 Task: Look for space in Belém, Brazil from 6th September, 2023 to 15th September, 2023 for 6 adults in price range Rs.8000 to Rs.12000. Place can be entire place or private room with 6 bedrooms having 6 beds and 6 bathrooms. Property type can be house, flat, guest house. Amenities needed are: wifi, TV, free parkinig on premises, gym, breakfast. Booking option can be shelf check-in. Required host language is English.
Action: Mouse moved to (561, 108)
Screenshot: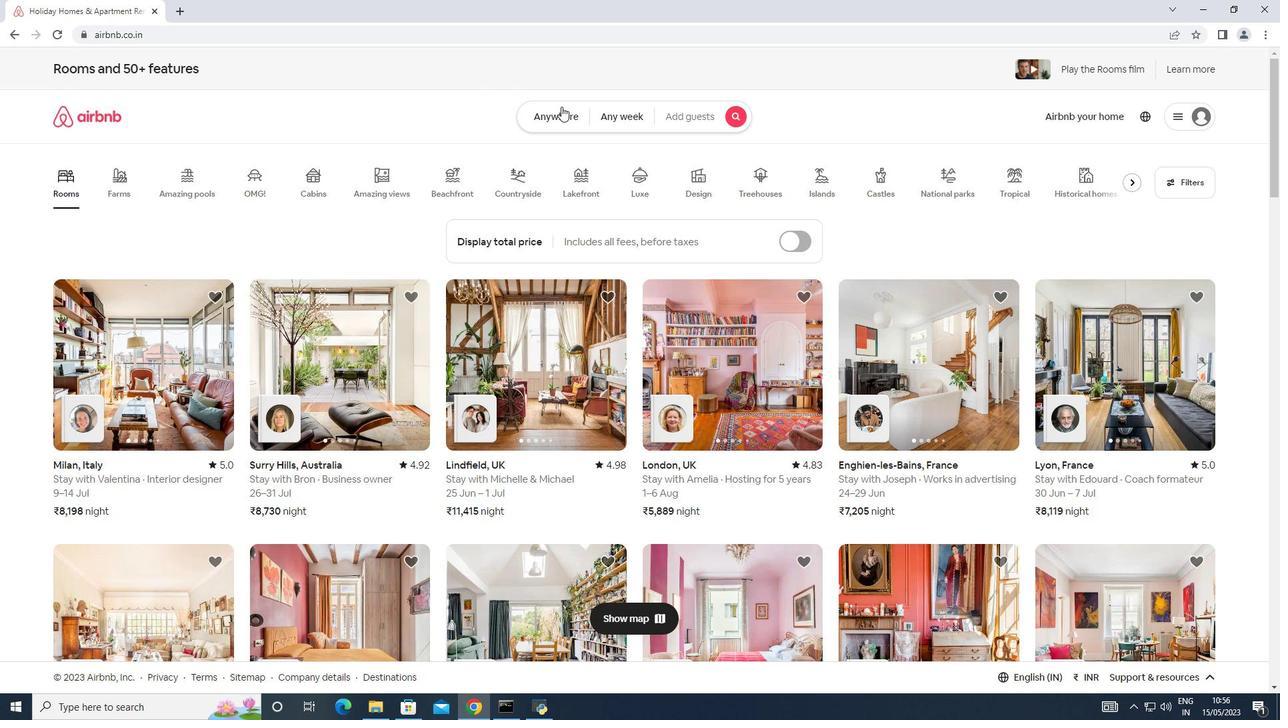 
Action: Mouse pressed left at (561, 108)
Screenshot: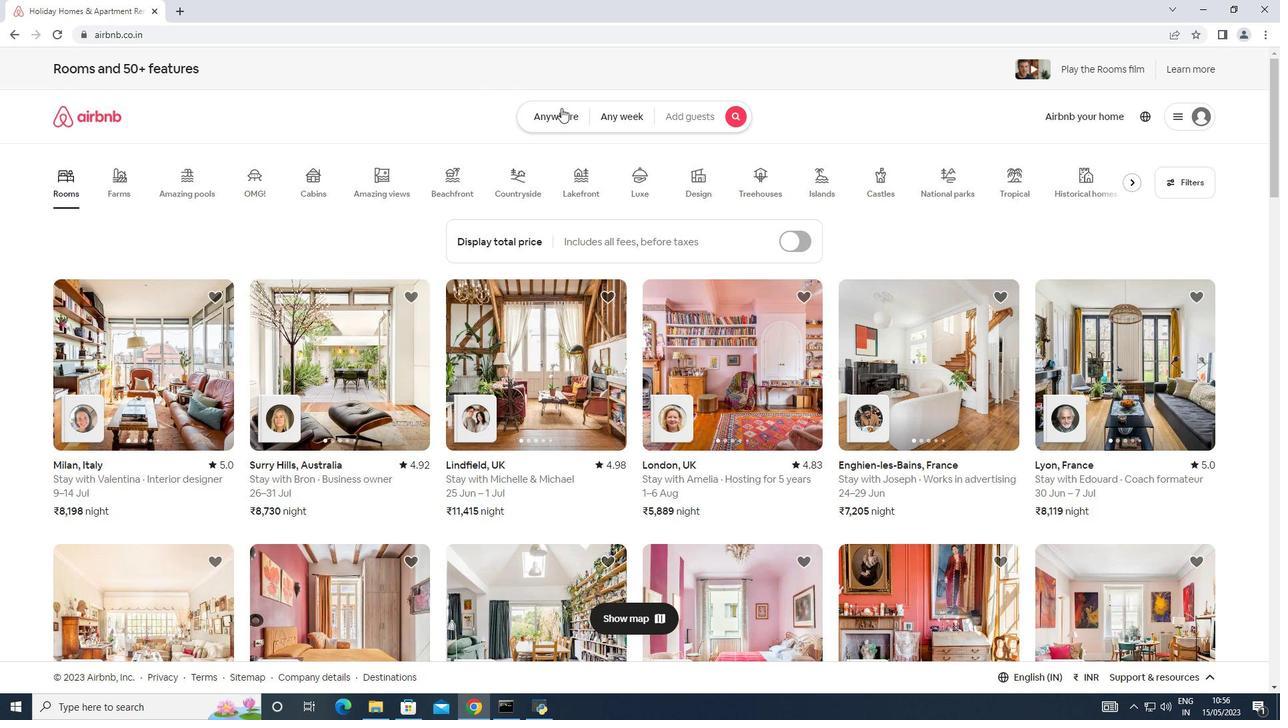 
Action: Mouse moved to (473, 174)
Screenshot: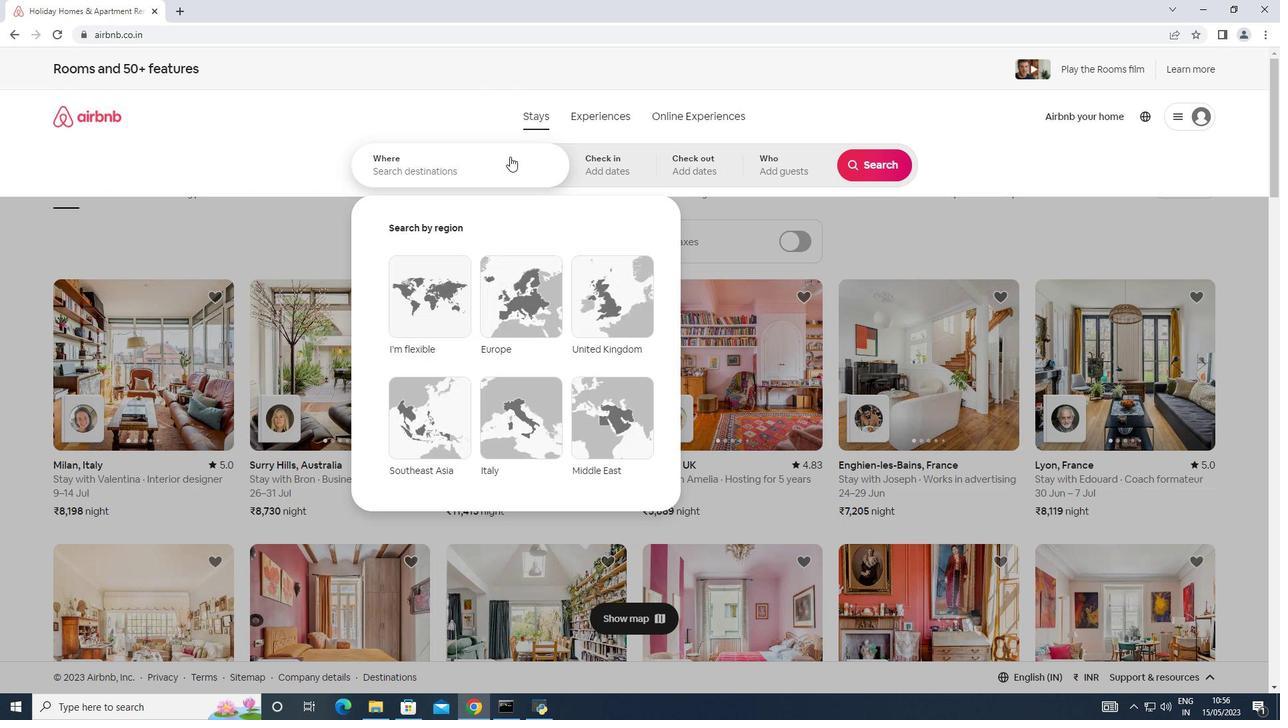 
Action: Mouse pressed left at (473, 174)
Screenshot: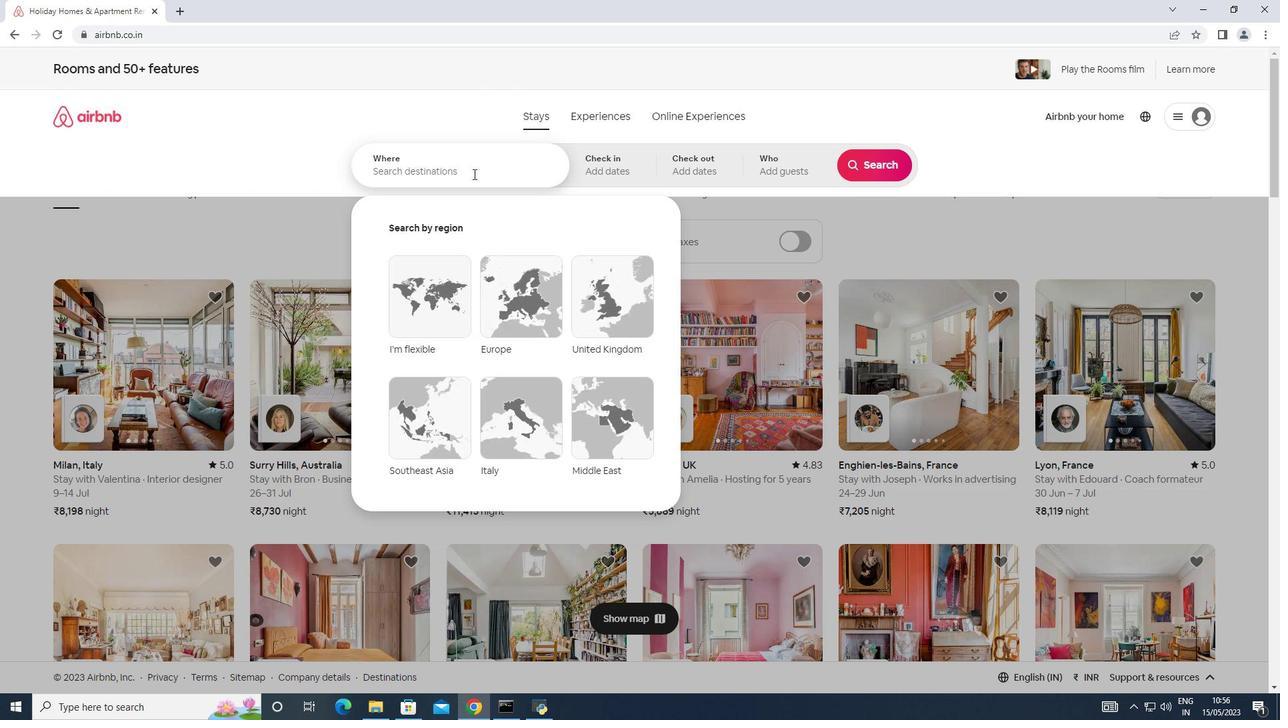 
Action: Key pressed <Key.shift><Key.shift><Key.shift><Key.shift><Key.shift><Key.shift><Key.shift><Key.shift><Key.shift><Key.shift><Key.shift><Key.shift><Key.shift><Key.shift><Key.shift><Key.shift>Belem,<Key.shift><Key.shift><Key.shift><Key.shift><Key.shift><Key.shift><Key.shift><Key.shift><Key.shift><Key.shift><Key.shift>Brazil
Screenshot: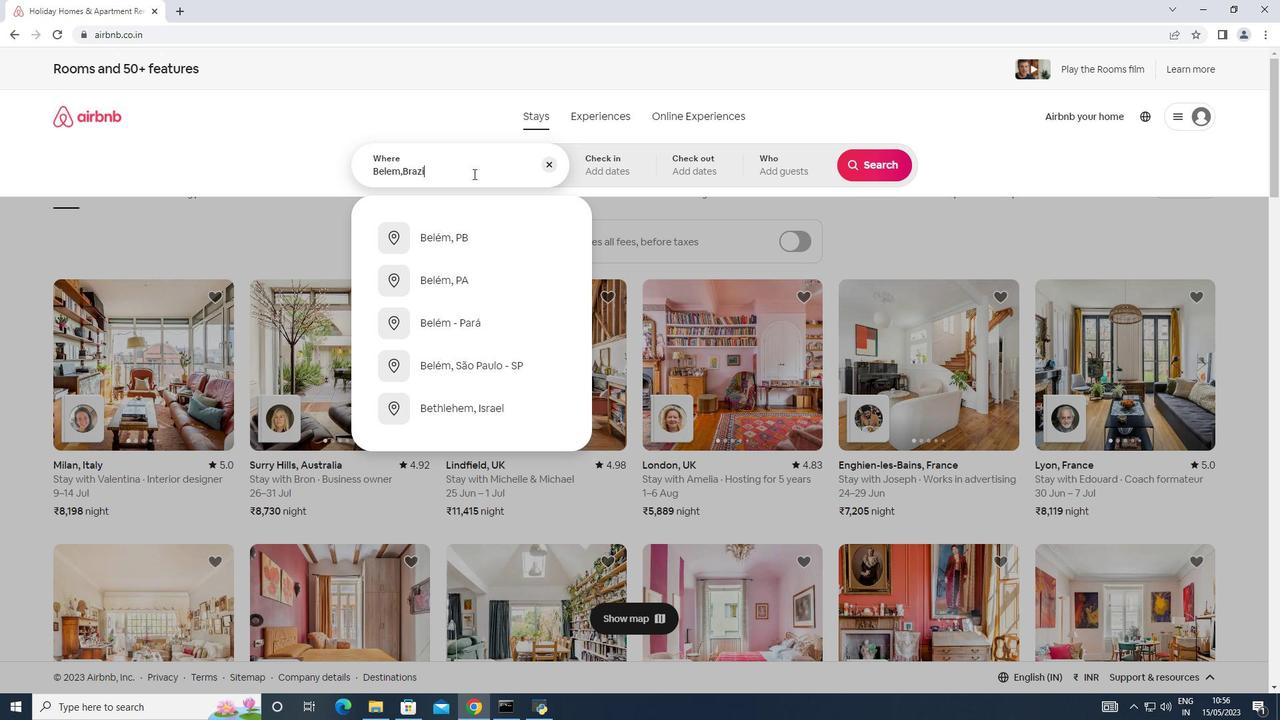 
Action: Mouse moved to (606, 176)
Screenshot: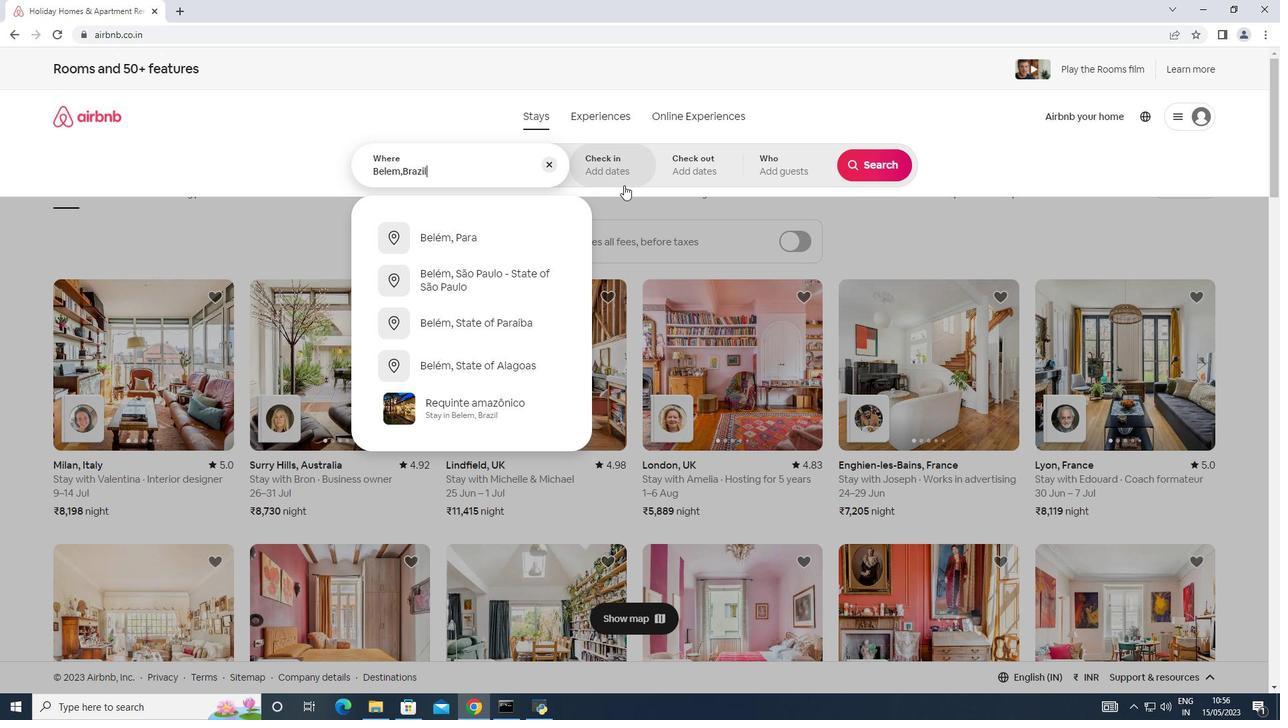 
Action: Mouse pressed left at (606, 176)
Screenshot: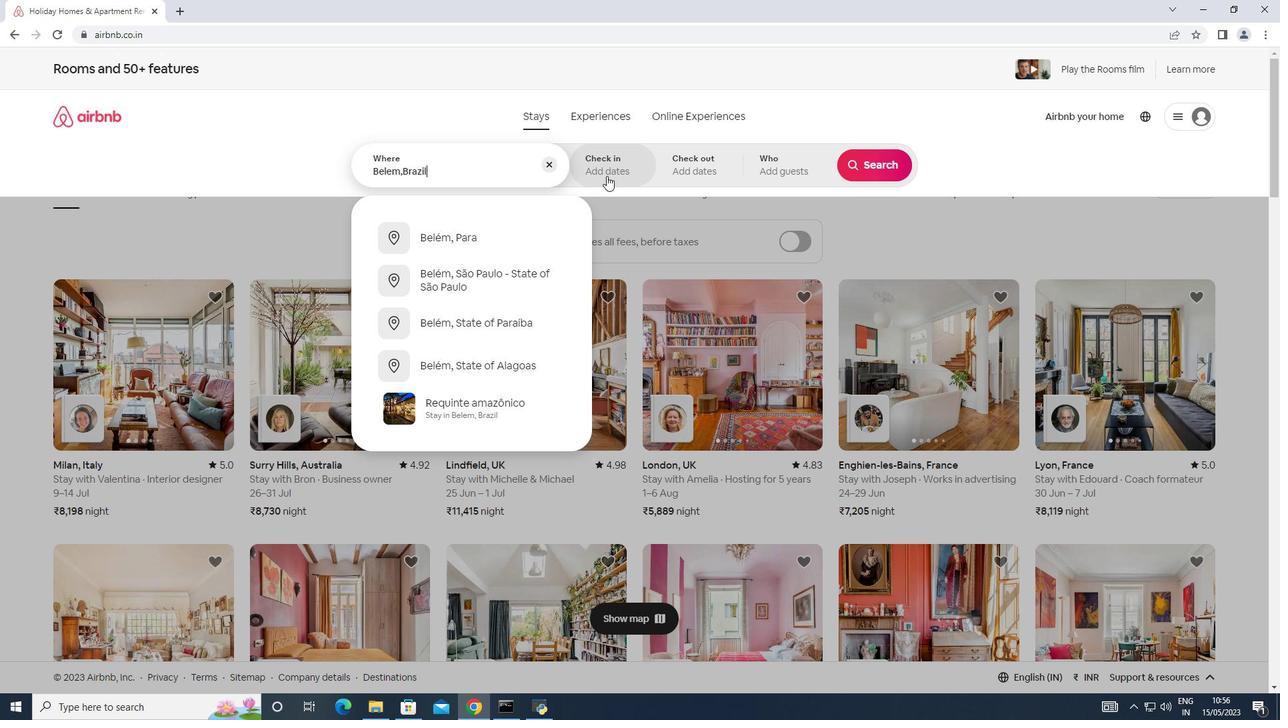 
Action: Mouse moved to (866, 272)
Screenshot: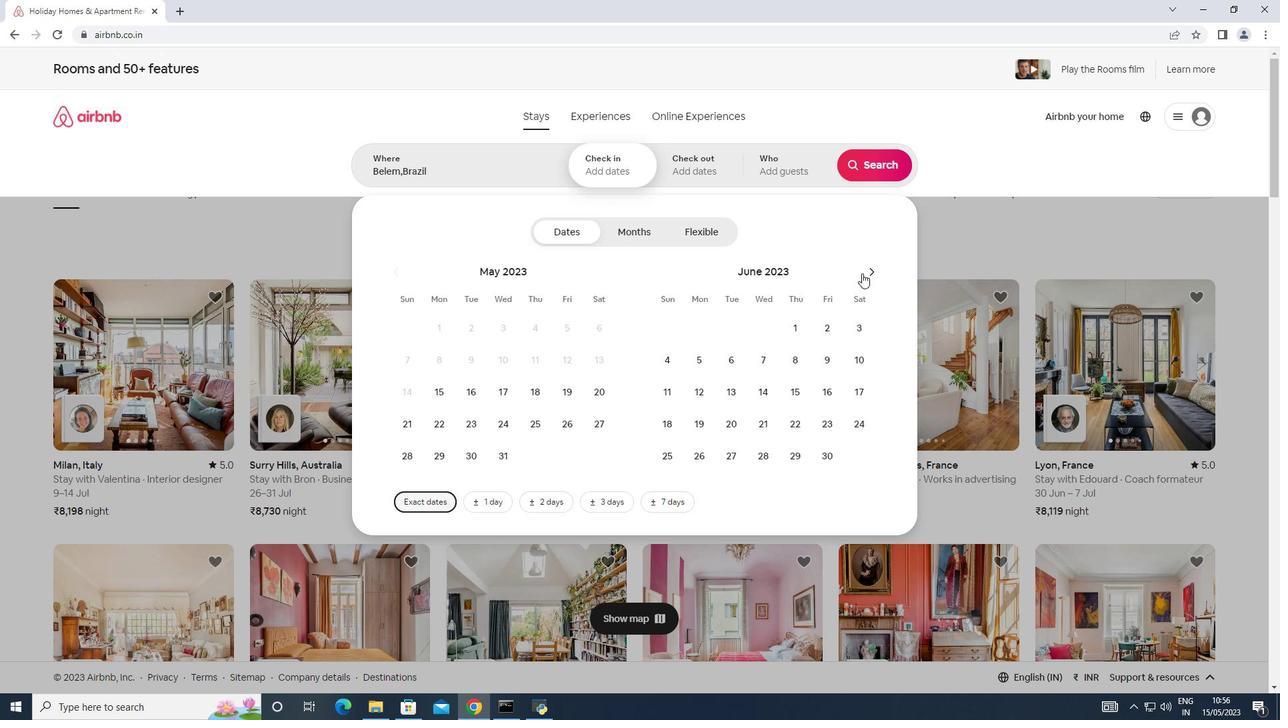 
Action: Mouse pressed left at (866, 272)
Screenshot: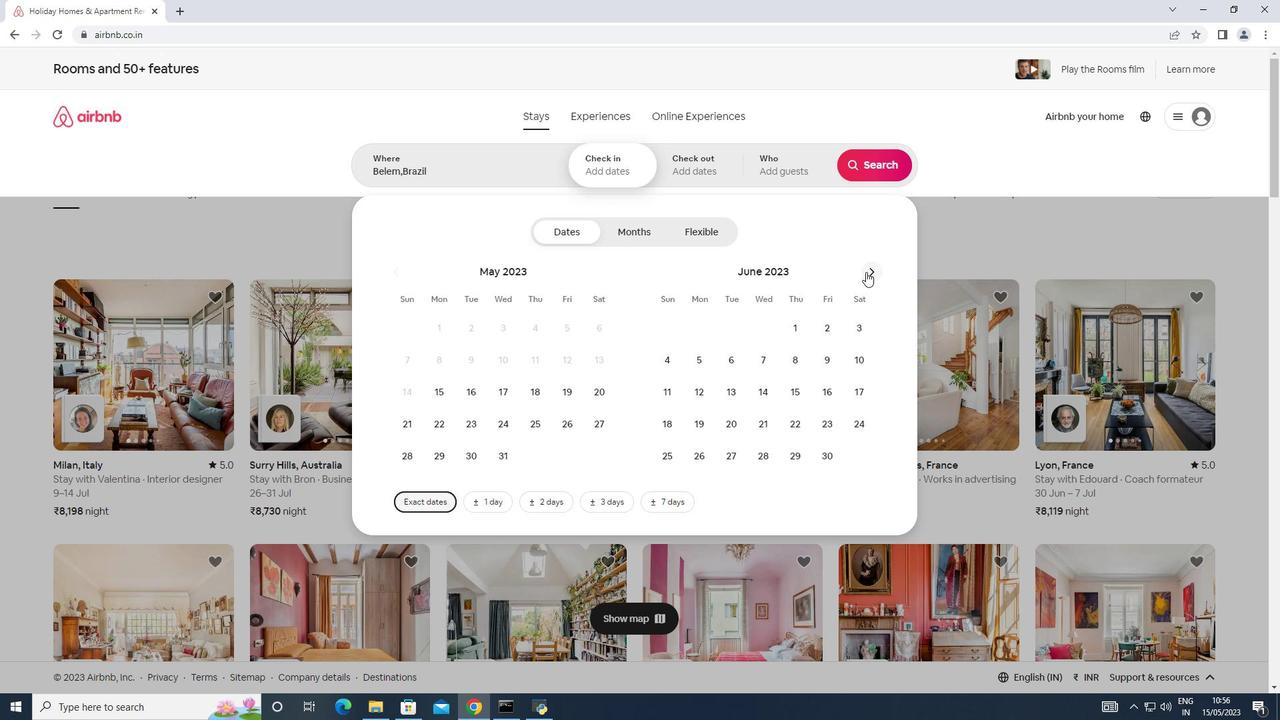 
Action: Mouse pressed left at (866, 272)
Screenshot: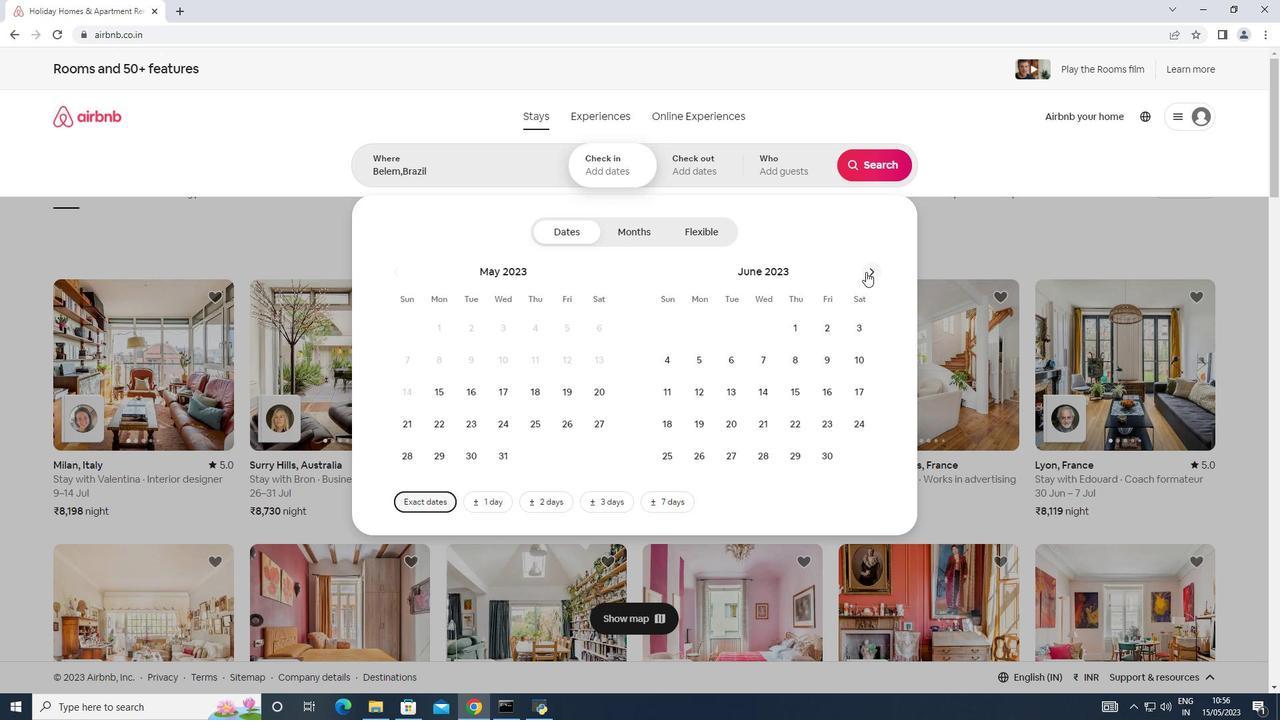 
Action: Mouse moved to (867, 271)
Screenshot: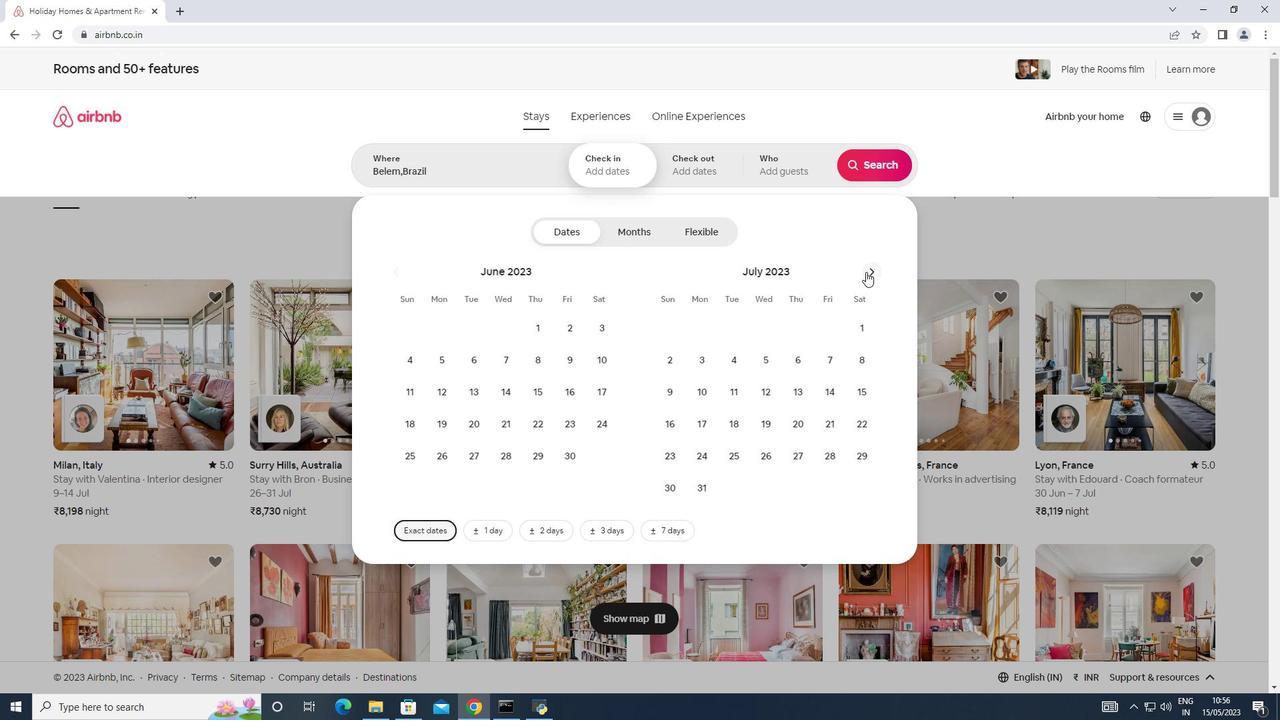 
Action: Mouse pressed left at (867, 271)
Screenshot: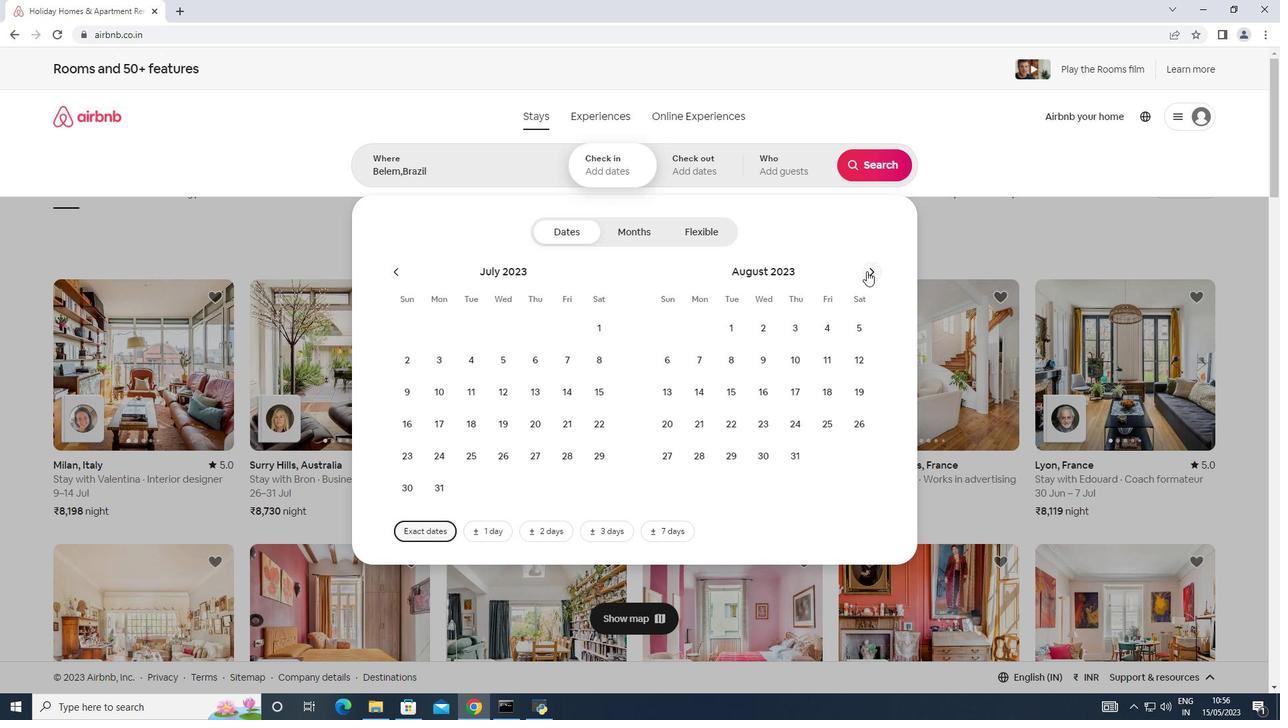 
Action: Mouse moved to (763, 352)
Screenshot: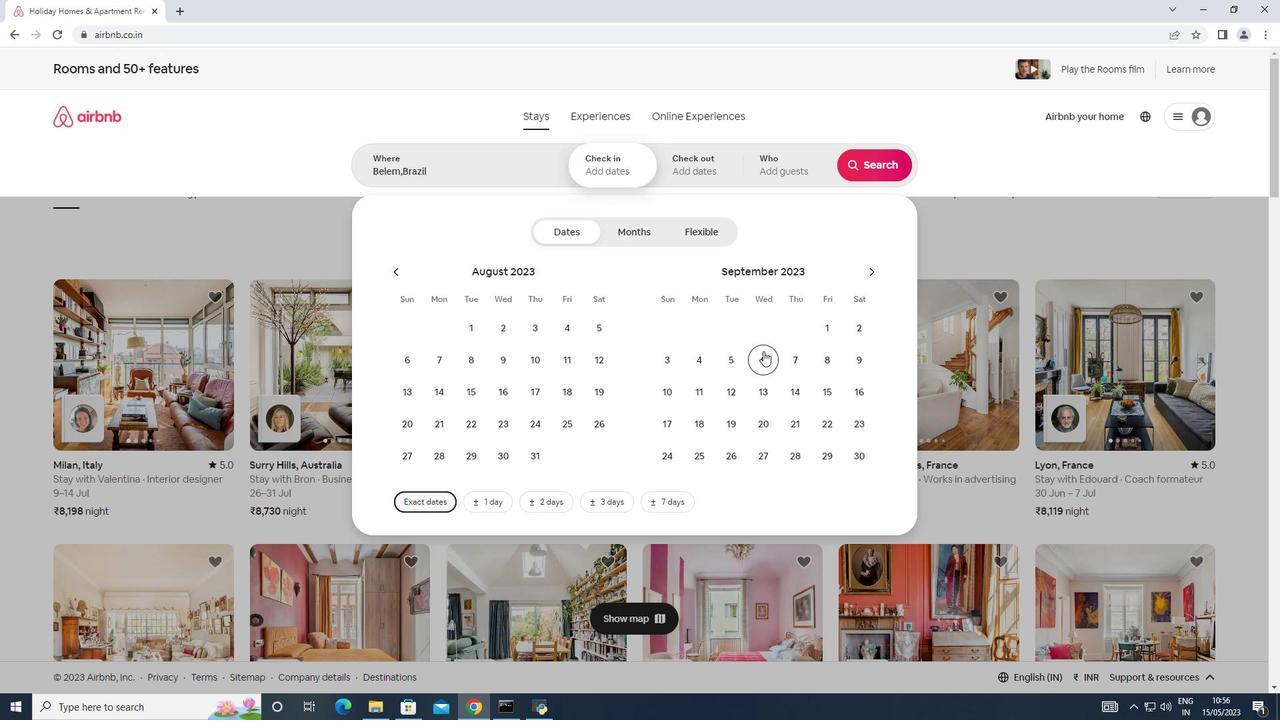 
Action: Mouse pressed left at (763, 352)
Screenshot: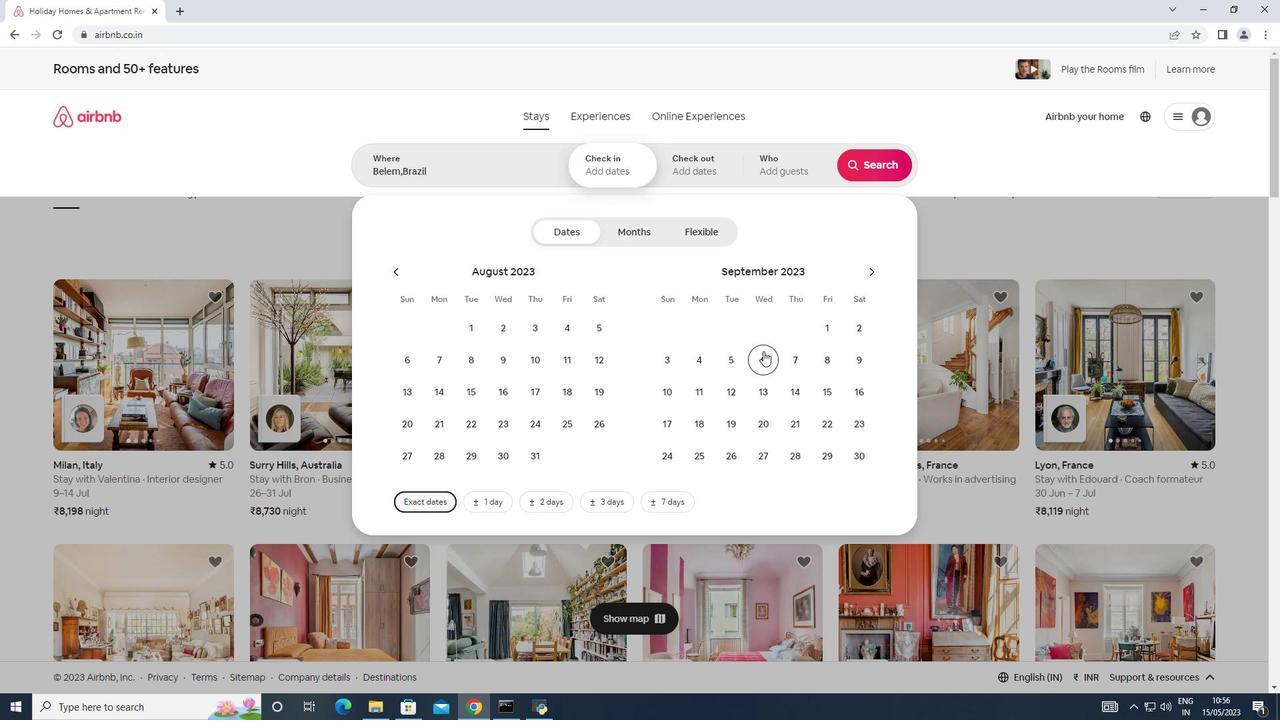 
Action: Mouse moved to (833, 384)
Screenshot: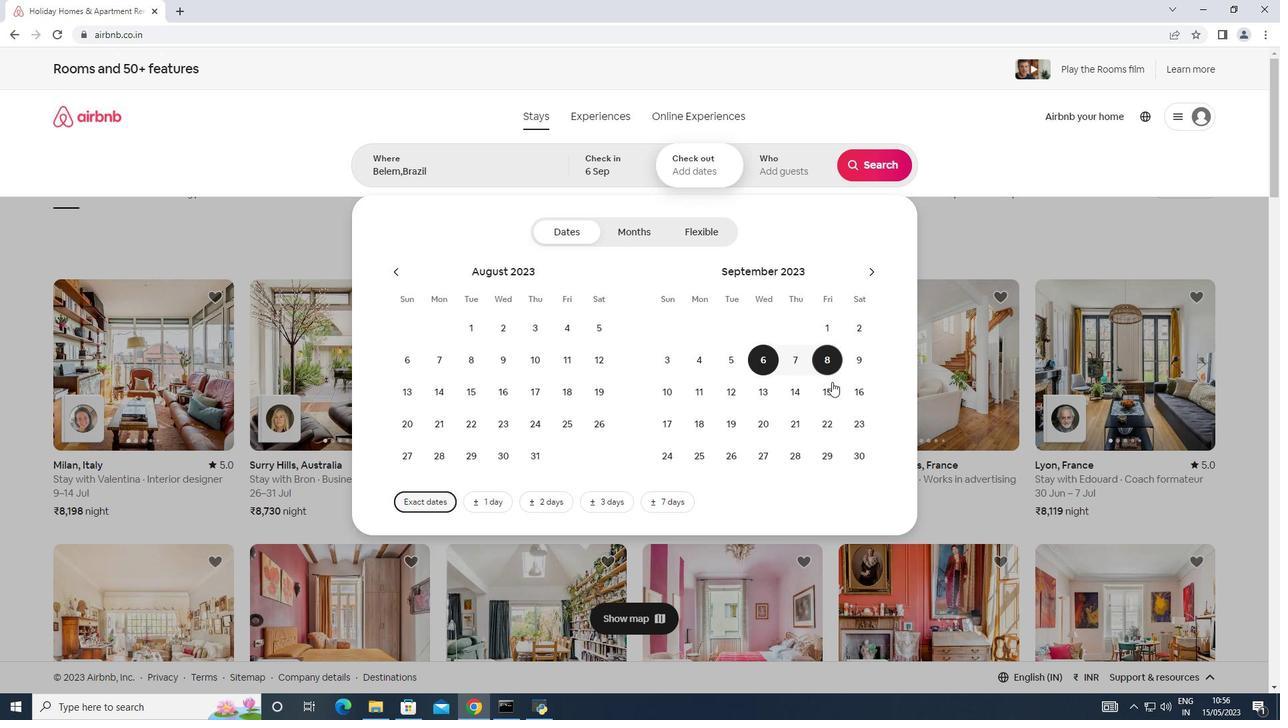 
Action: Mouse pressed left at (833, 384)
Screenshot: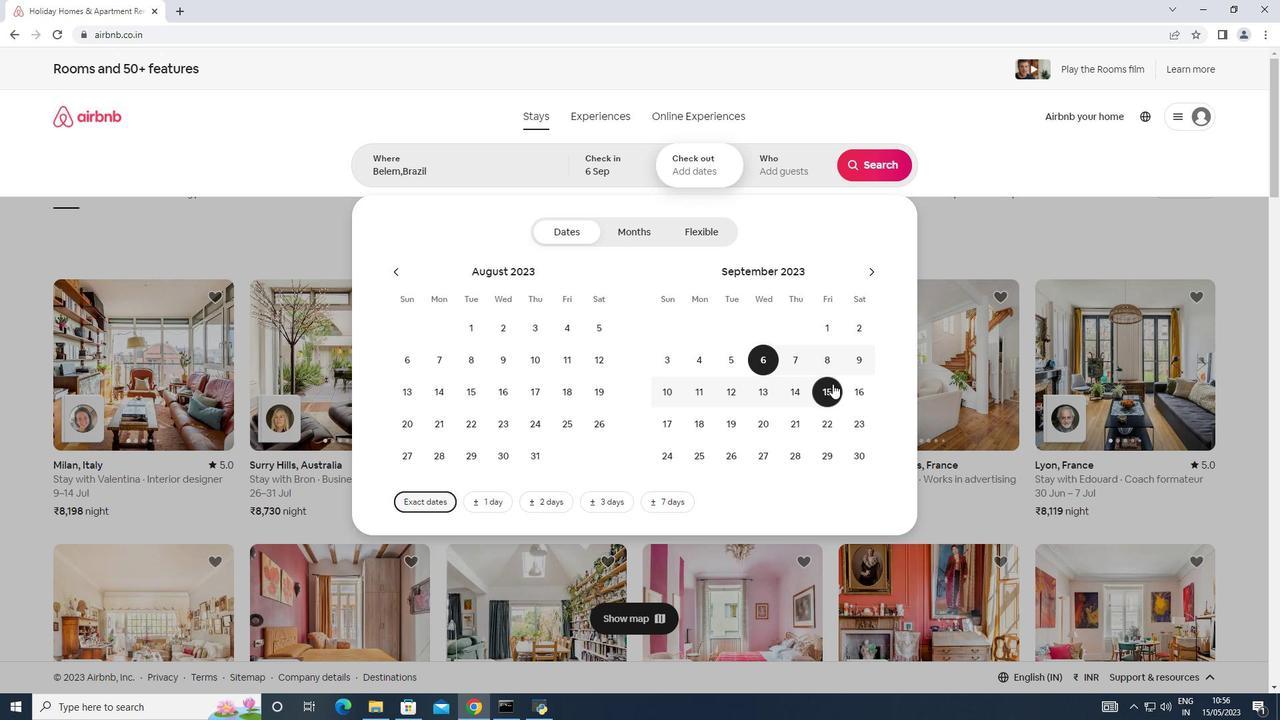 
Action: Mouse moved to (801, 158)
Screenshot: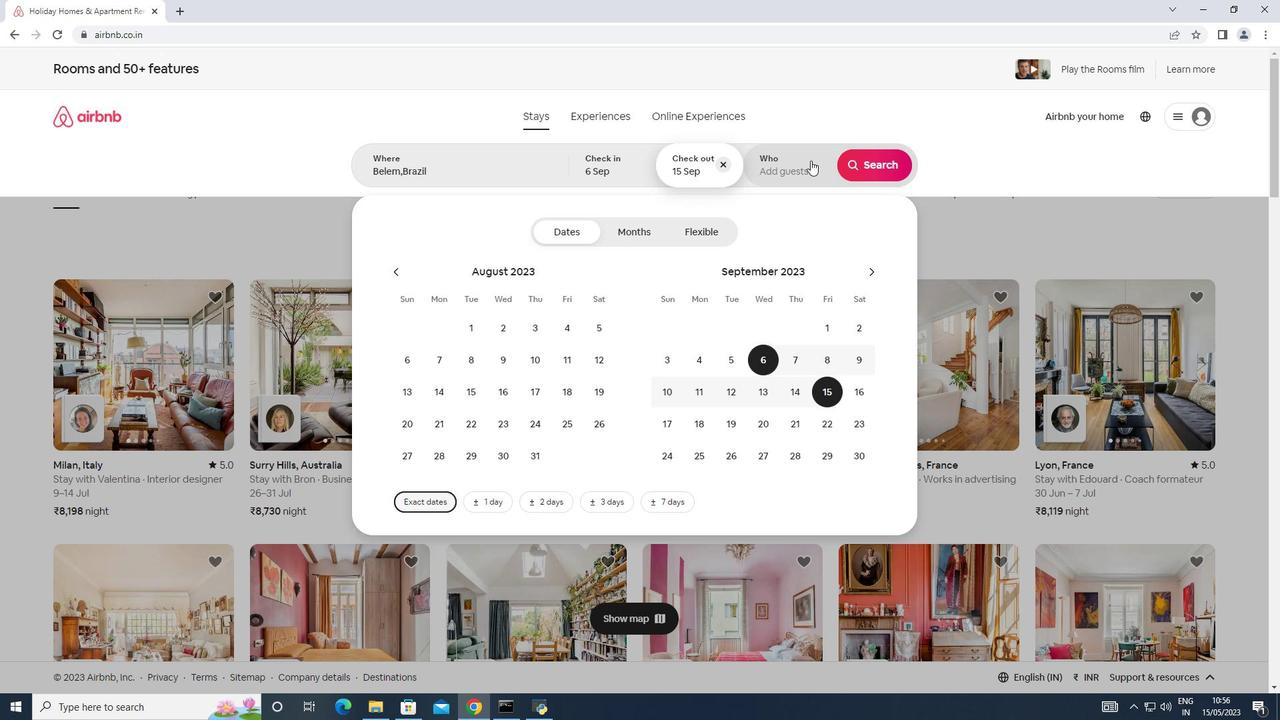
Action: Mouse pressed left at (801, 158)
Screenshot: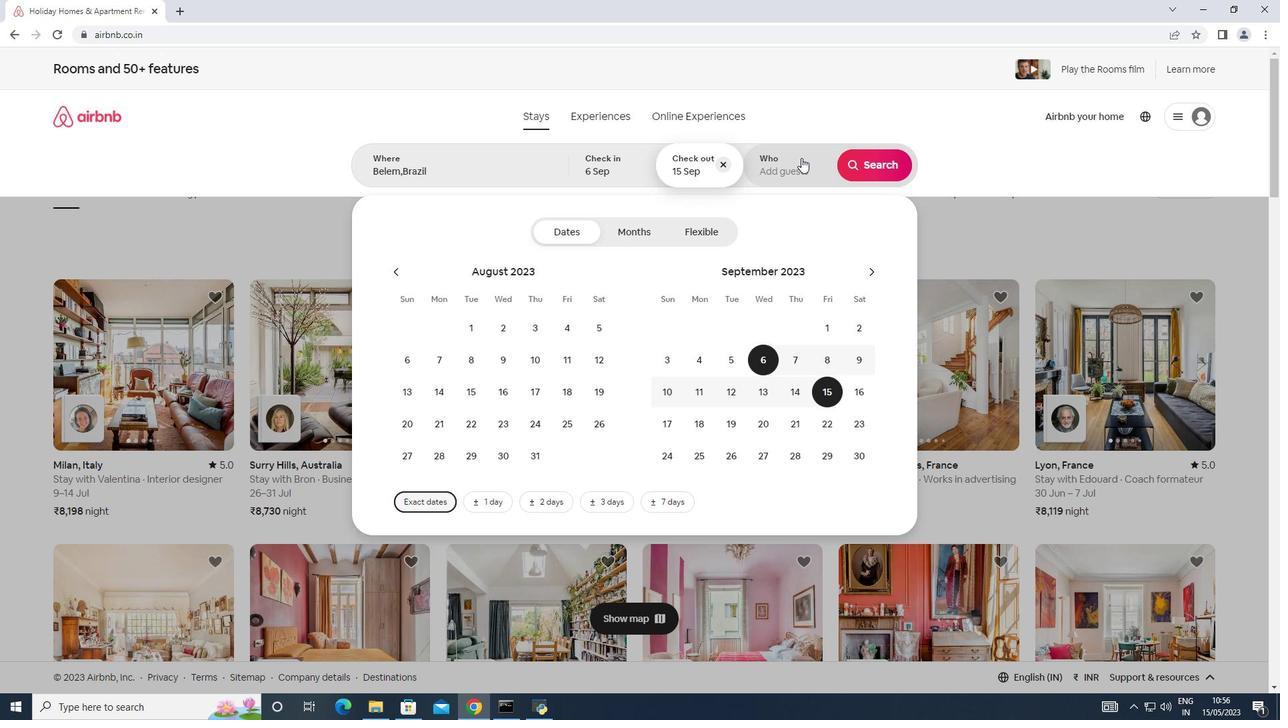 
Action: Mouse moved to (885, 238)
Screenshot: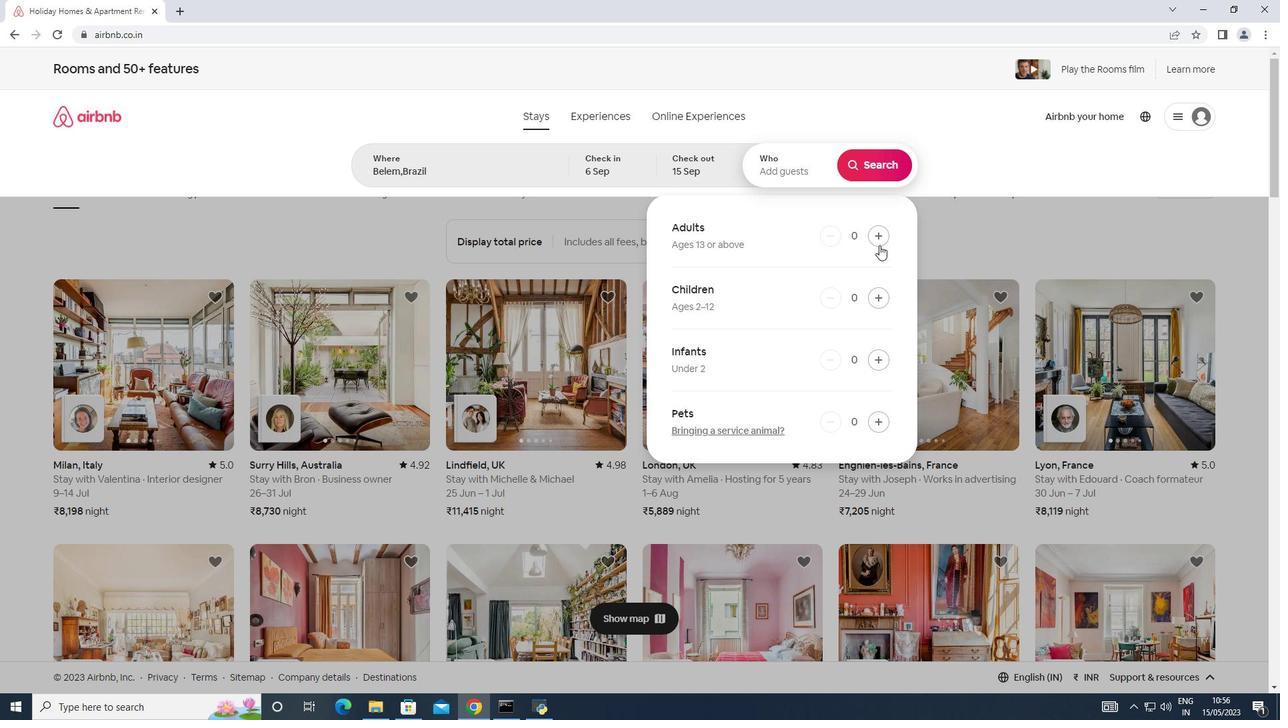 
Action: Mouse pressed left at (885, 238)
Screenshot: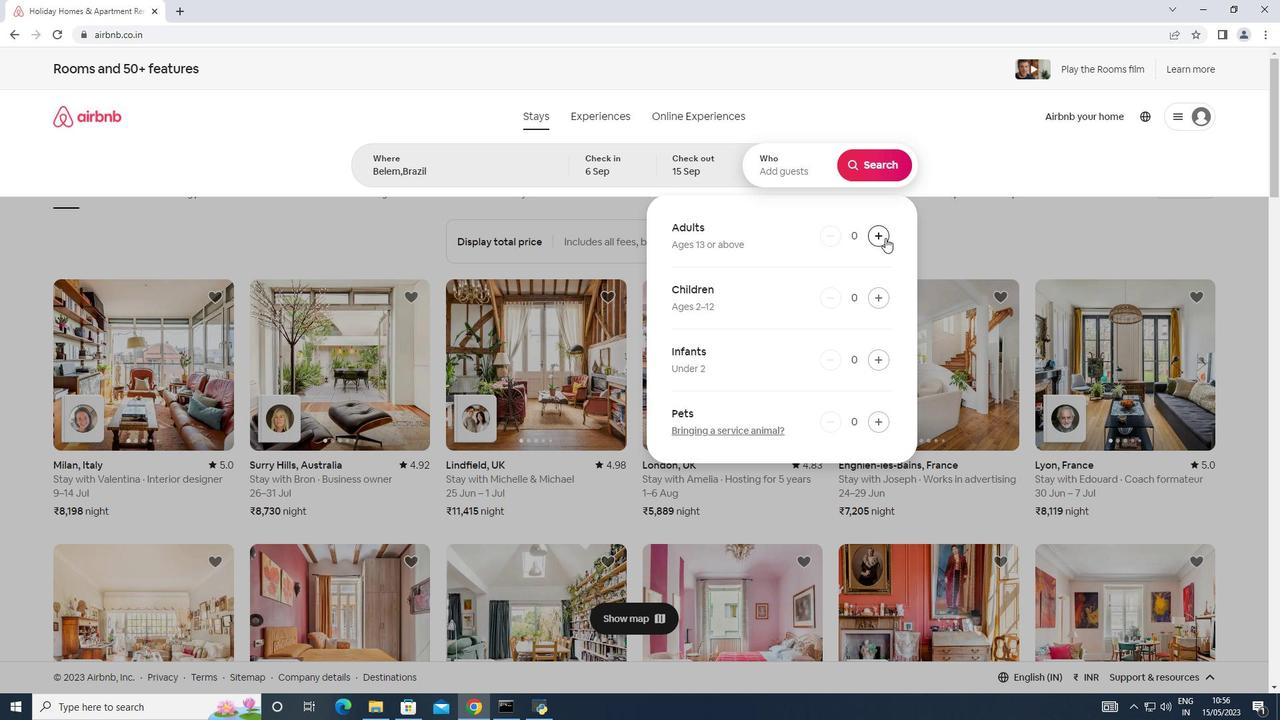 
Action: Mouse pressed left at (885, 238)
Screenshot: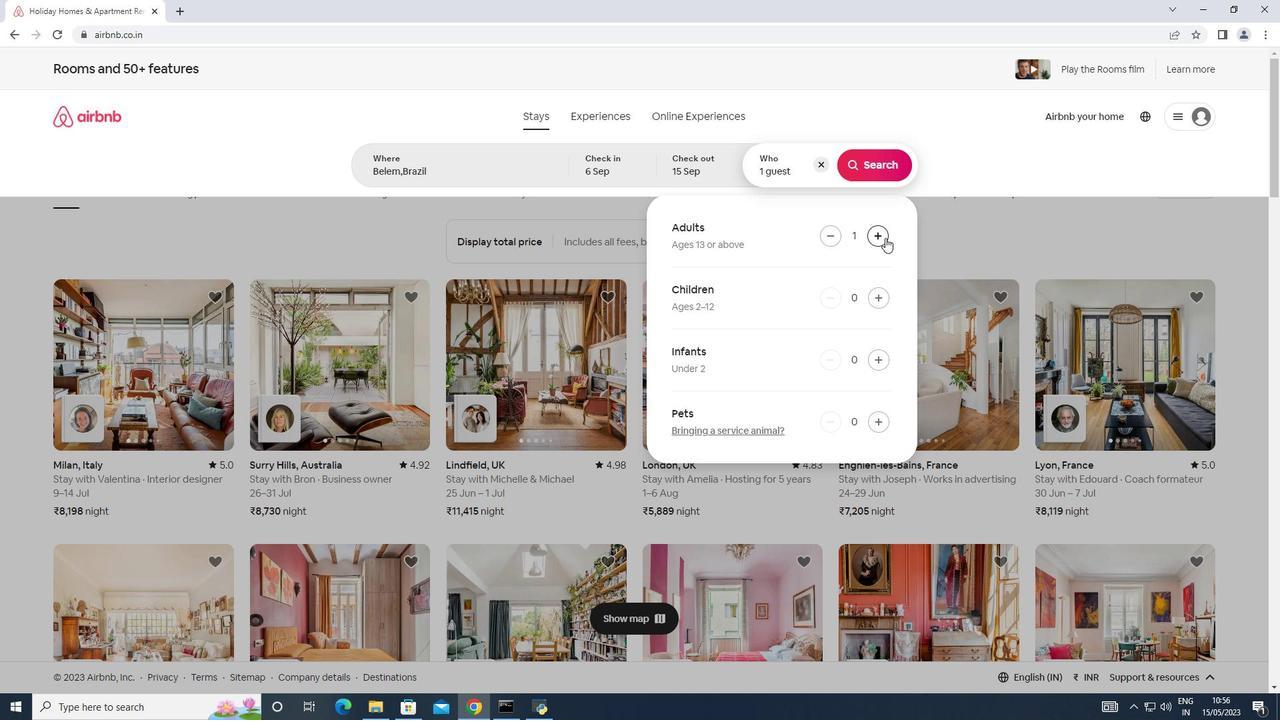 
Action: Mouse pressed left at (885, 238)
Screenshot: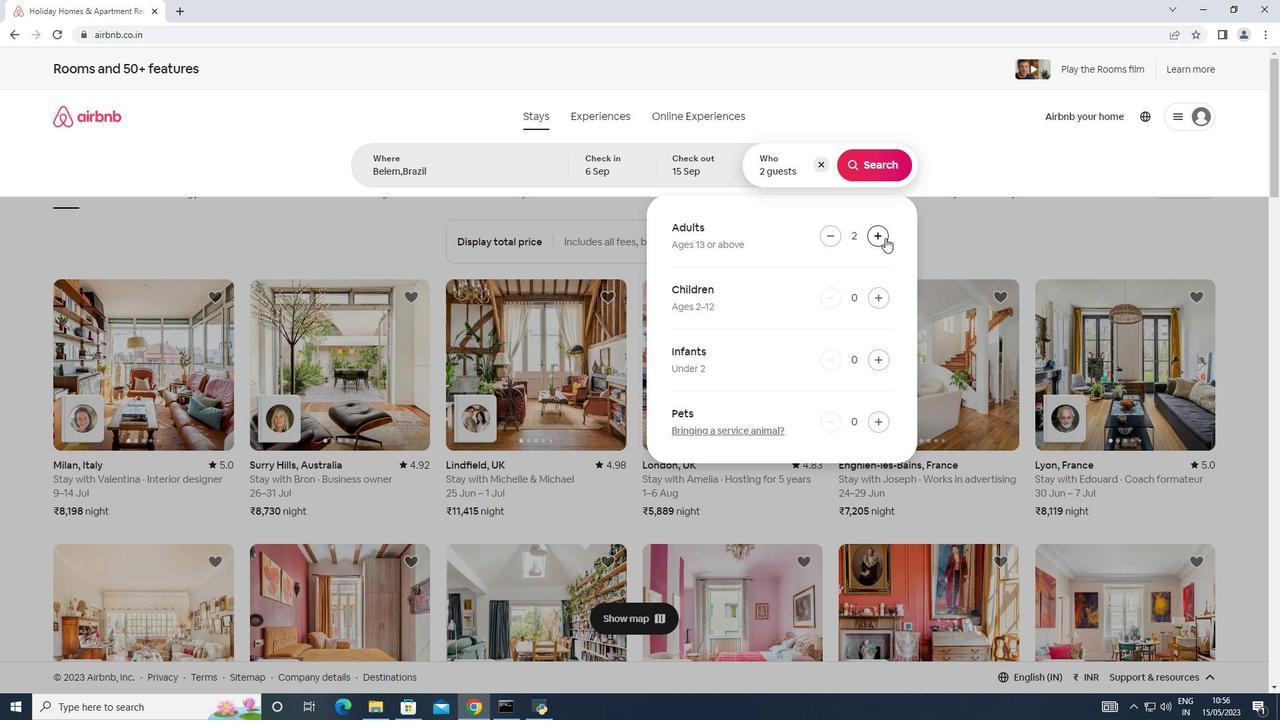 
Action: Mouse pressed left at (885, 238)
Screenshot: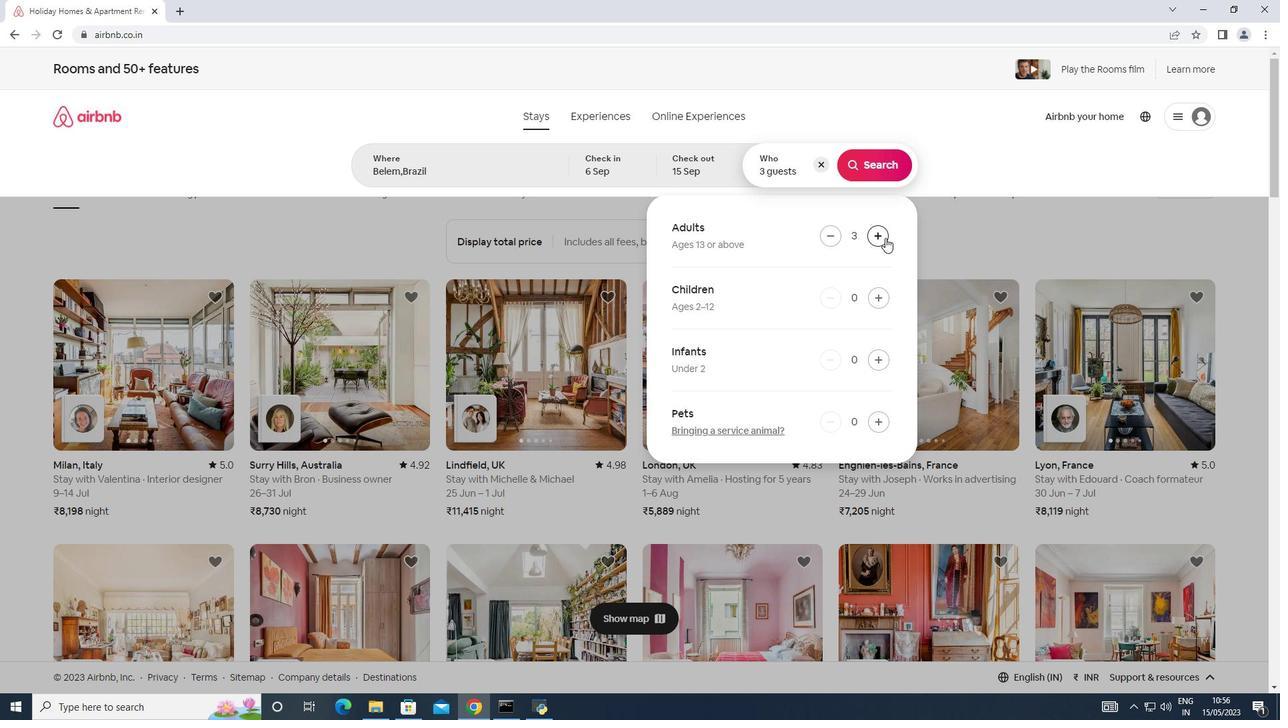 
Action: Mouse pressed left at (885, 238)
Screenshot: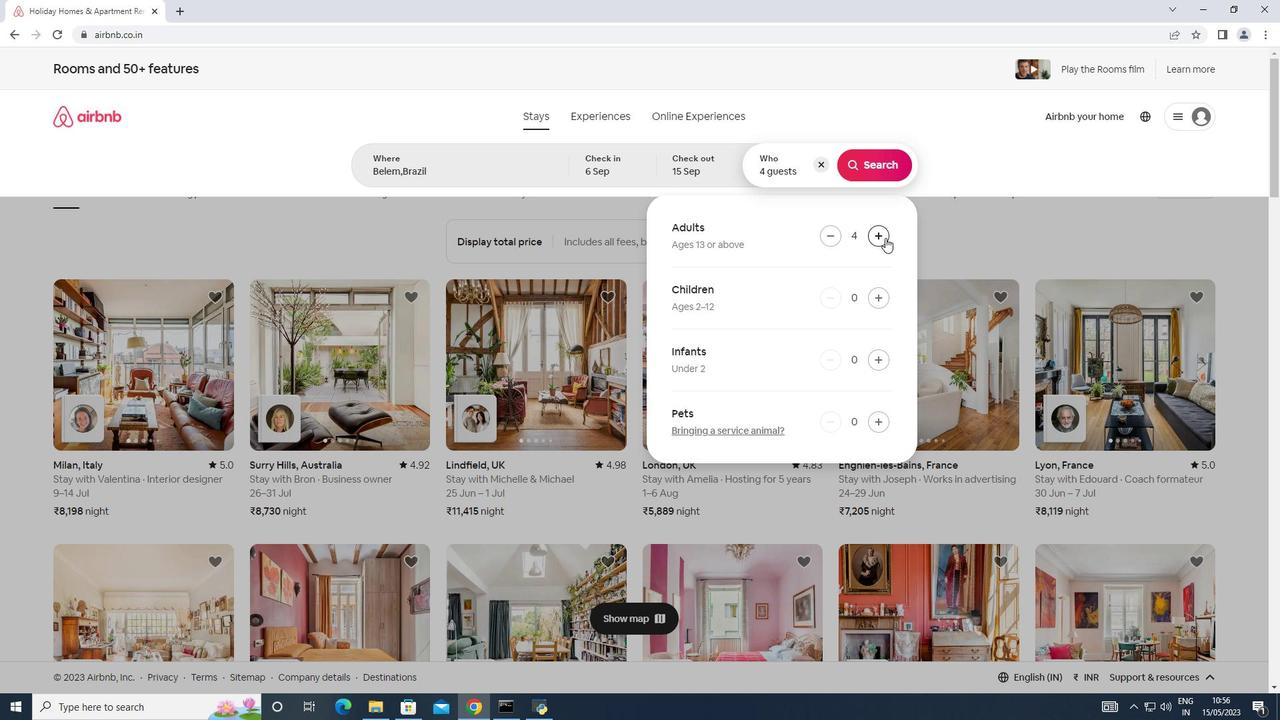 
Action: Mouse pressed left at (885, 238)
Screenshot: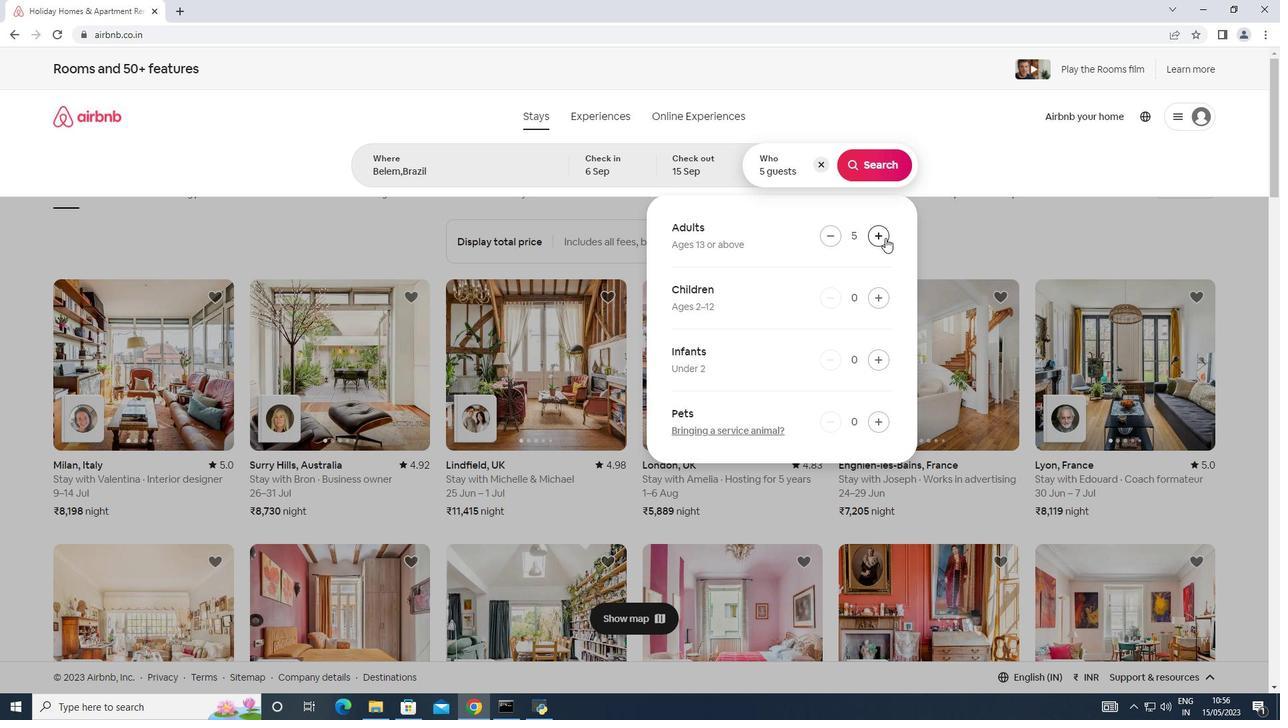 
Action: Mouse moved to (873, 157)
Screenshot: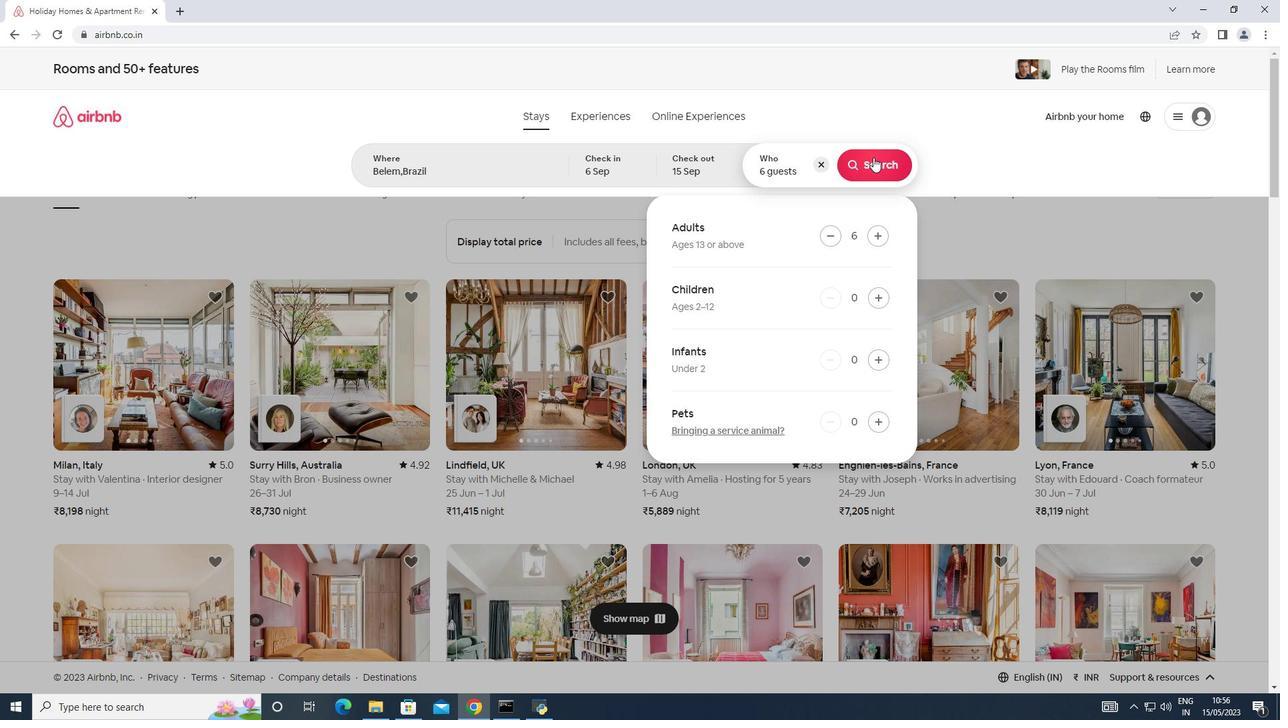 
Action: Mouse pressed left at (873, 157)
Screenshot: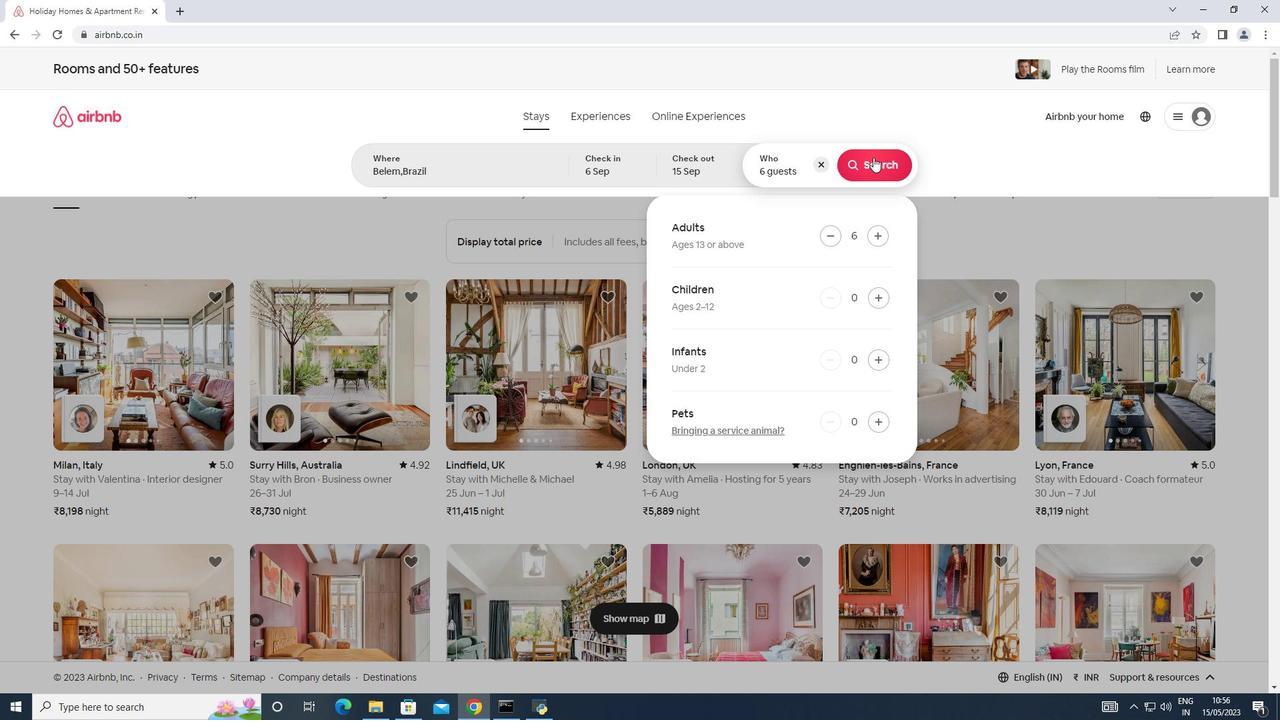 
Action: Mouse moved to (1225, 133)
Screenshot: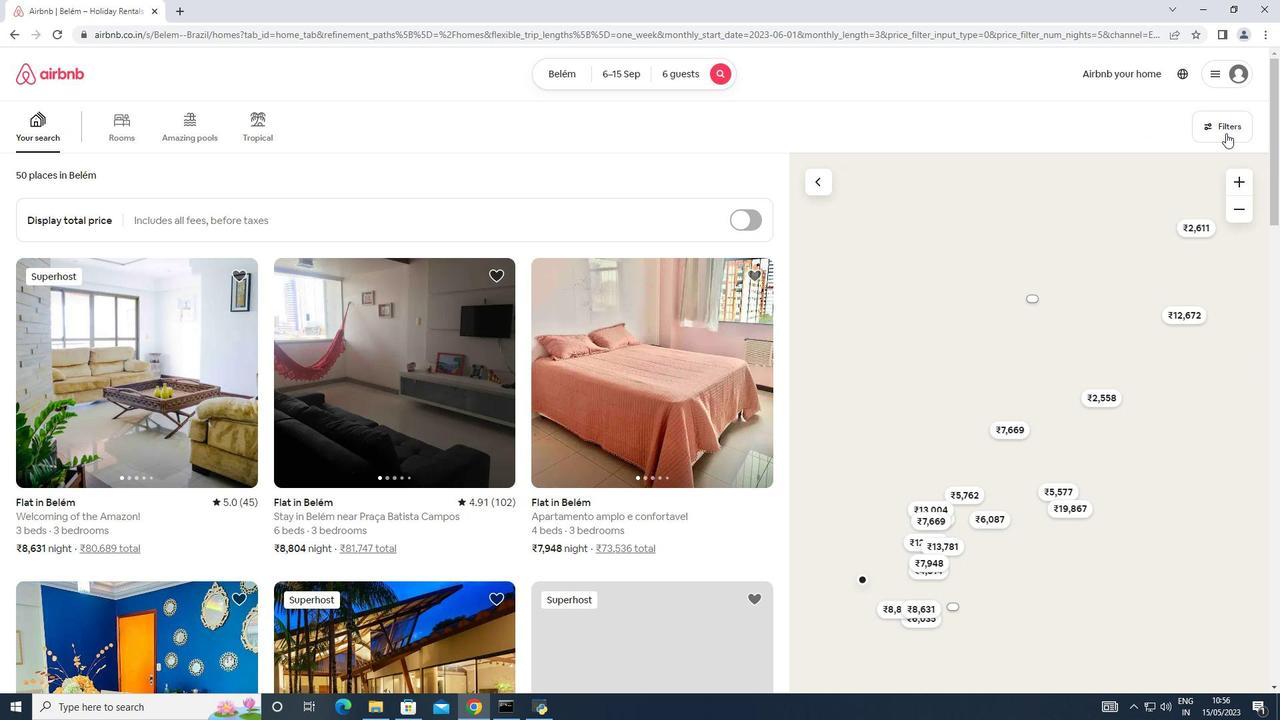 
Action: Mouse pressed left at (1225, 133)
Screenshot: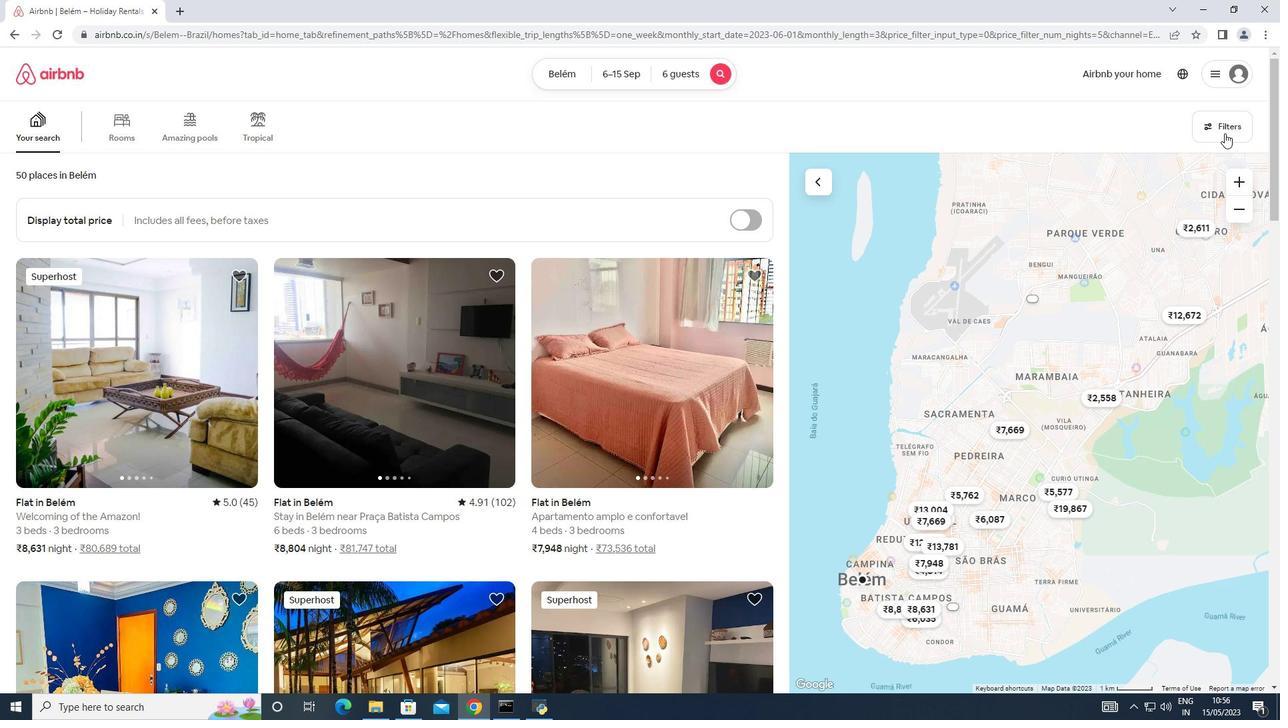 
Action: Mouse moved to (466, 455)
Screenshot: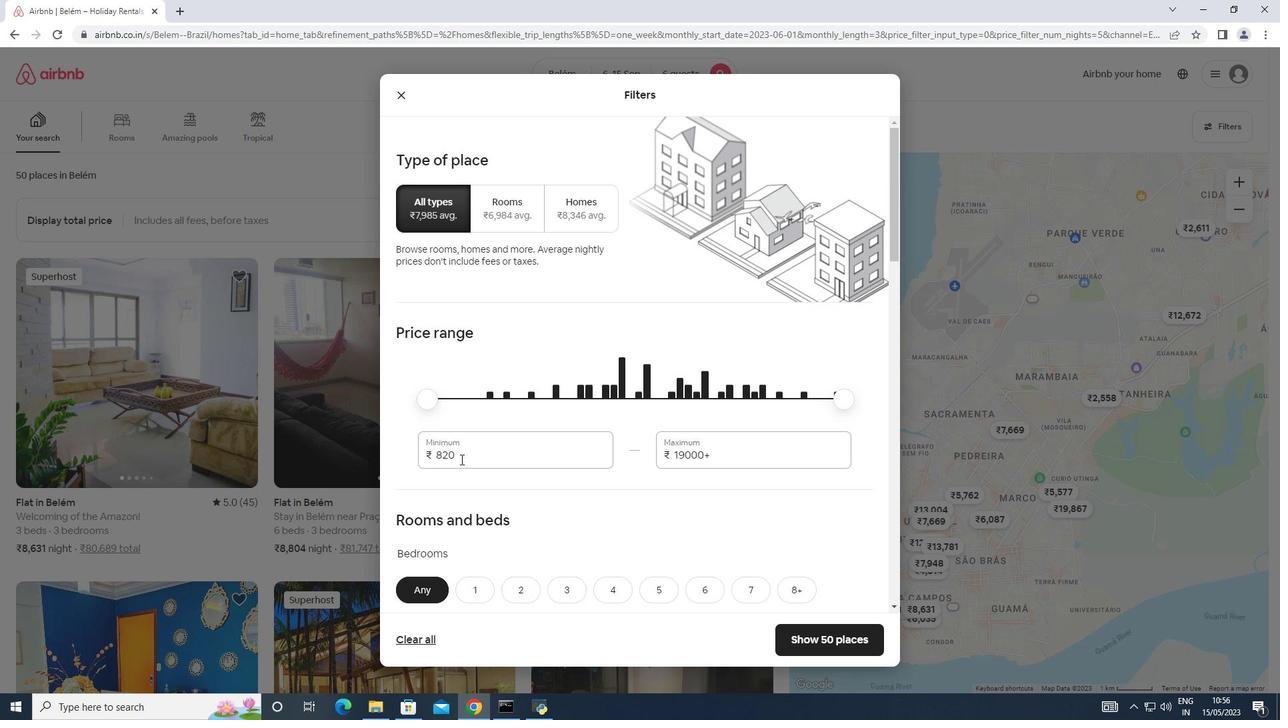 
Action: Mouse pressed left at (466, 455)
Screenshot: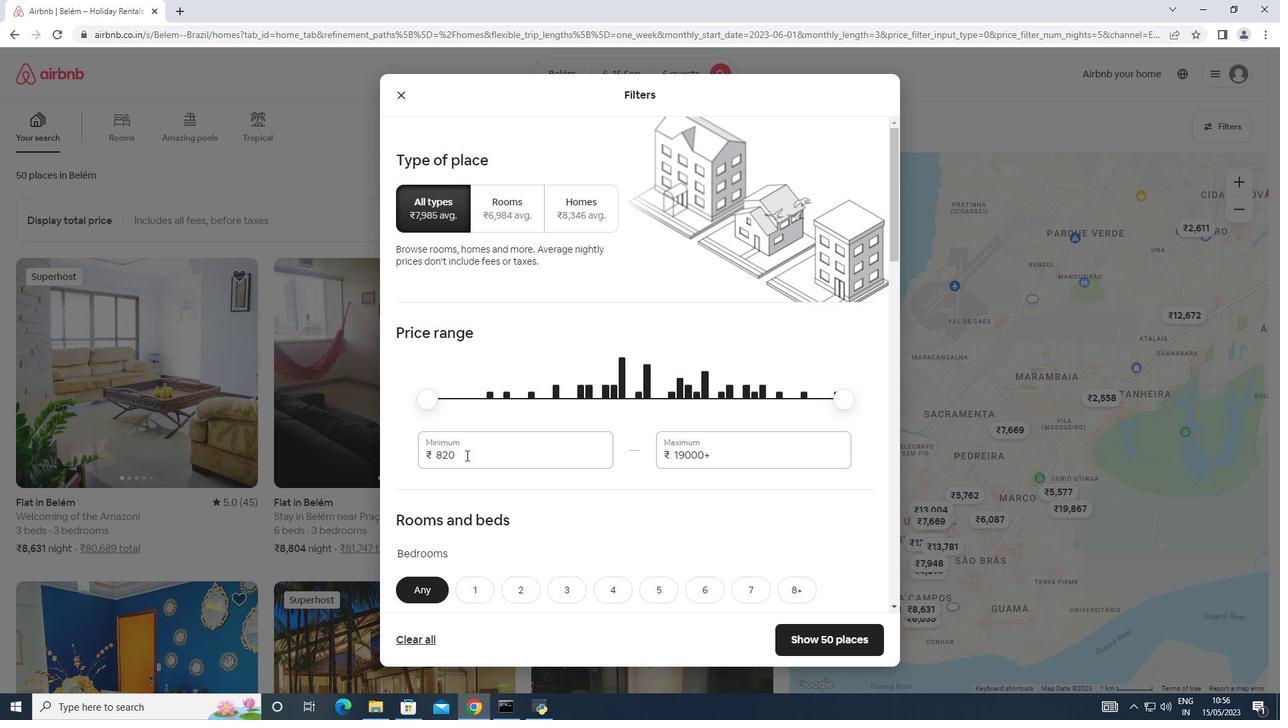 
Action: Mouse moved to (406, 440)
Screenshot: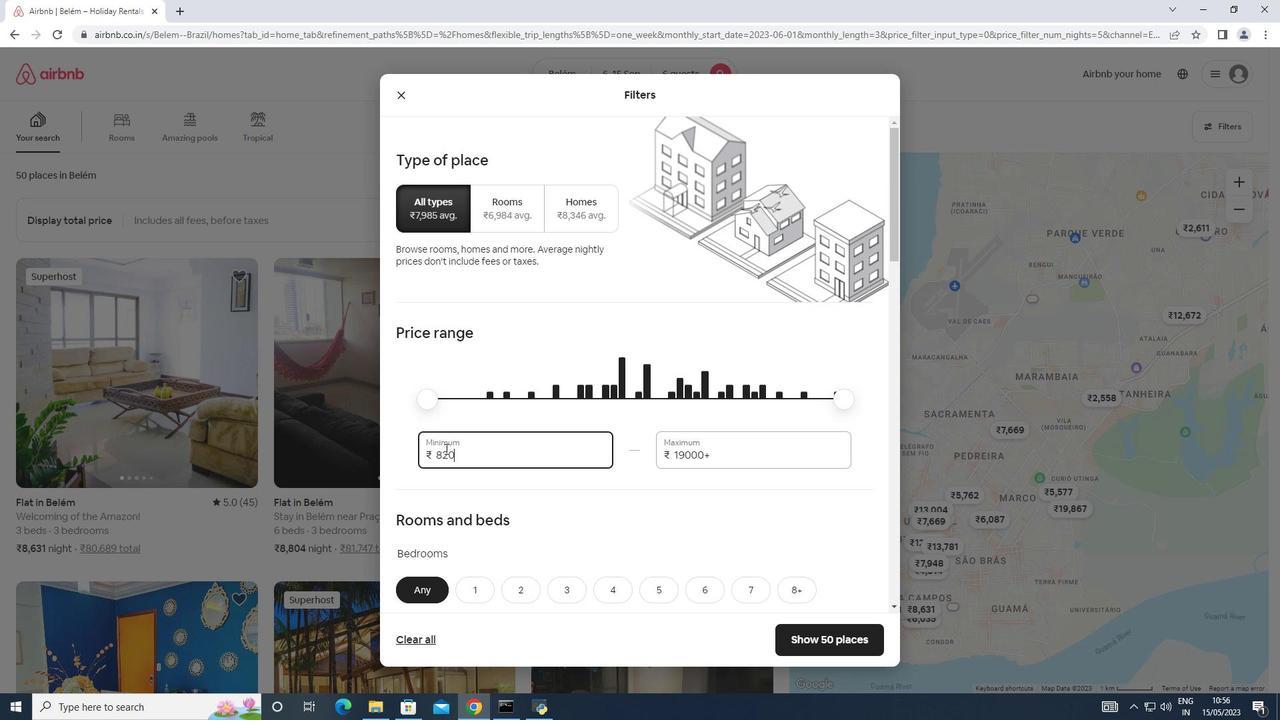 
Action: Key pressed 8000
Screenshot: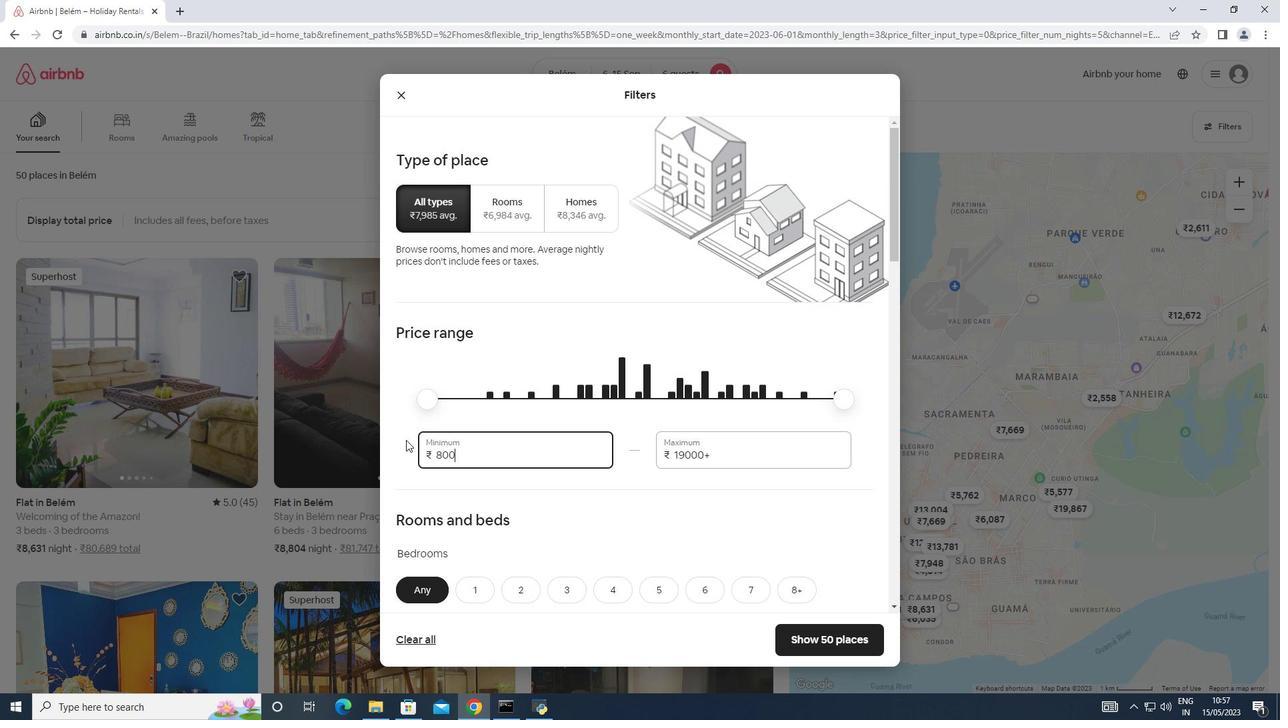 
Action: Mouse moved to (715, 452)
Screenshot: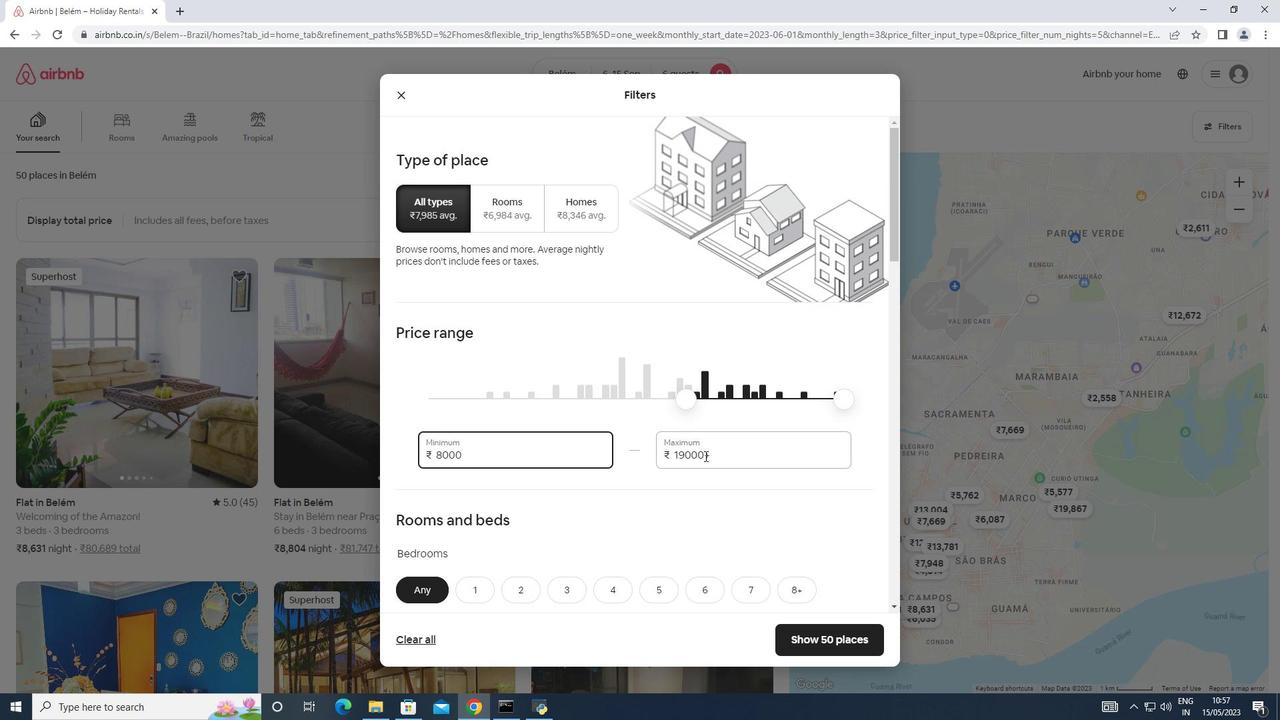 
Action: Mouse pressed left at (715, 452)
Screenshot: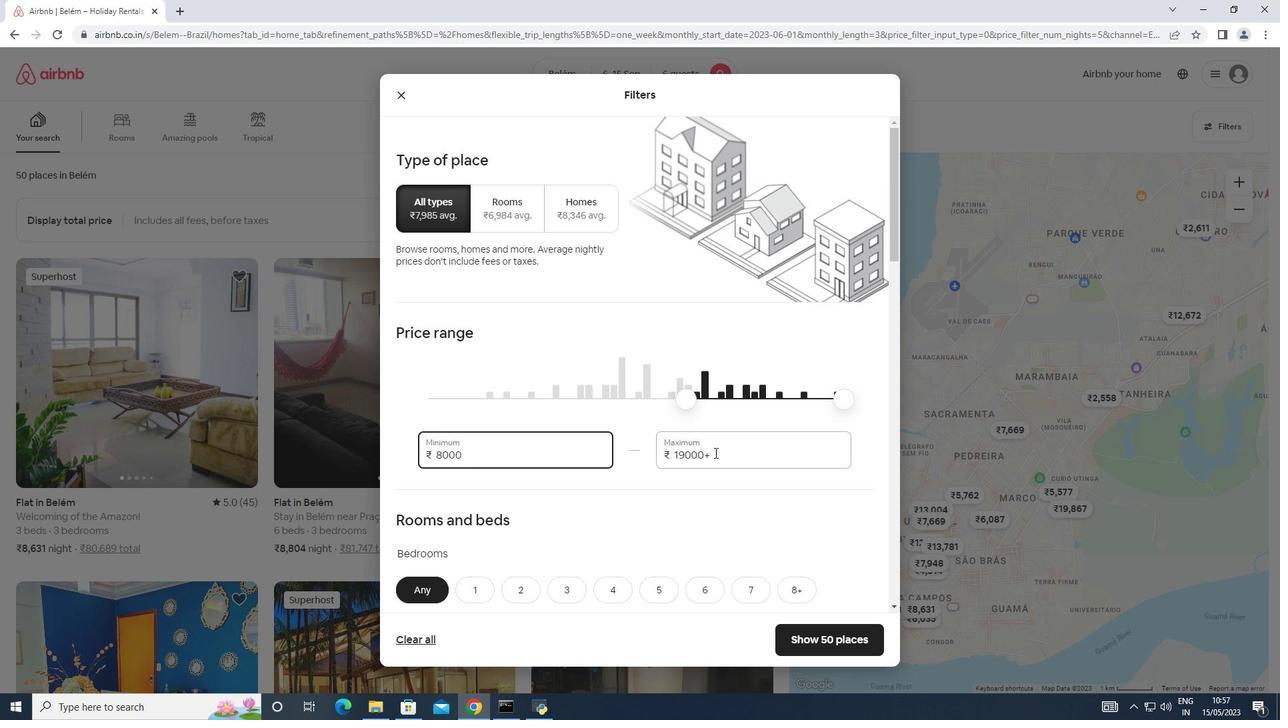 
Action: Mouse moved to (669, 452)
Screenshot: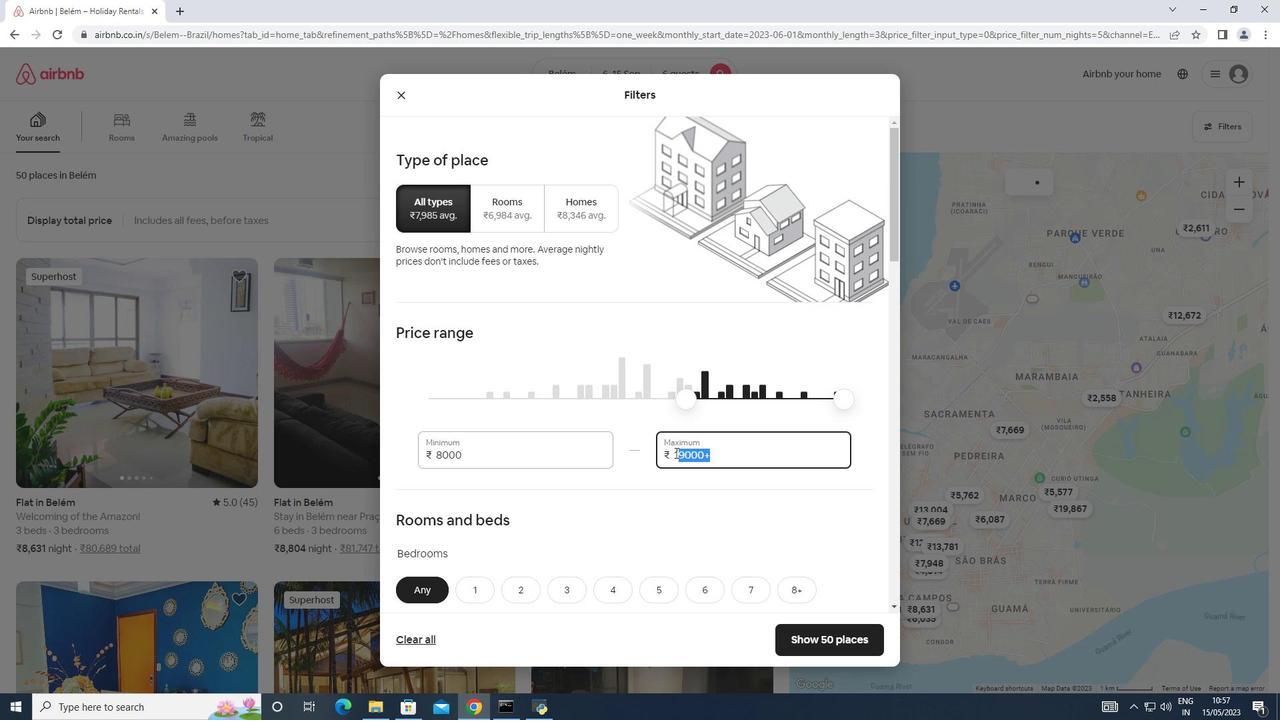 
Action: Key pressed 12000
Screenshot: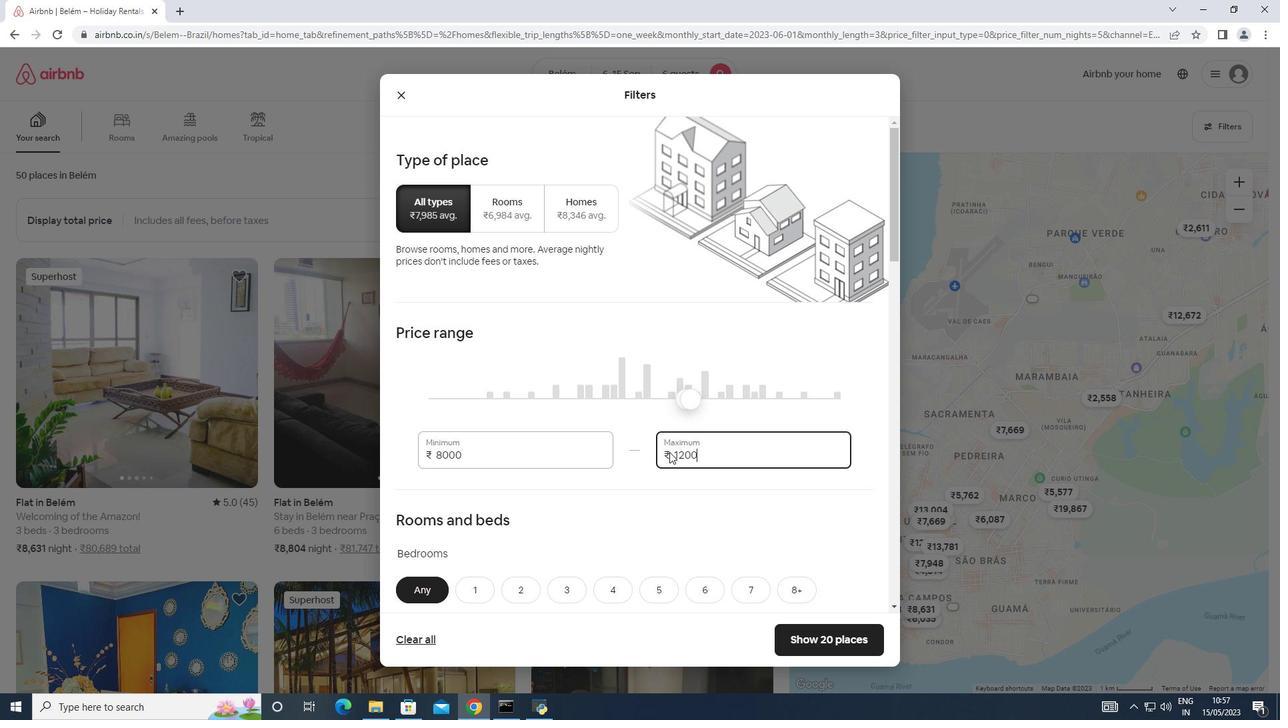 
Action: Mouse moved to (685, 394)
Screenshot: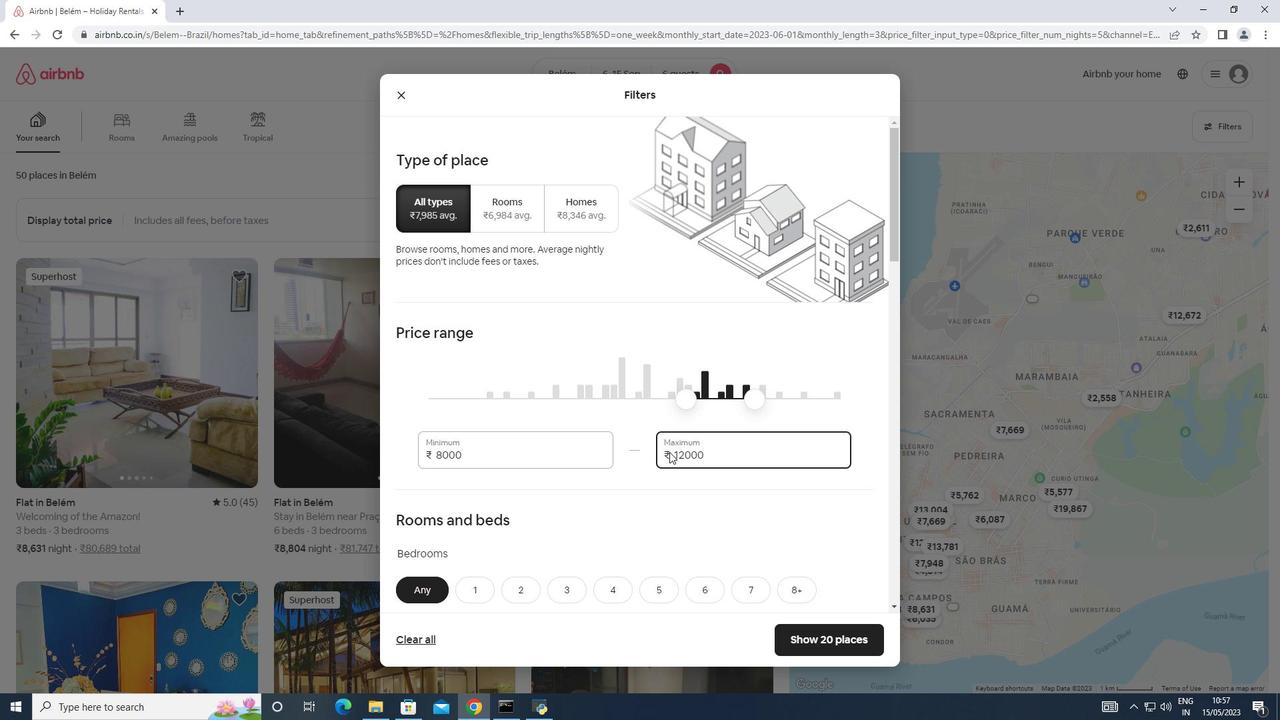 
Action: Mouse scrolled (685, 393) with delta (0, 0)
Screenshot: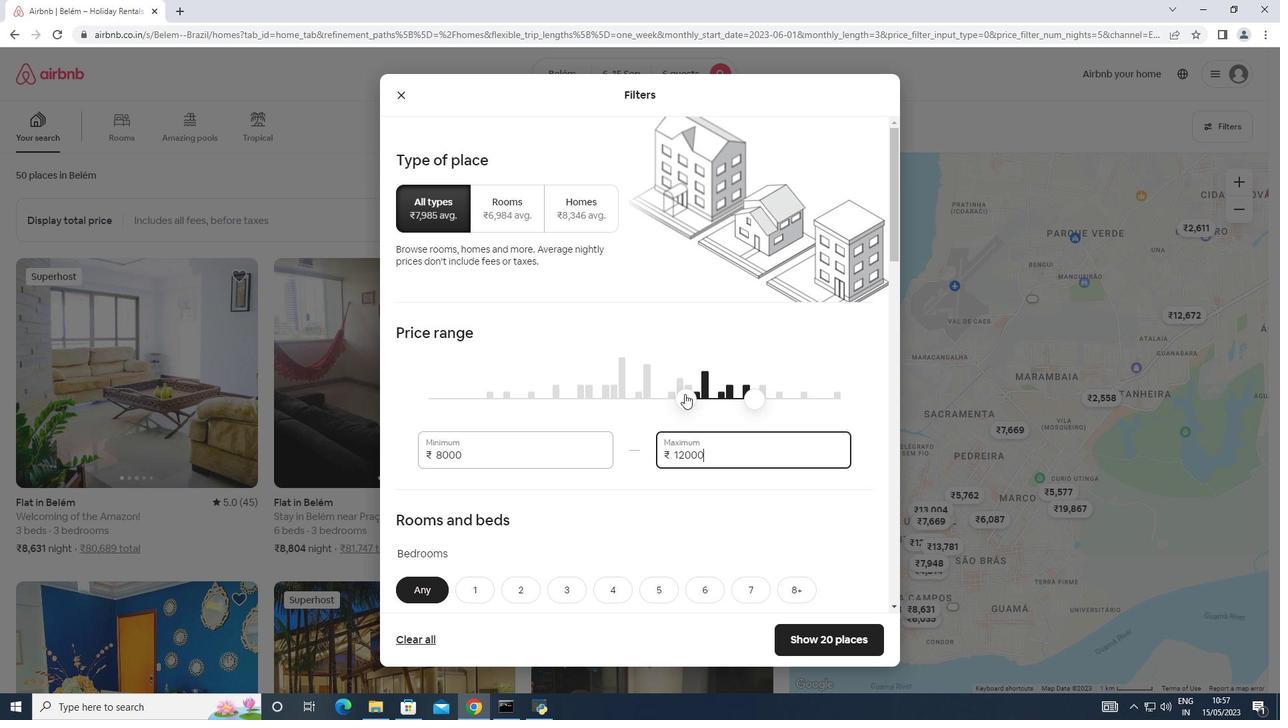 
Action: Mouse scrolled (685, 393) with delta (0, 0)
Screenshot: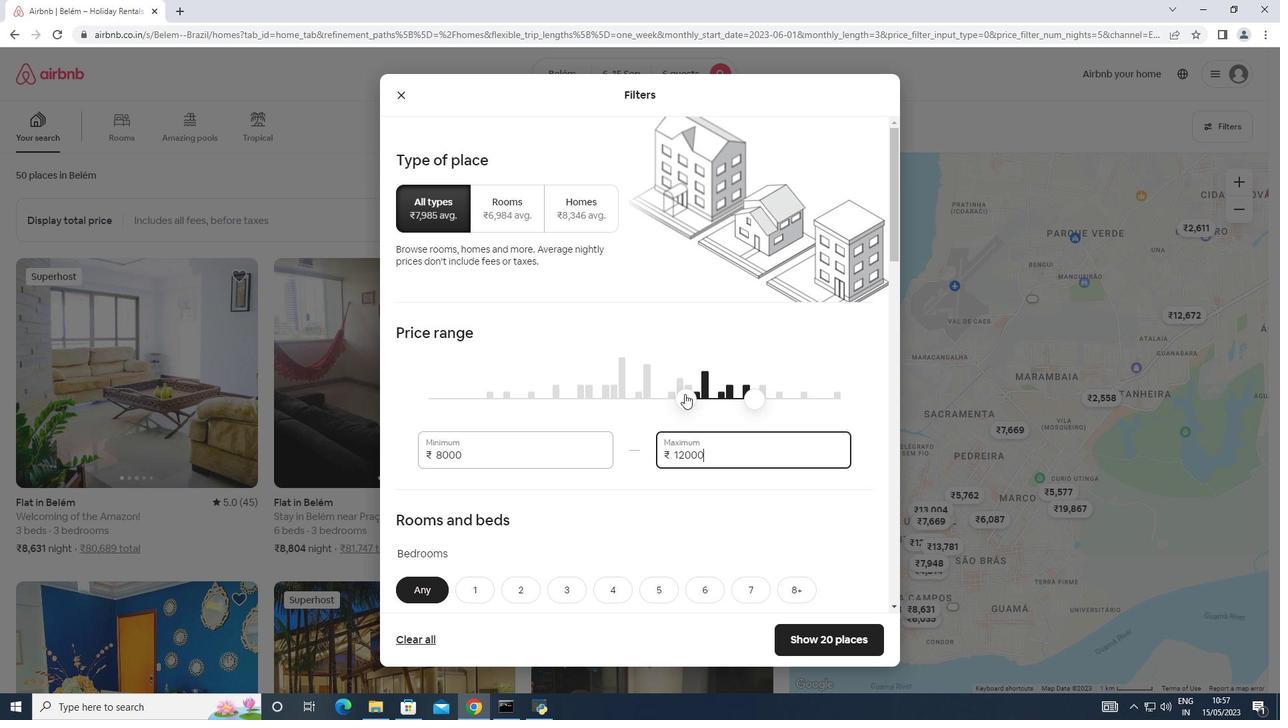 
Action: Mouse scrolled (685, 393) with delta (0, 0)
Screenshot: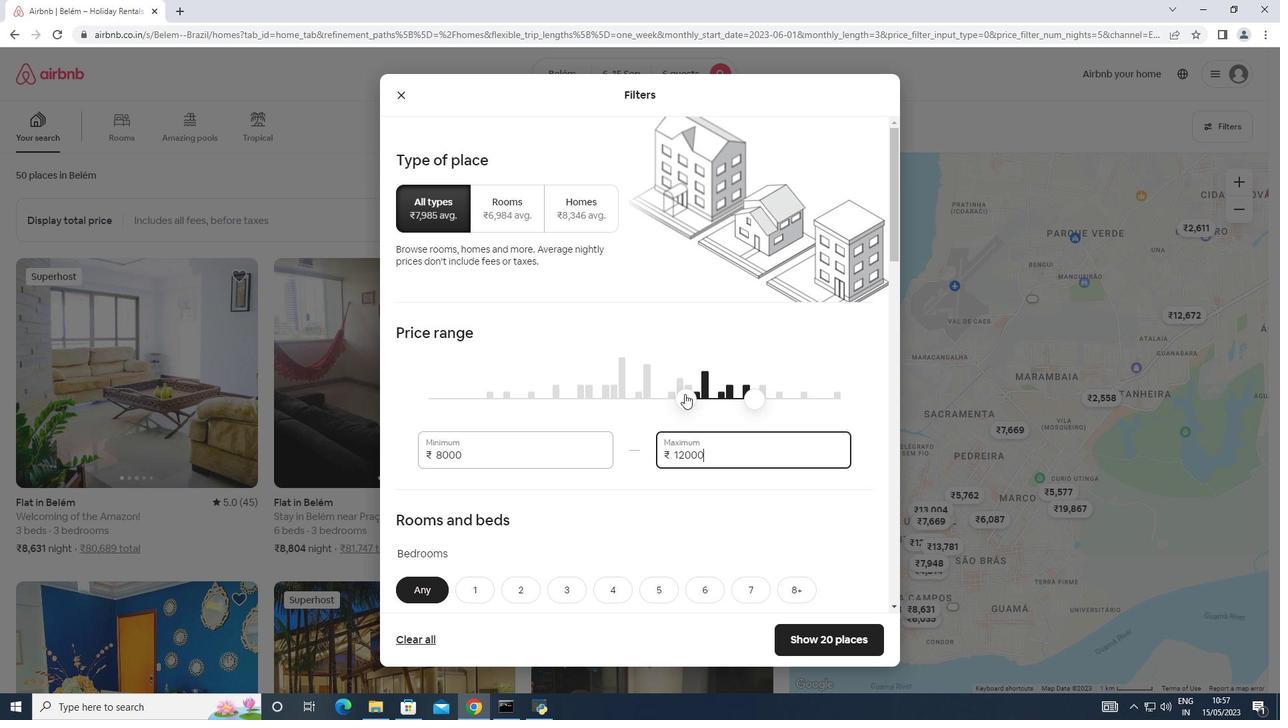 
Action: Mouse moved to (694, 363)
Screenshot: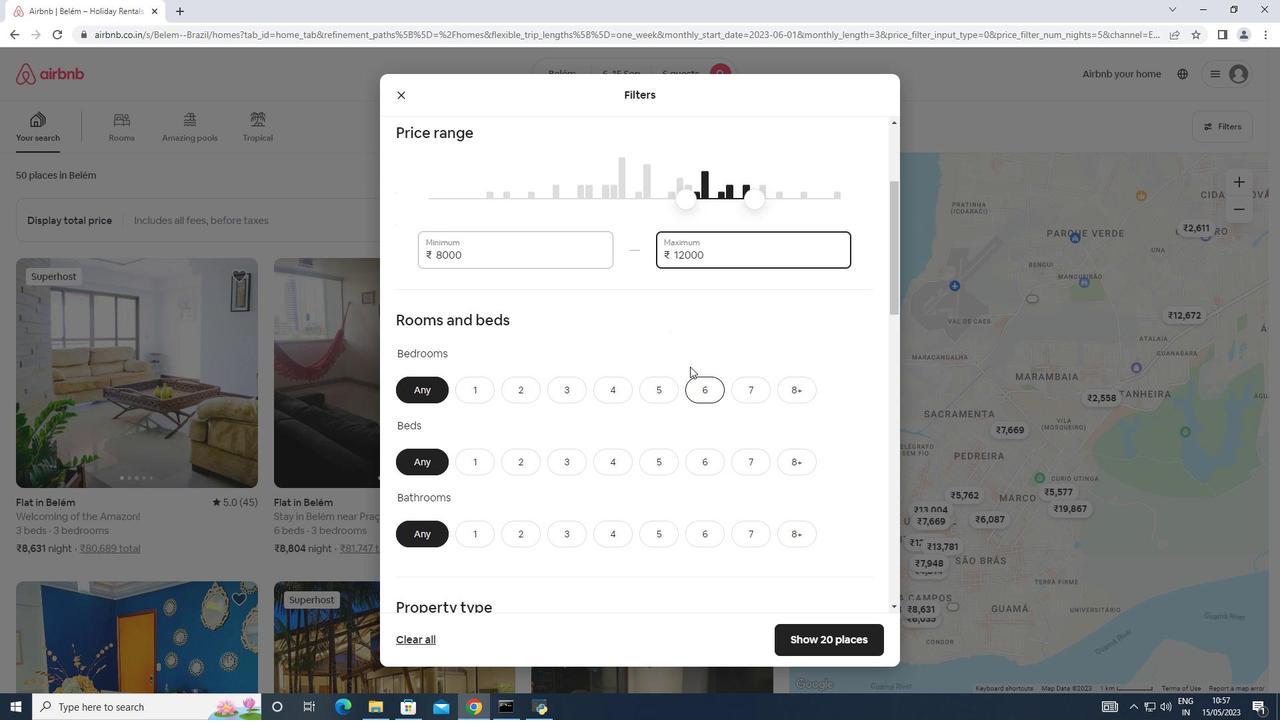 
Action: Mouse scrolled (694, 362) with delta (0, 0)
Screenshot: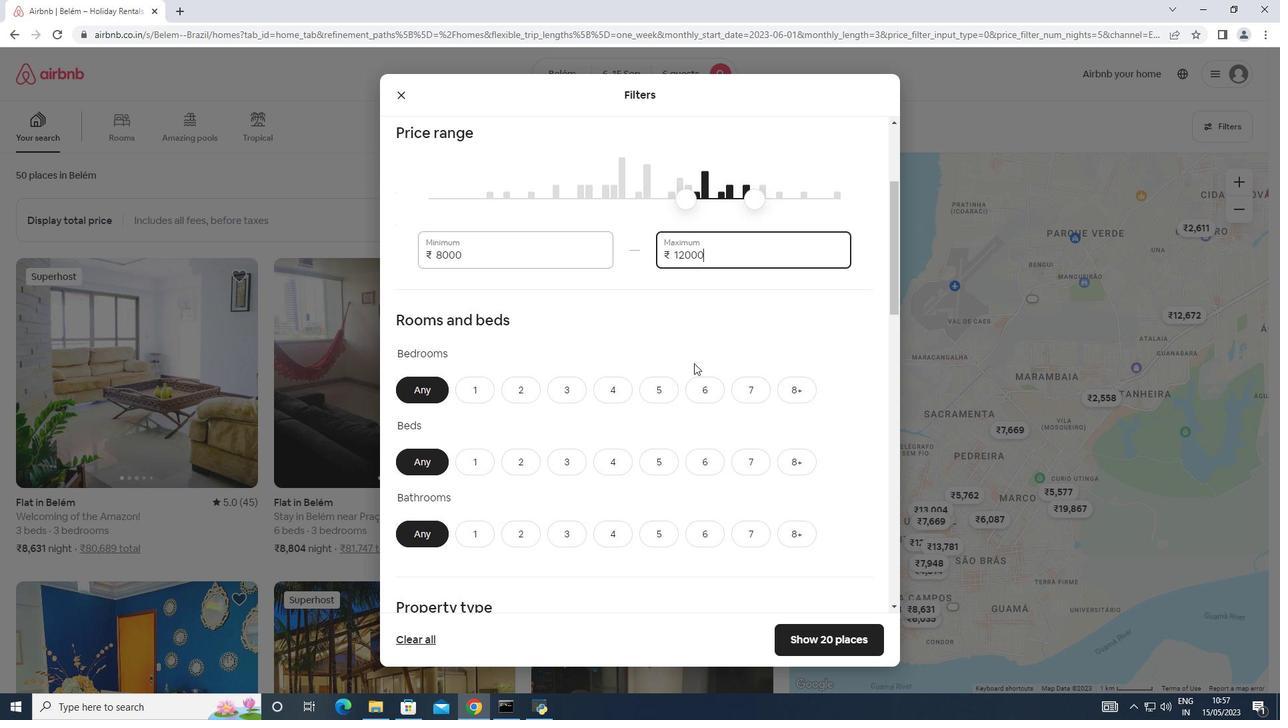 
Action: Mouse scrolled (694, 362) with delta (0, 0)
Screenshot: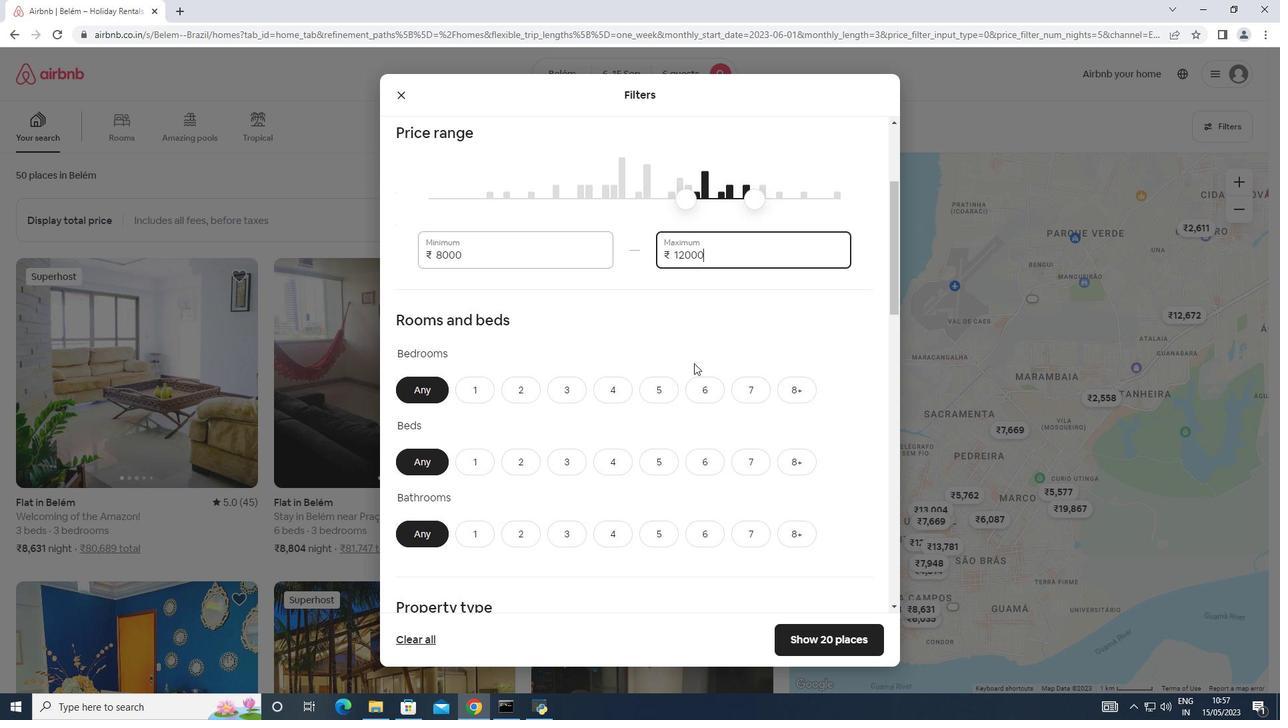 
Action: Mouse moved to (696, 260)
Screenshot: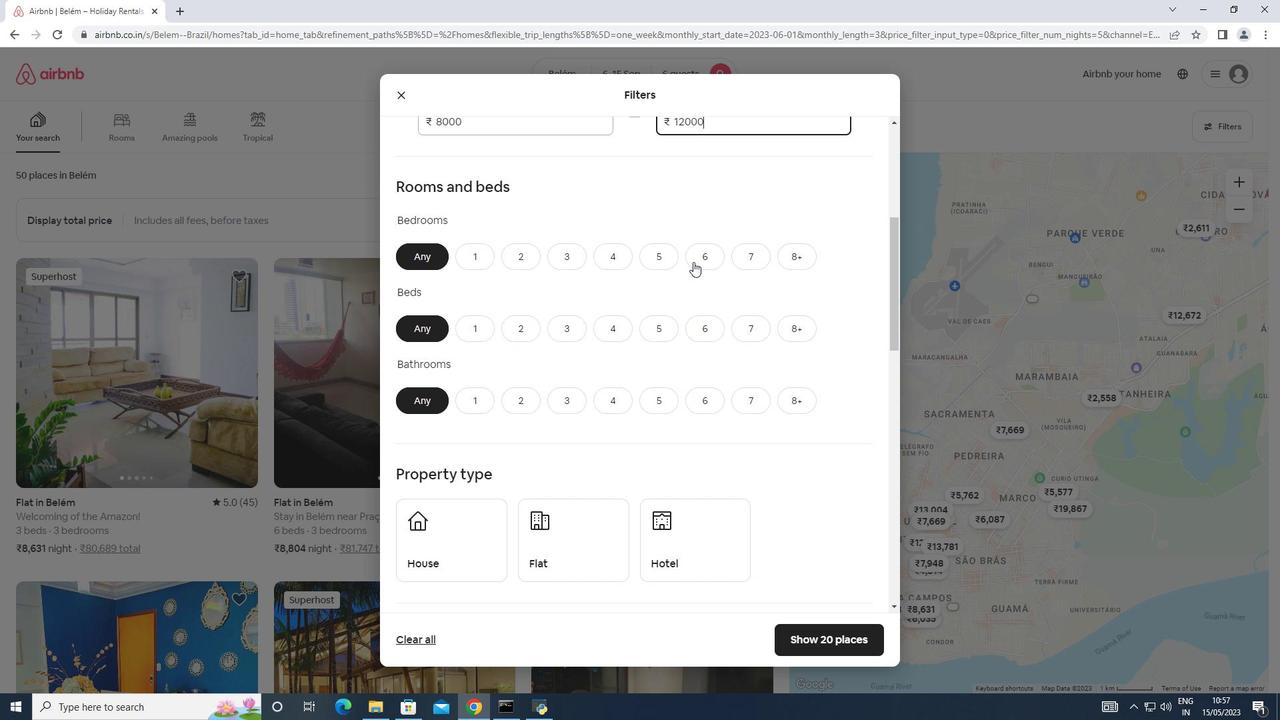 
Action: Mouse pressed left at (696, 260)
Screenshot: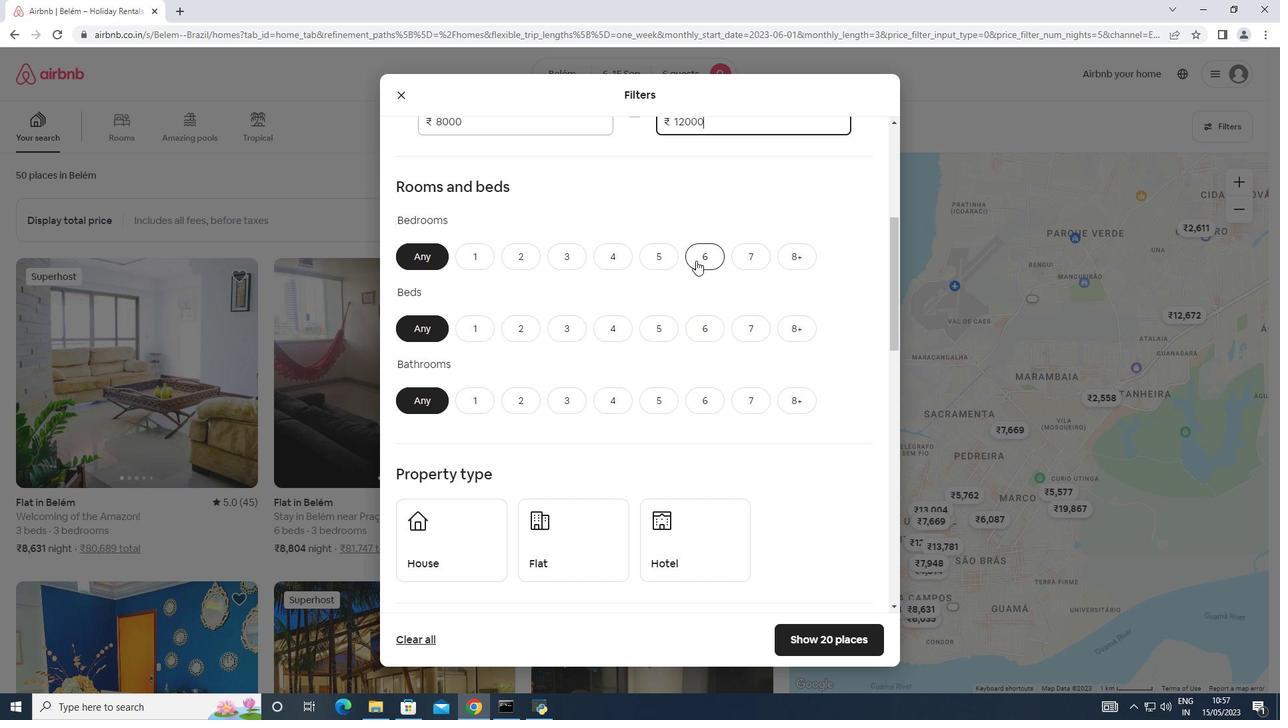 
Action: Mouse moved to (701, 320)
Screenshot: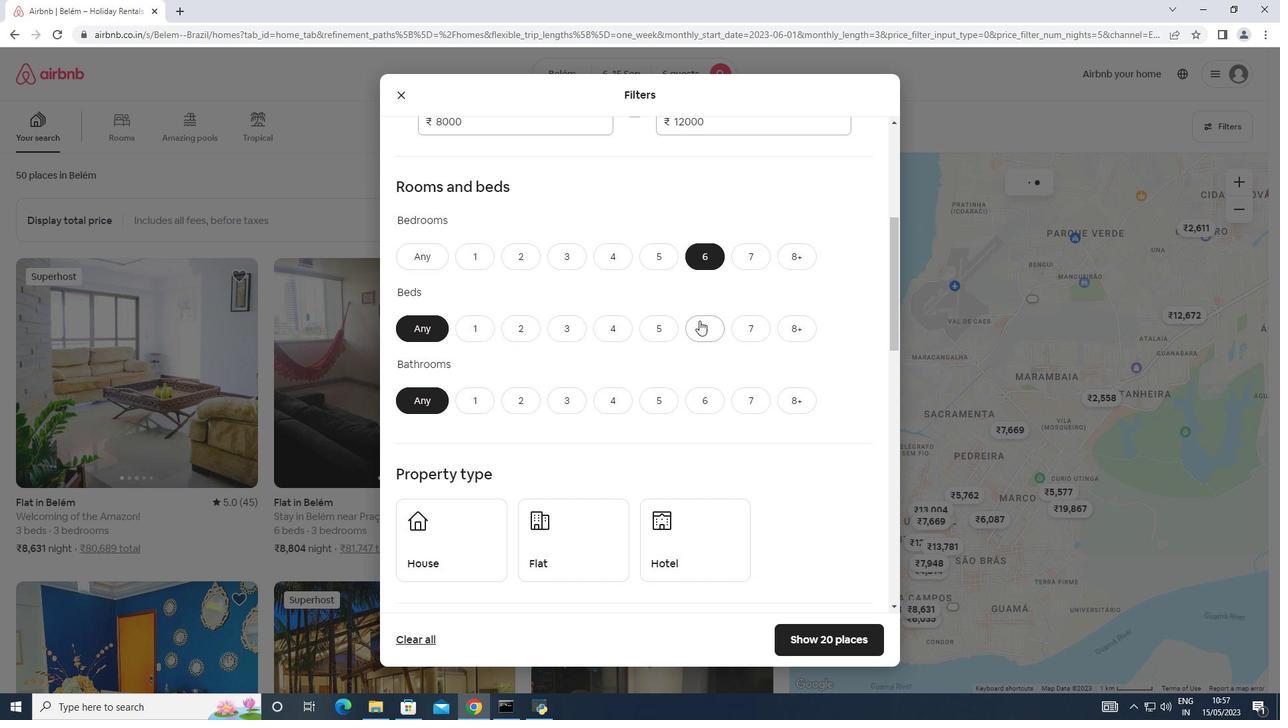 
Action: Mouse pressed left at (701, 320)
Screenshot: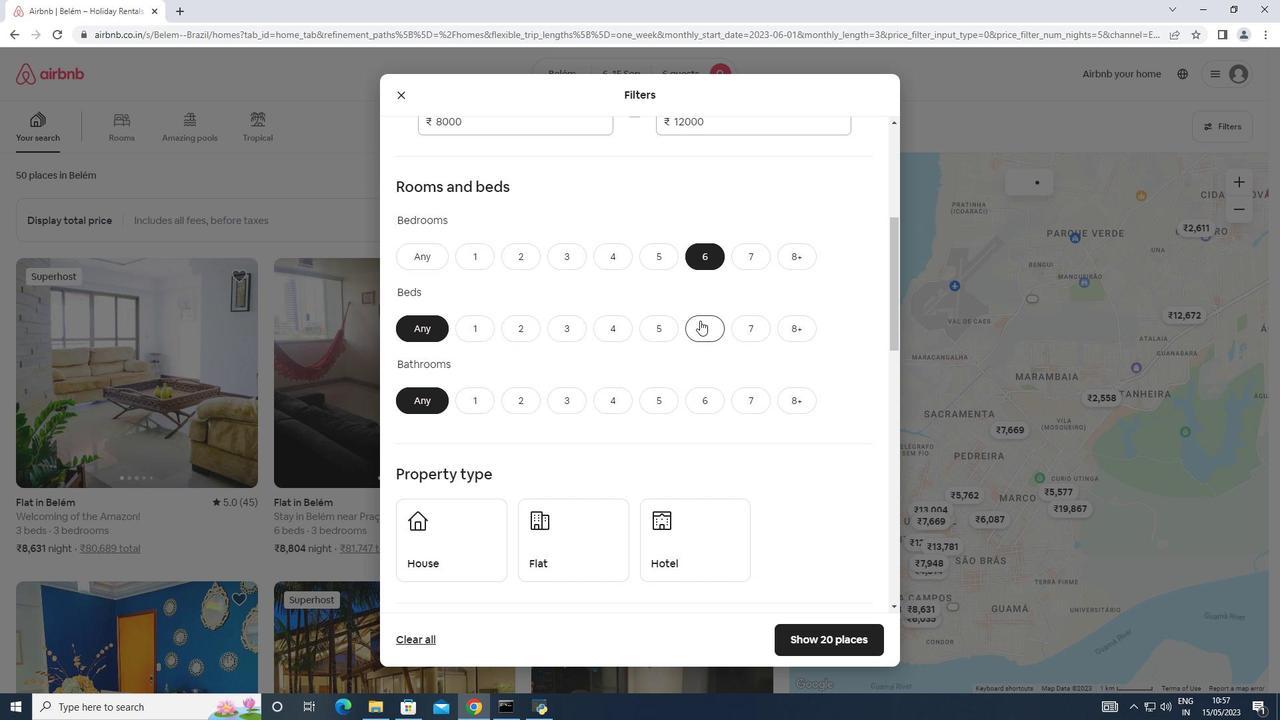 
Action: Mouse moved to (707, 408)
Screenshot: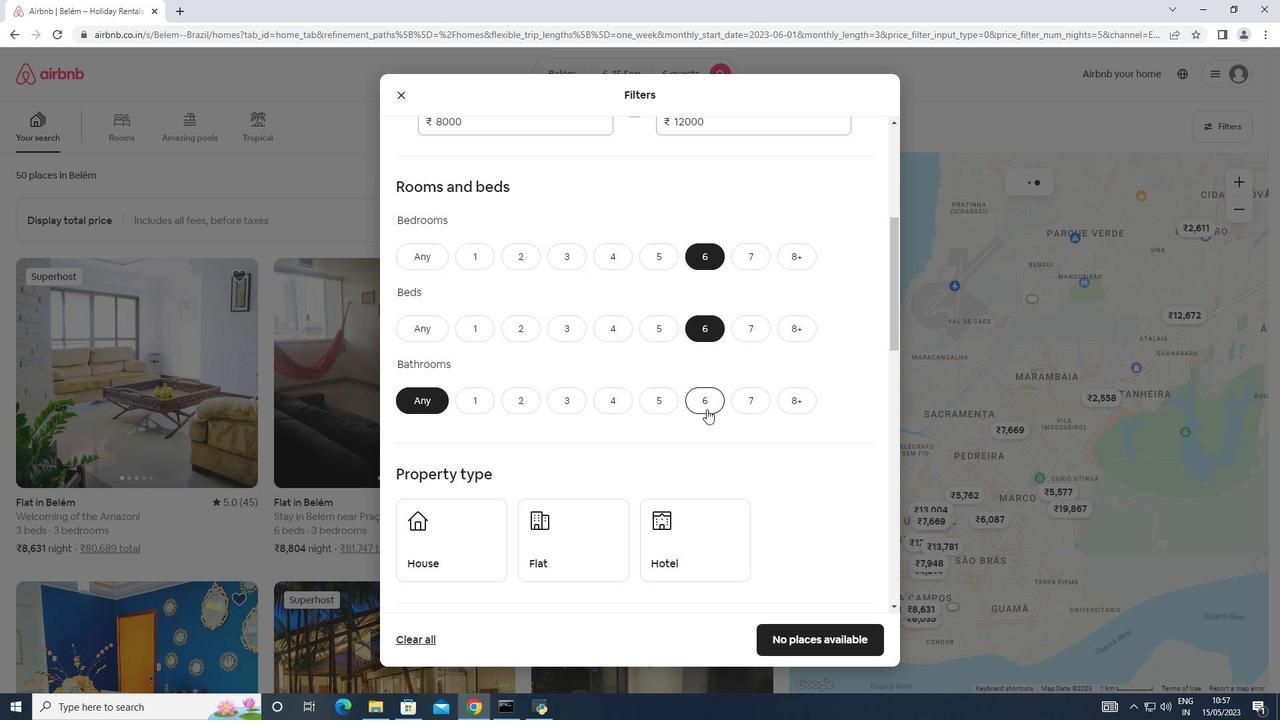 
Action: Mouse pressed left at (707, 408)
Screenshot: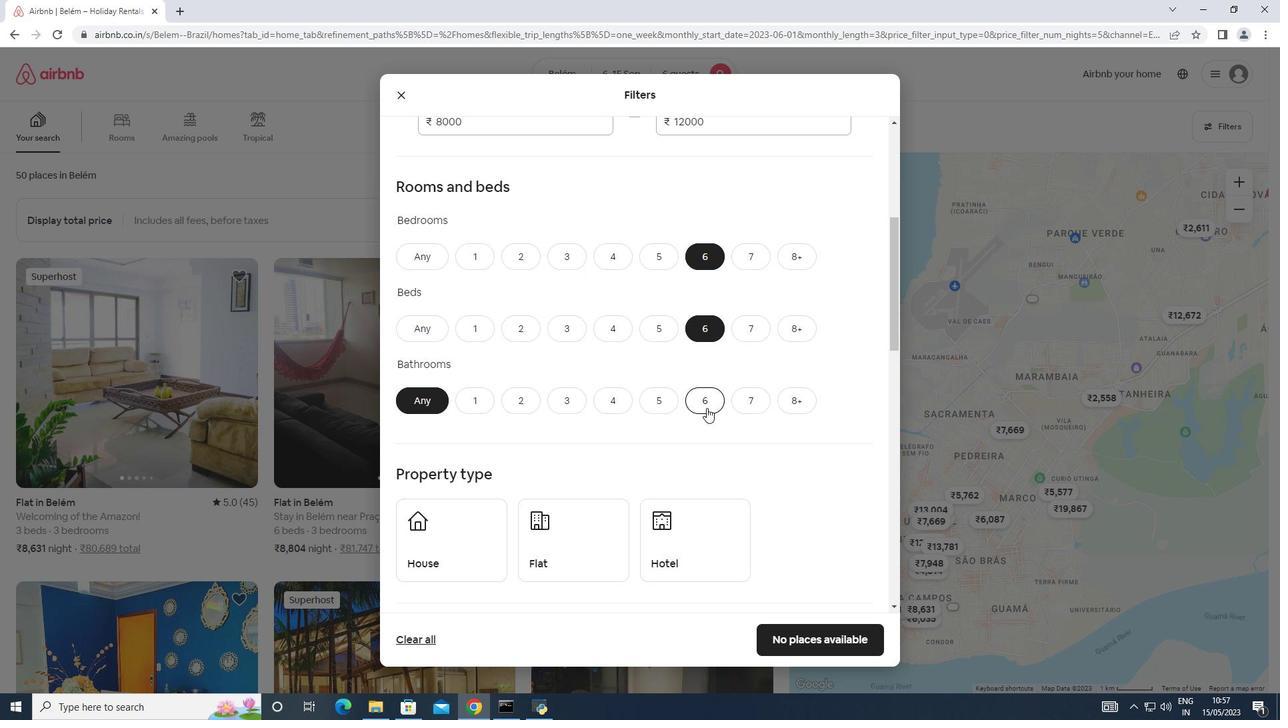 
Action: Mouse moved to (703, 389)
Screenshot: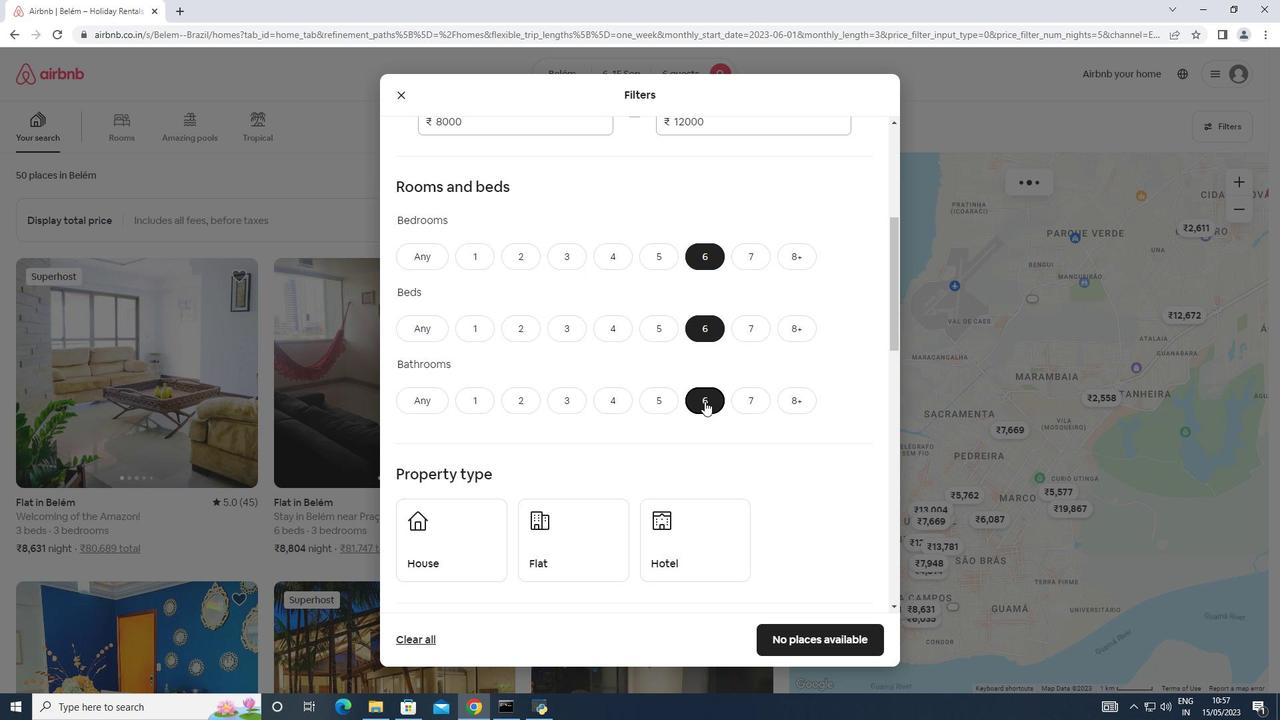 
Action: Mouse scrolled (703, 388) with delta (0, 0)
Screenshot: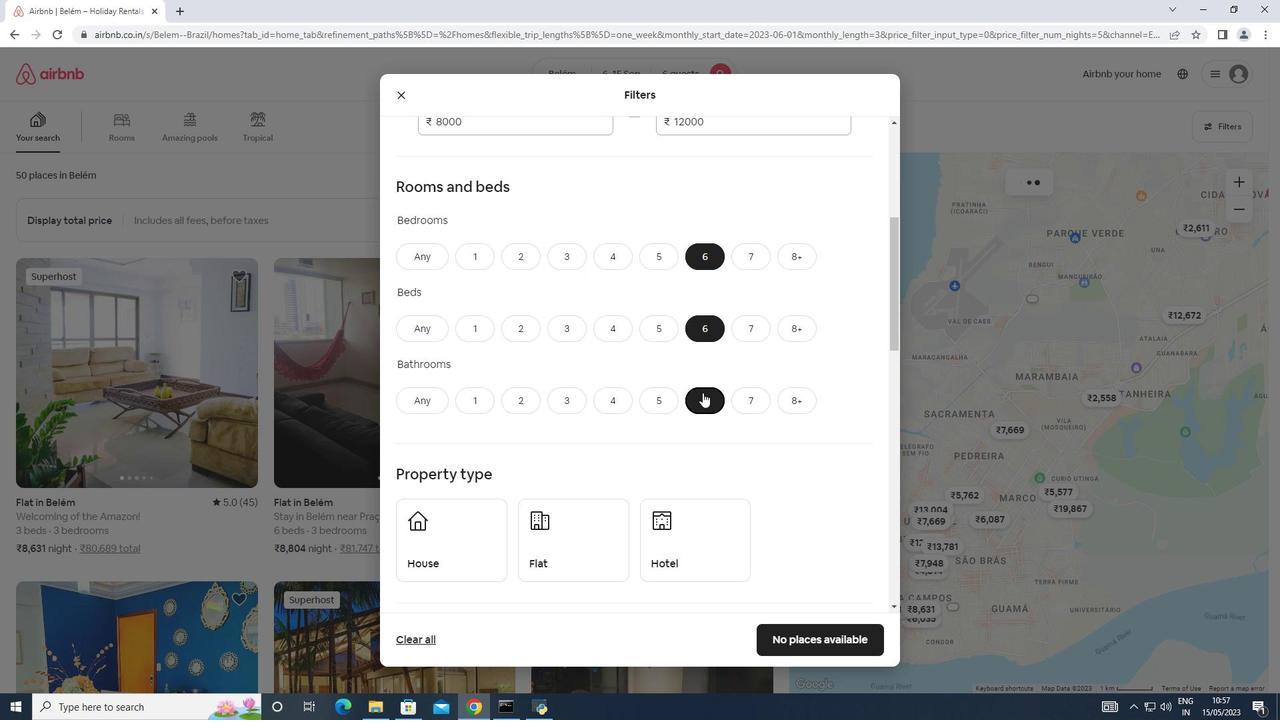 
Action: Mouse scrolled (703, 388) with delta (0, 0)
Screenshot: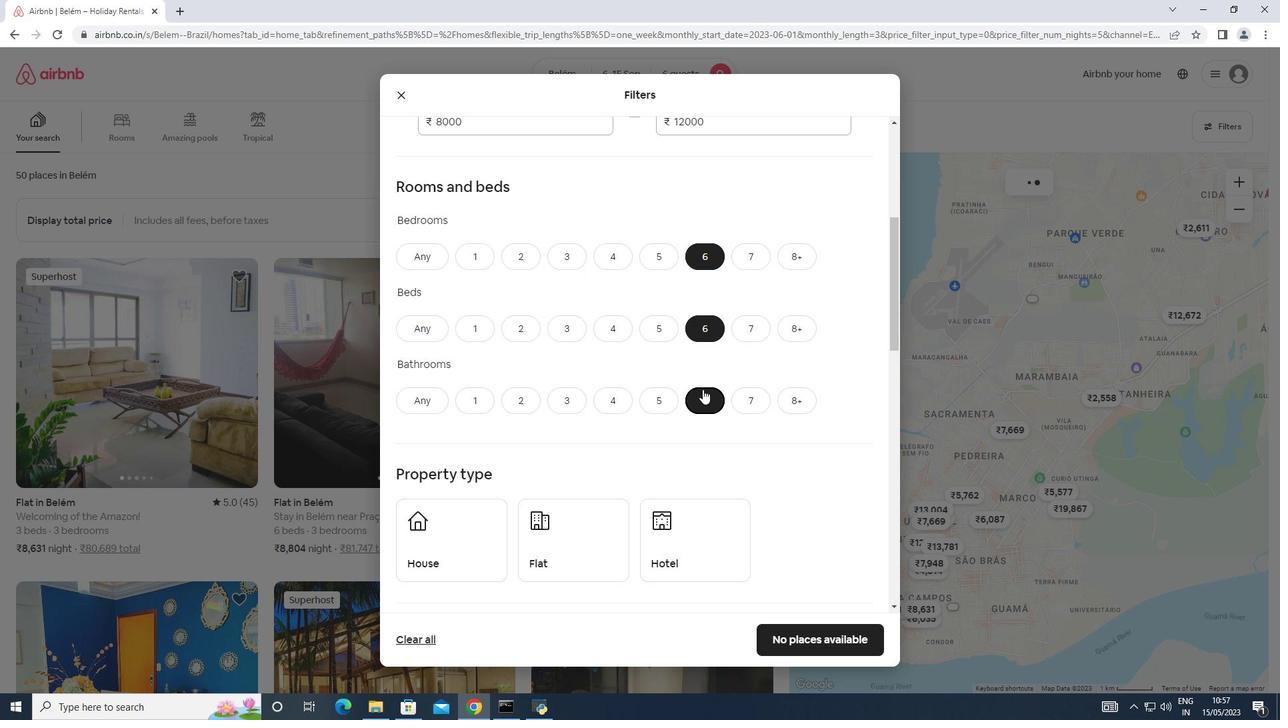 
Action: Mouse moved to (701, 378)
Screenshot: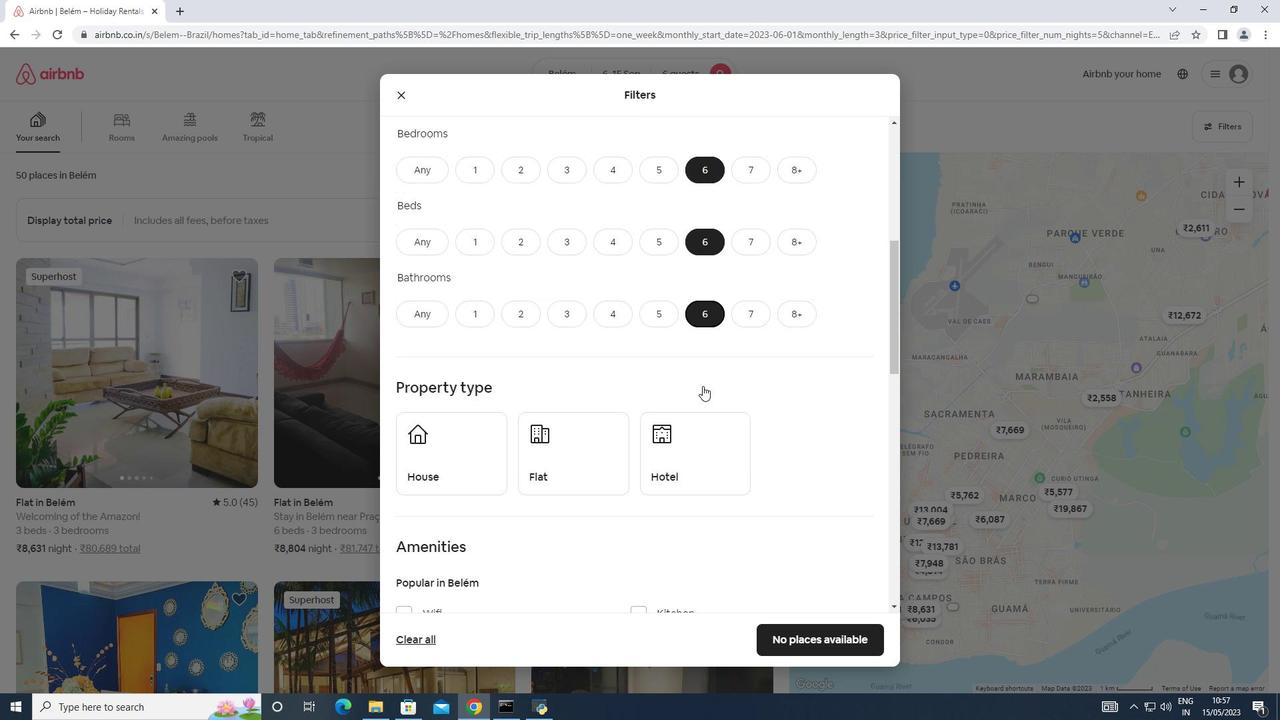 
Action: Mouse scrolled (701, 377) with delta (0, 0)
Screenshot: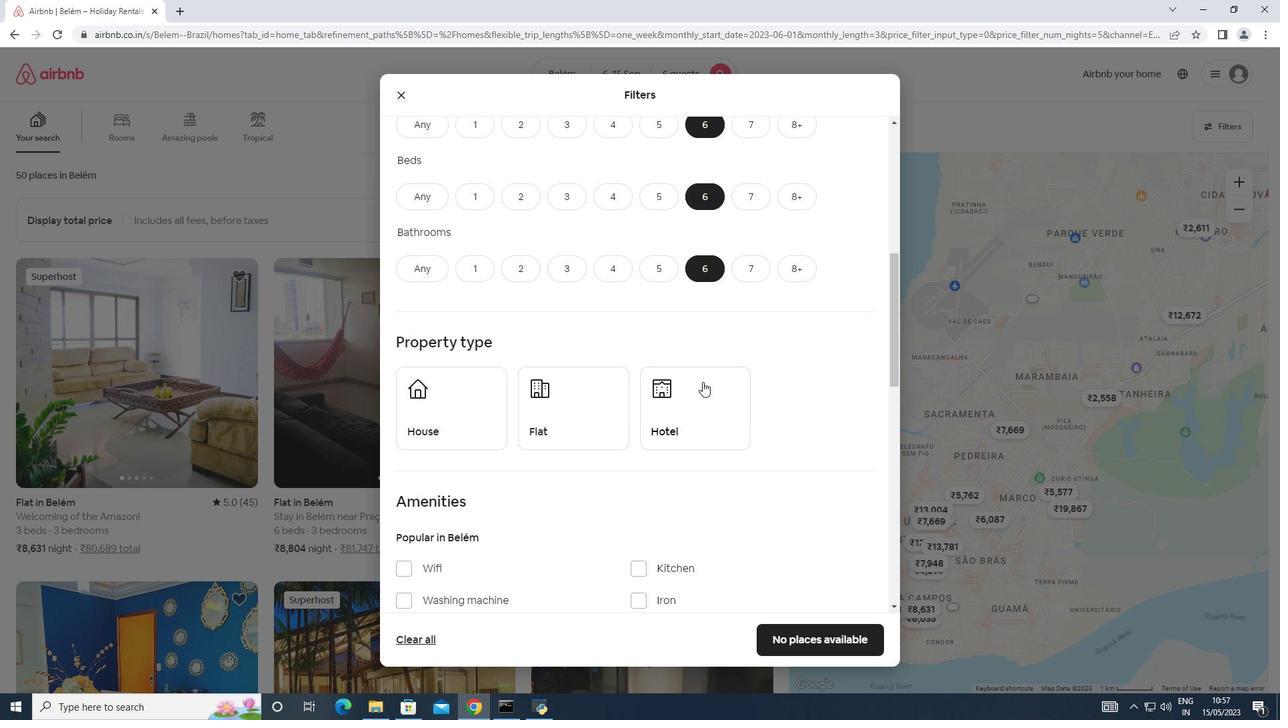 
Action: Mouse moved to (701, 377)
Screenshot: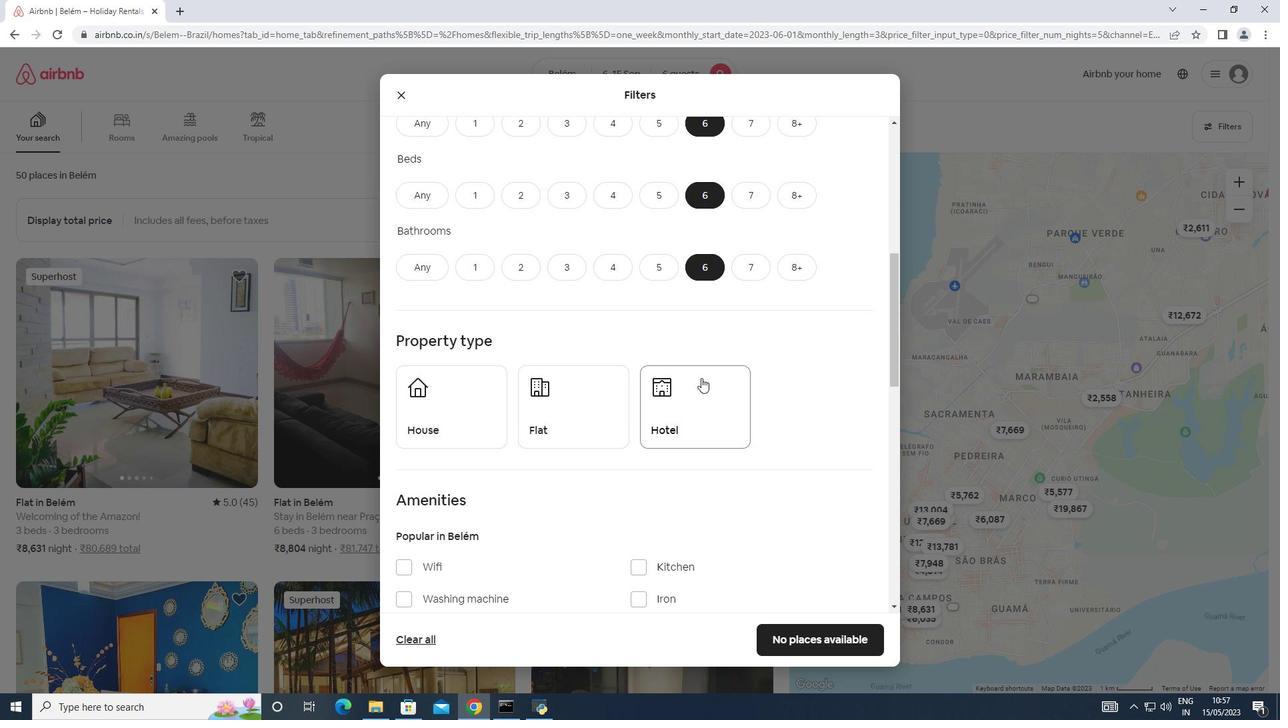 
Action: Mouse scrolled (701, 376) with delta (0, 0)
Screenshot: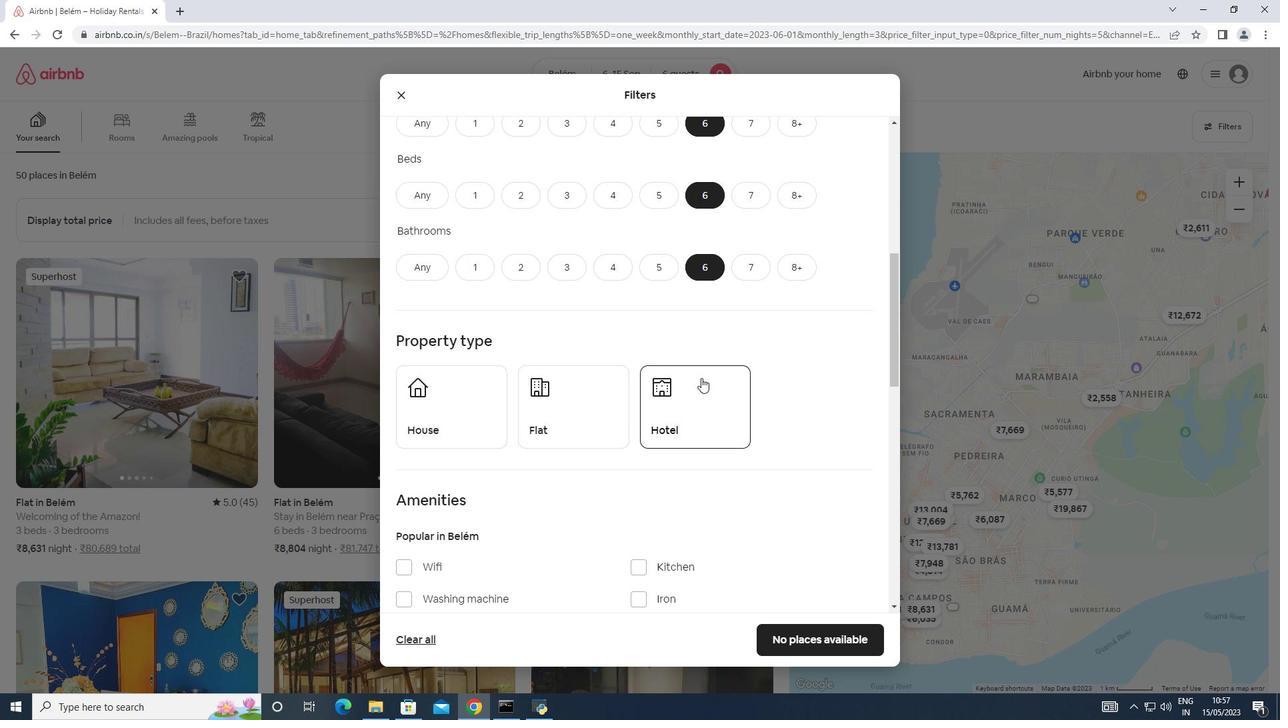 
Action: Mouse moved to (482, 278)
Screenshot: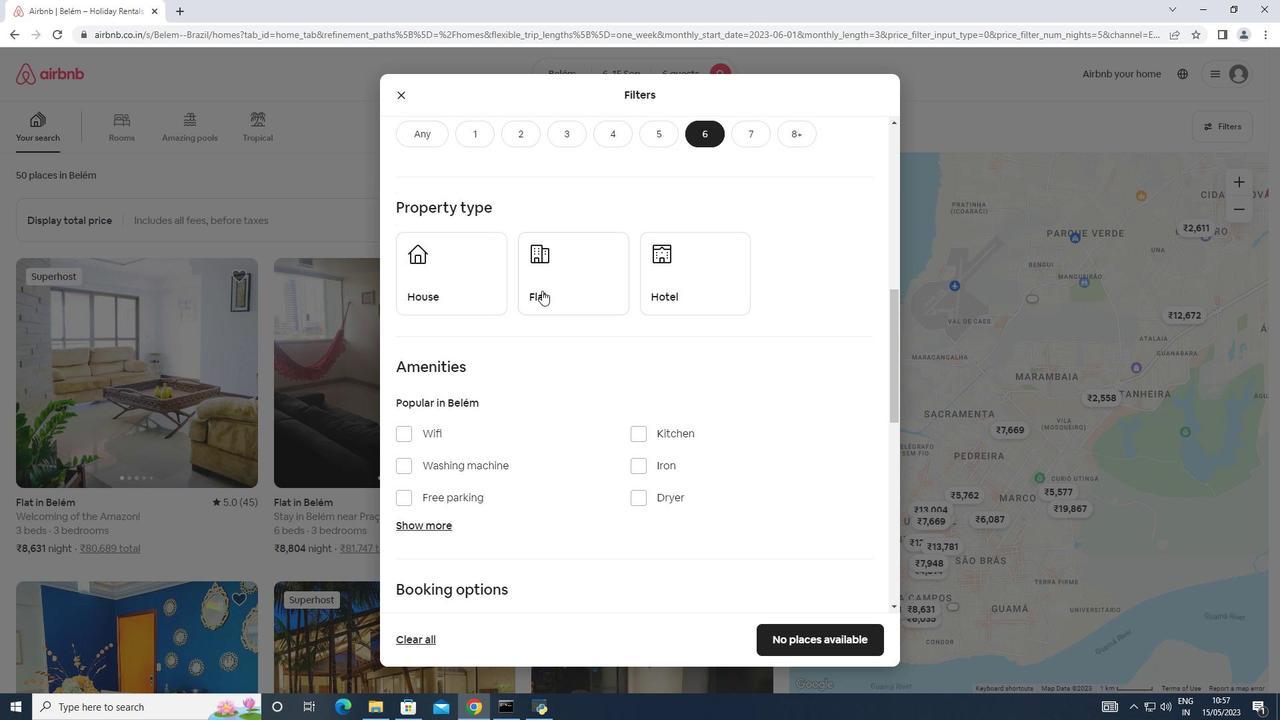 
Action: Mouse pressed left at (482, 278)
Screenshot: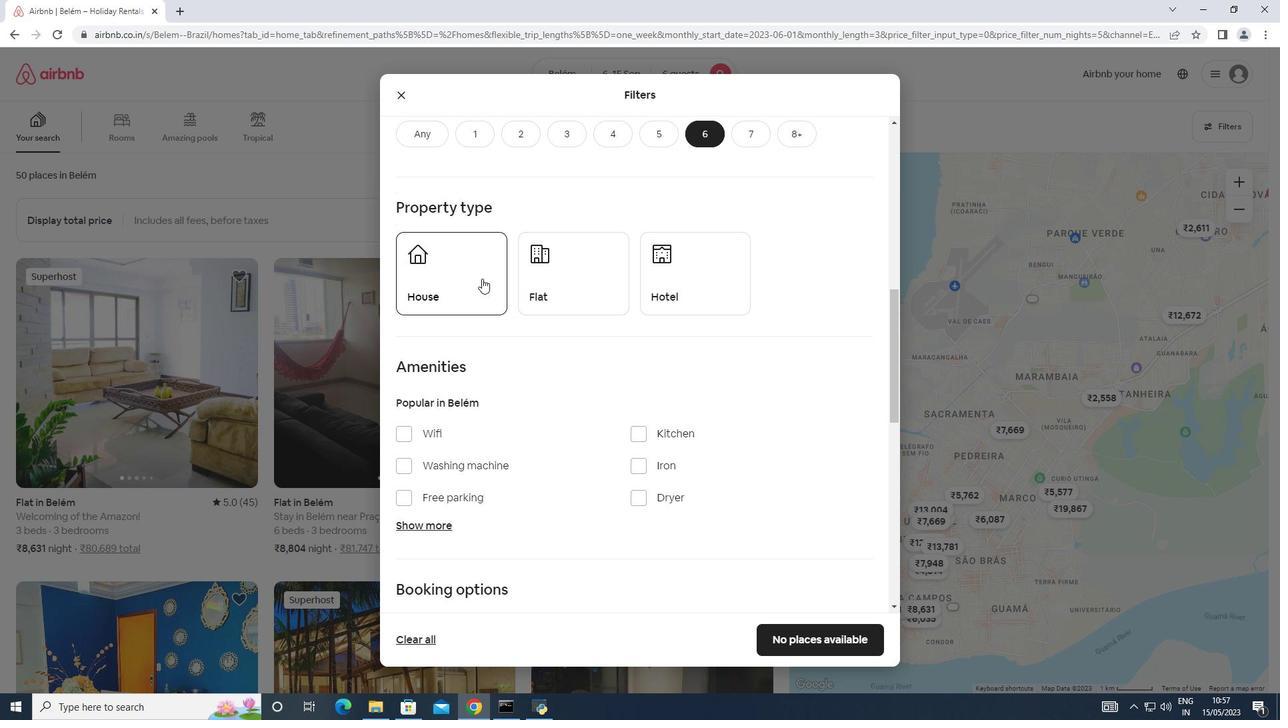 
Action: Mouse moved to (549, 282)
Screenshot: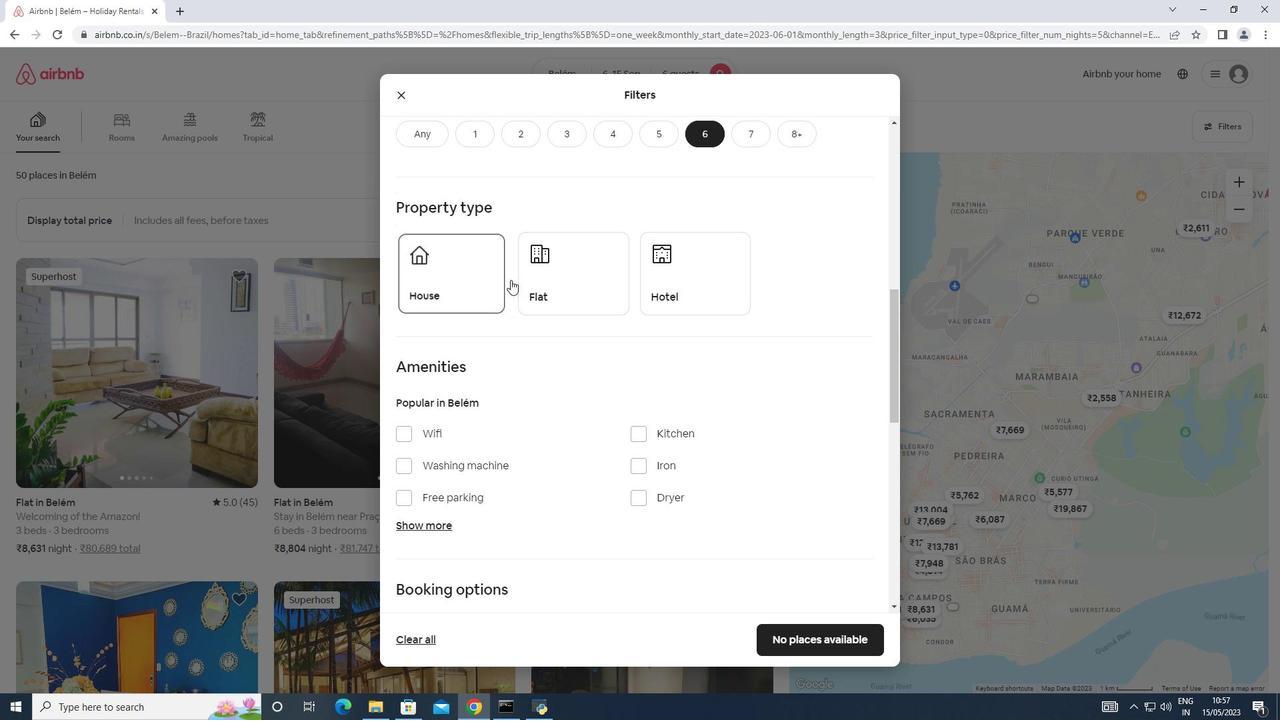 
Action: Mouse pressed left at (549, 282)
Screenshot: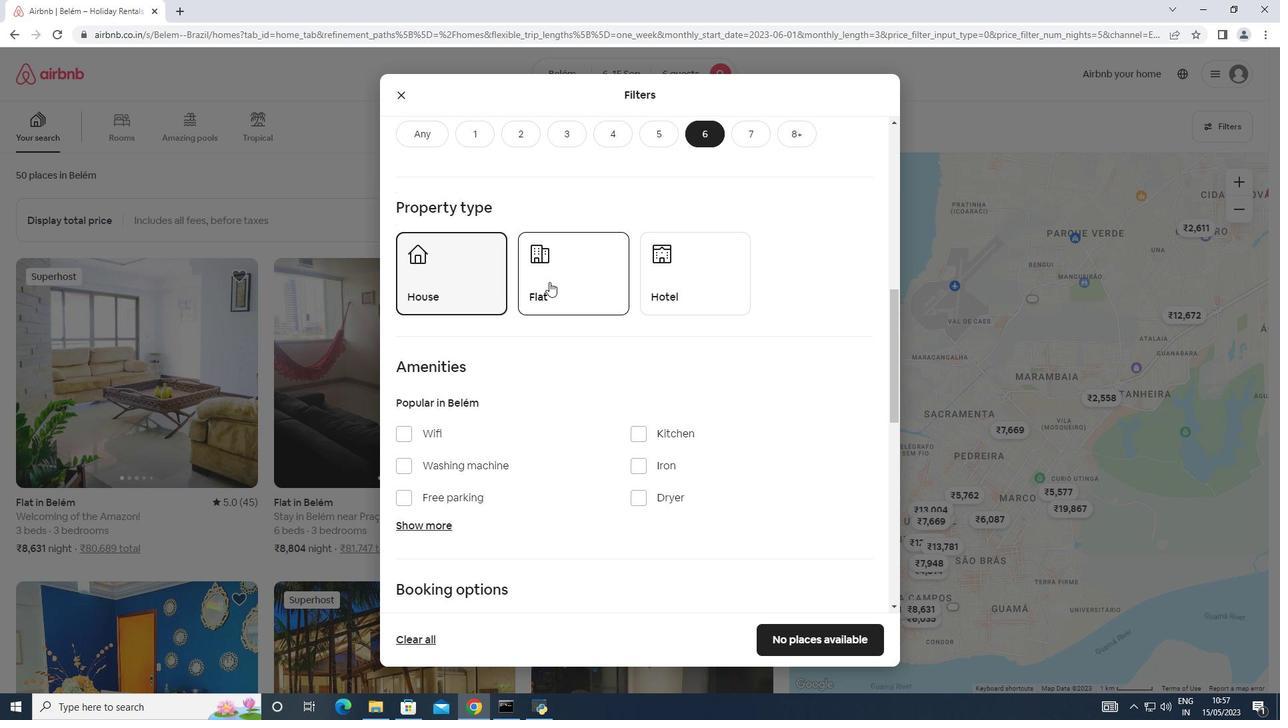 
Action: Mouse moved to (655, 283)
Screenshot: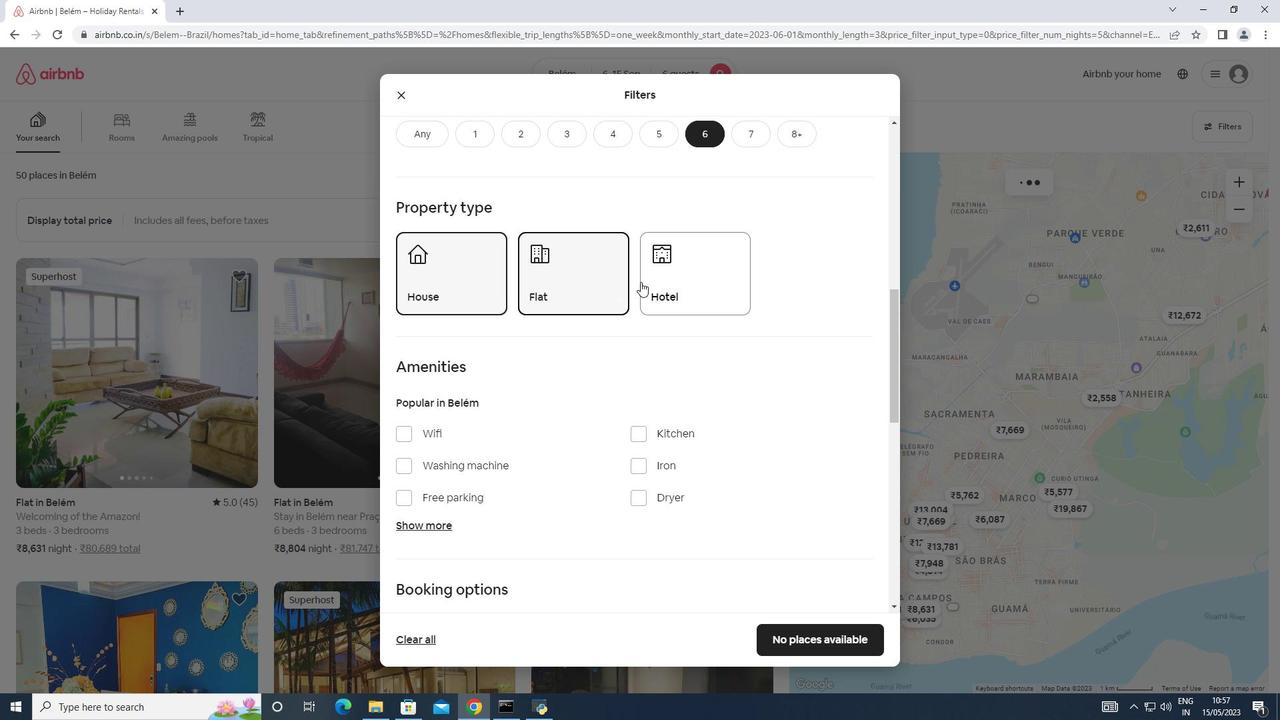 
Action: Mouse pressed left at (655, 283)
Screenshot: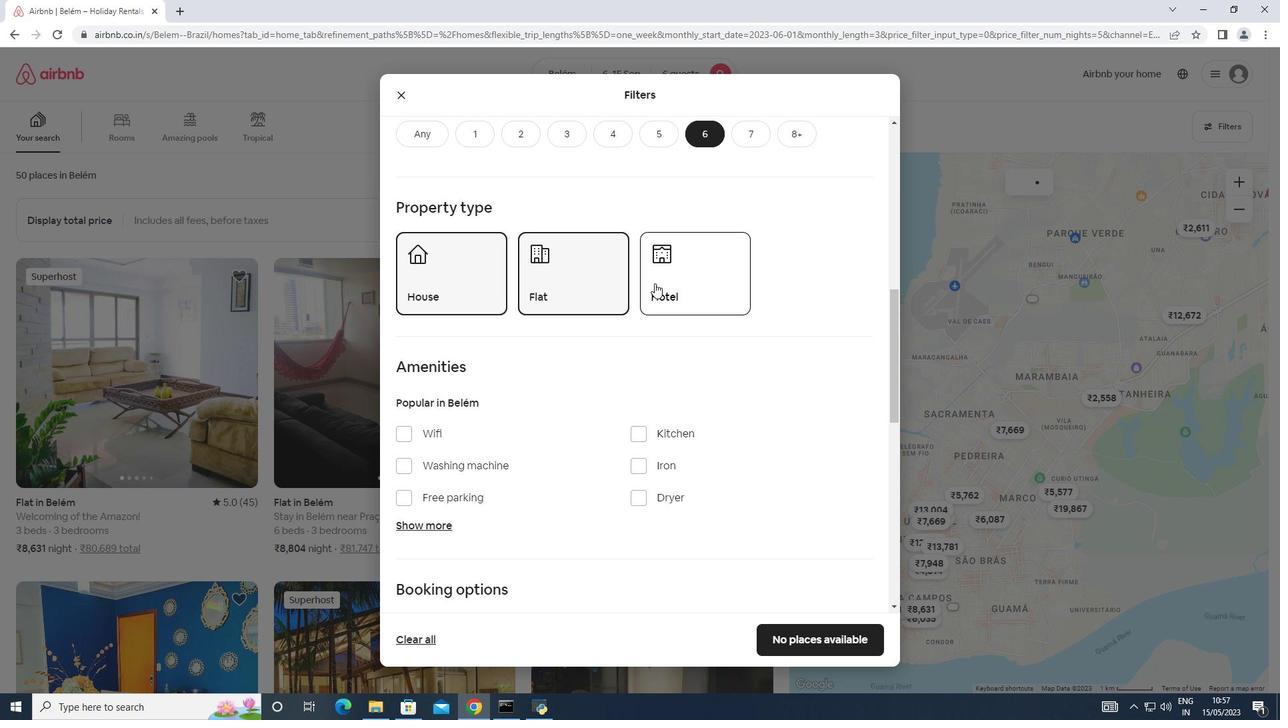 
Action: Mouse moved to (644, 290)
Screenshot: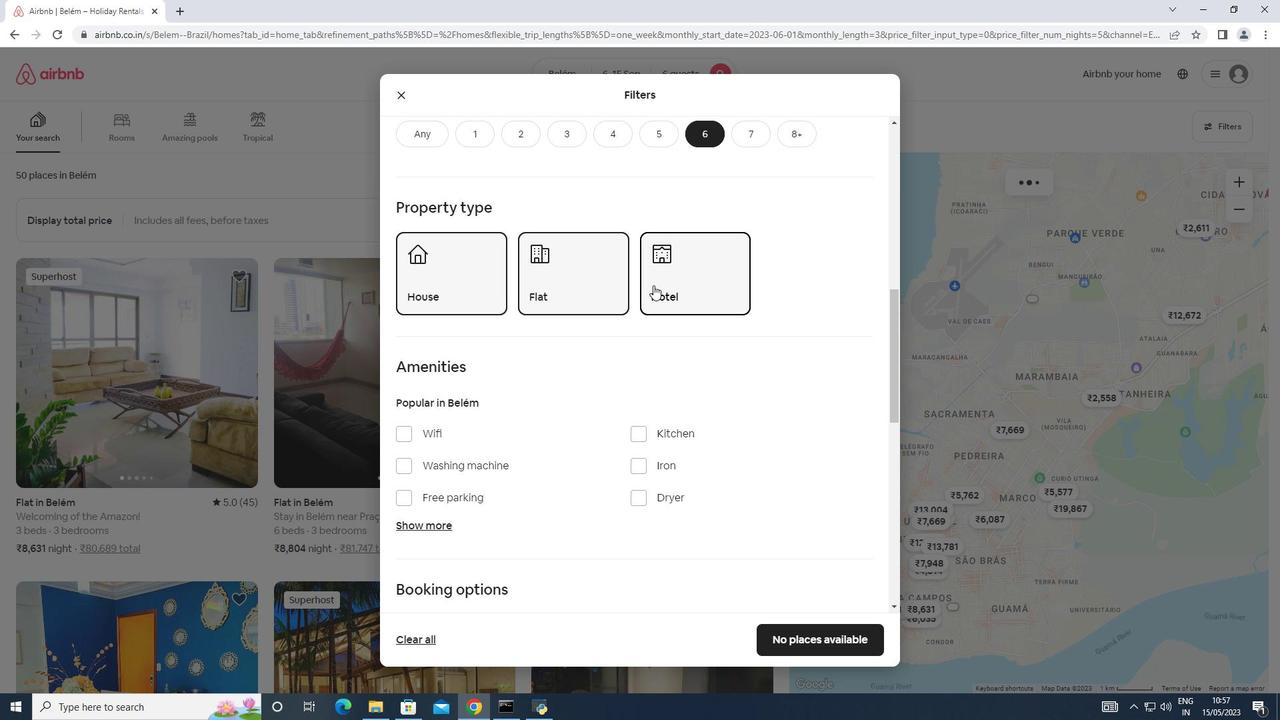 
Action: Mouse scrolled (644, 289) with delta (0, 0)
Screenshot: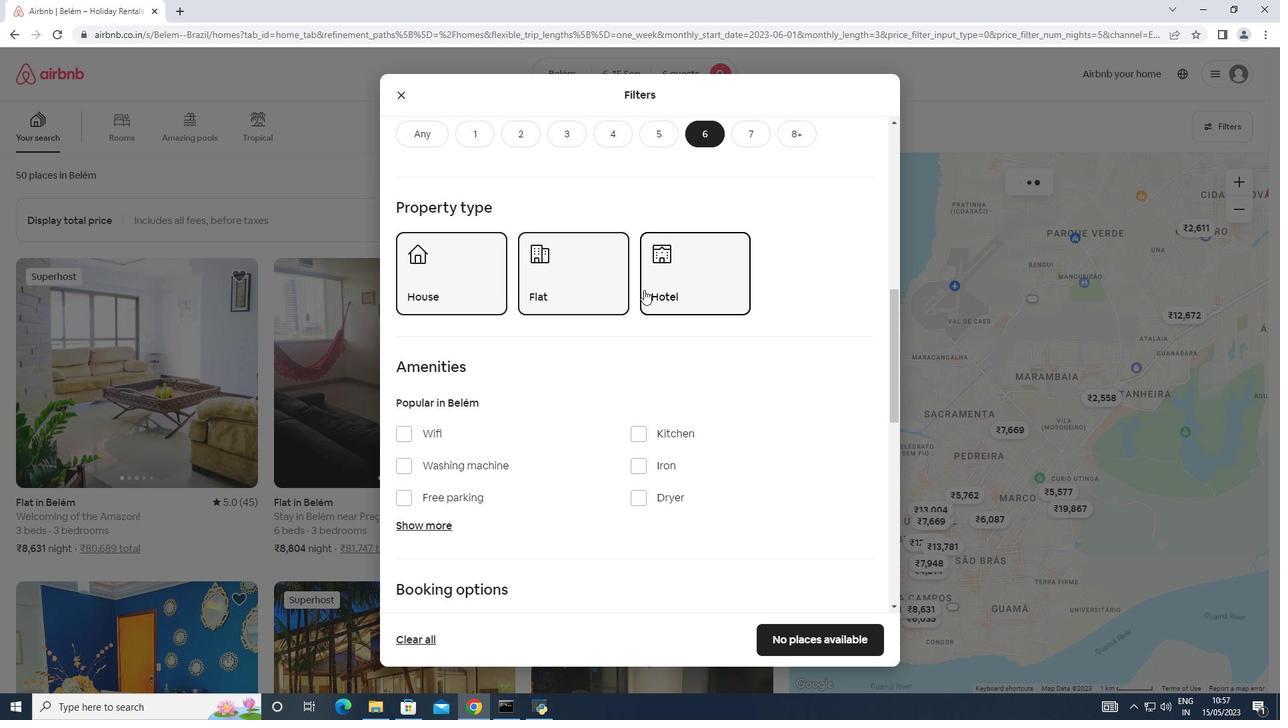 
Action: Mouse scrolled (644, 289) with delta (0, 0)
Screenshot: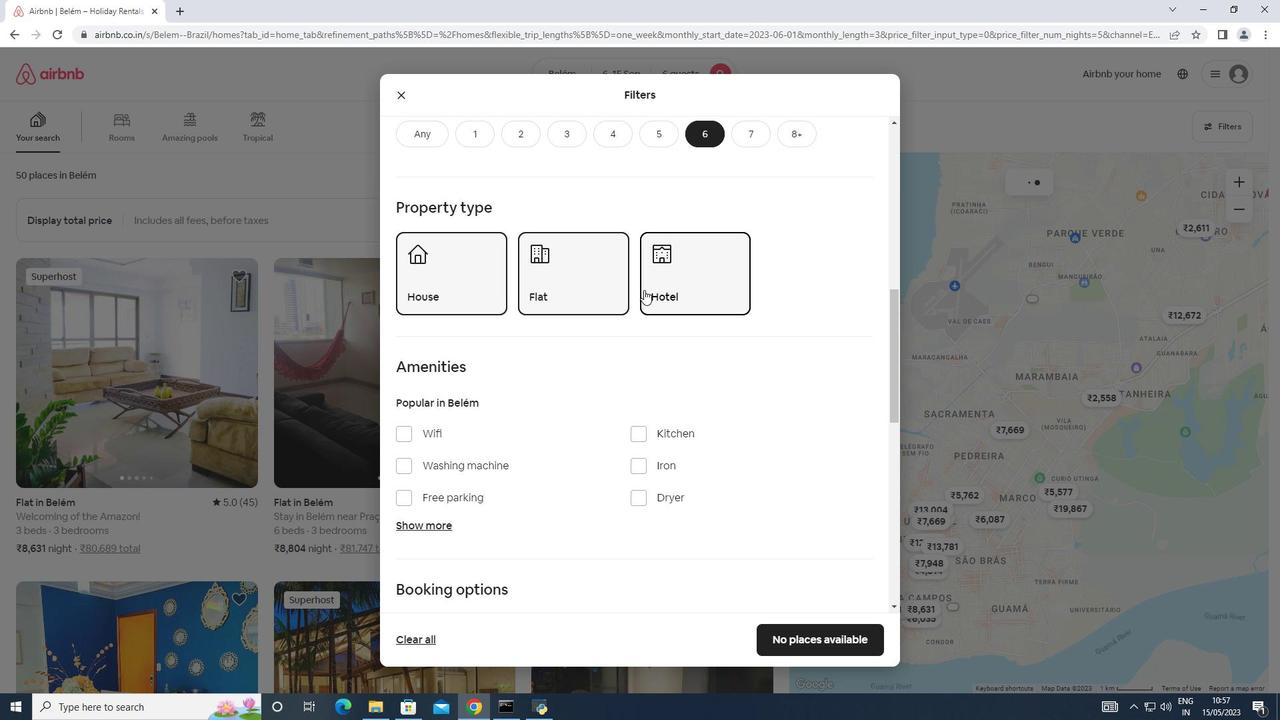
Action: Mouse scrolled (644, 289) with delta (0, 0)
Screenshot: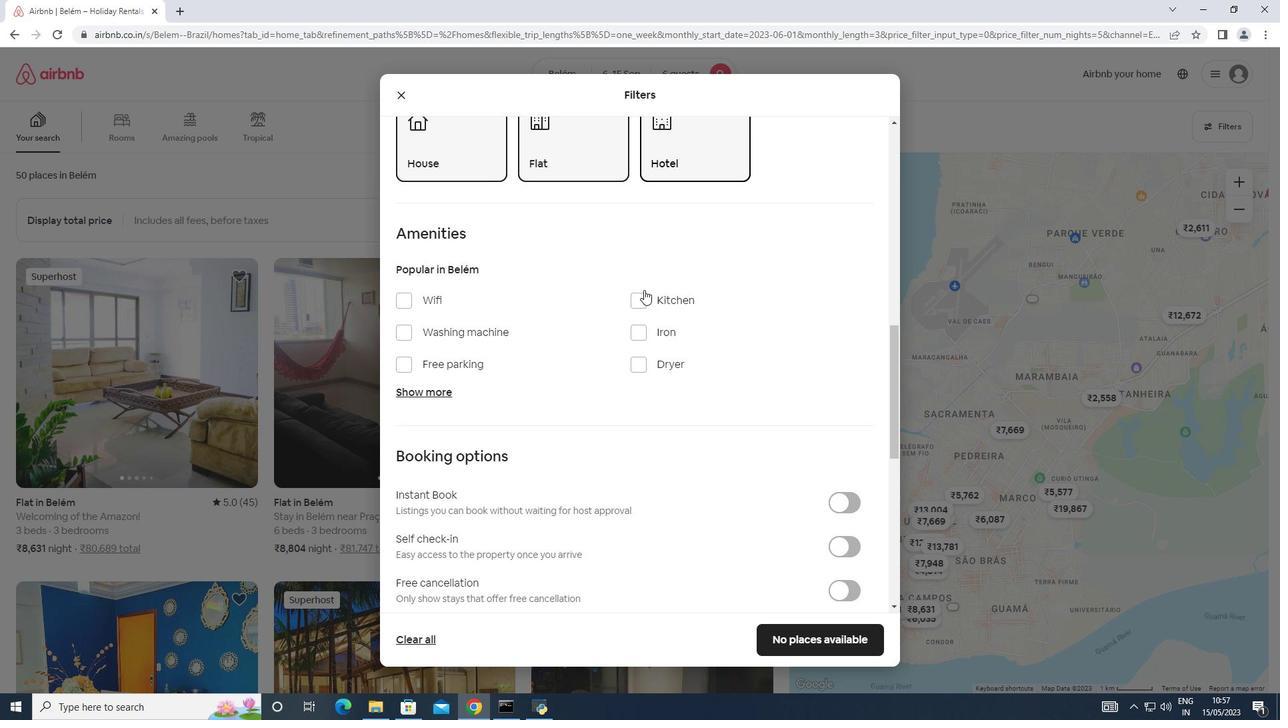 
Action: Mouse moved to (409, 237)
Screenshot: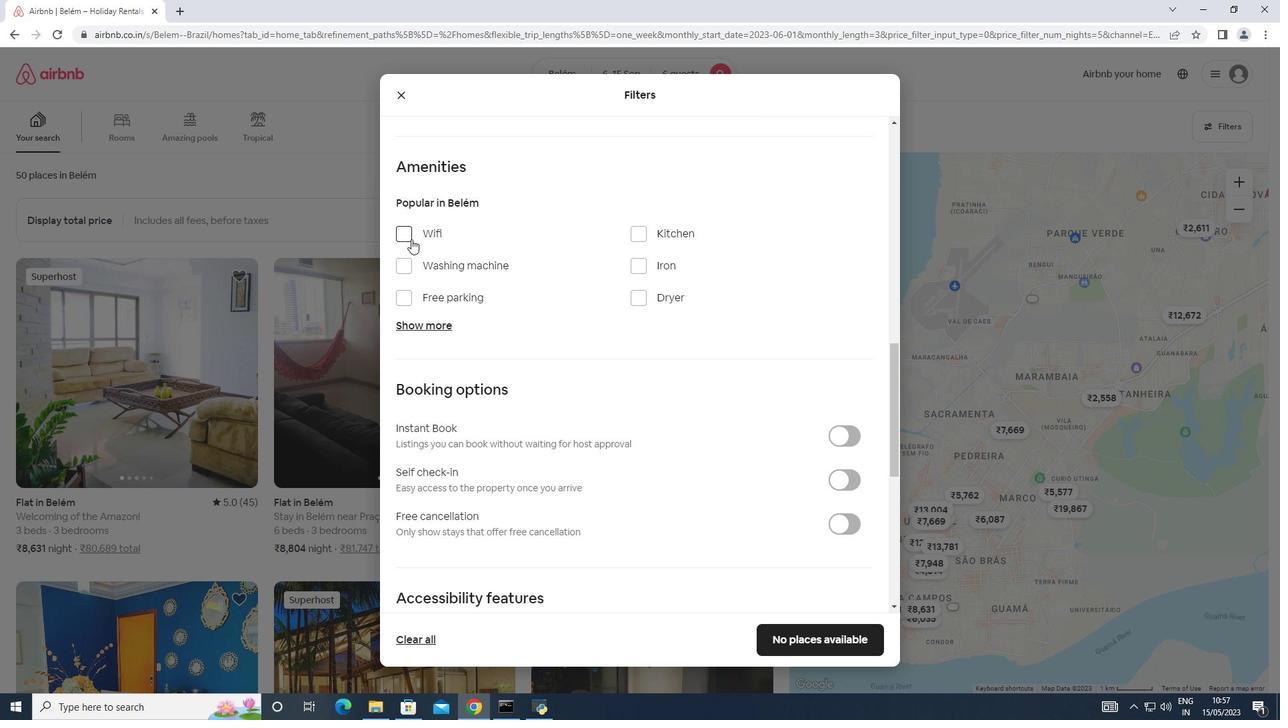 
Action: Mouse pressed left at (409, 237)
Screenshot: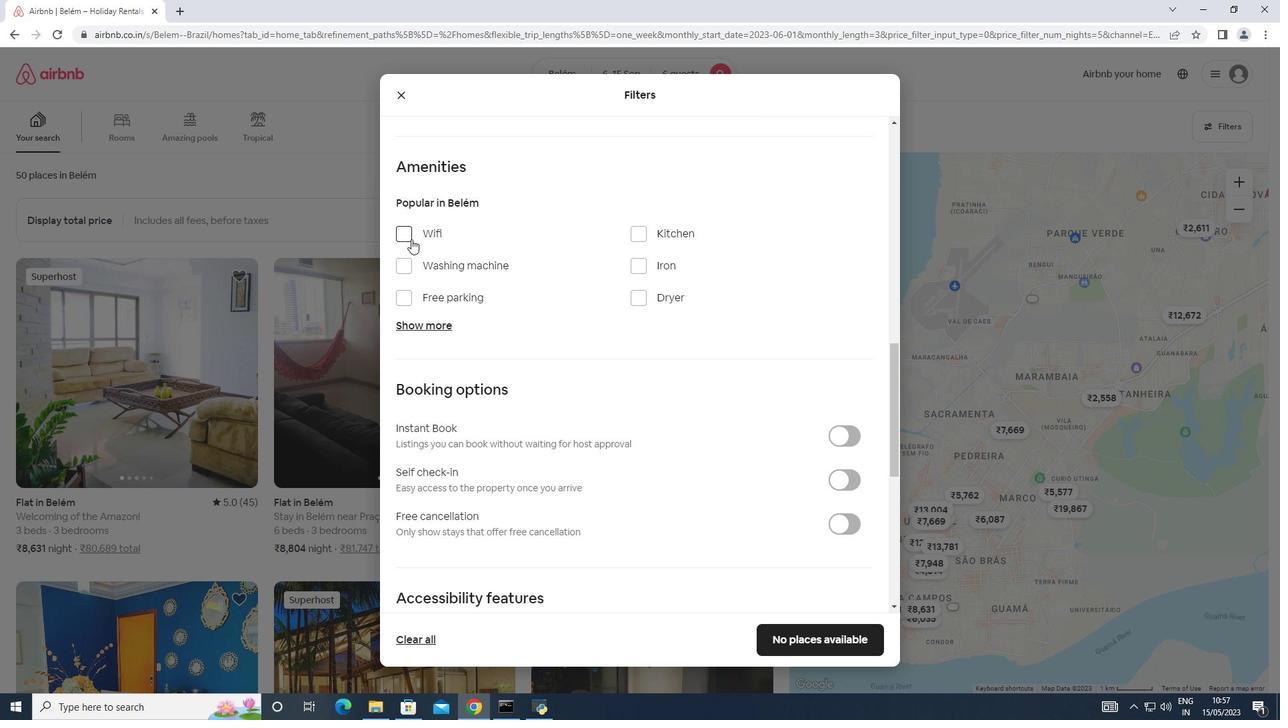 
Action: Mouse moved to (429, 326)
Screenshot: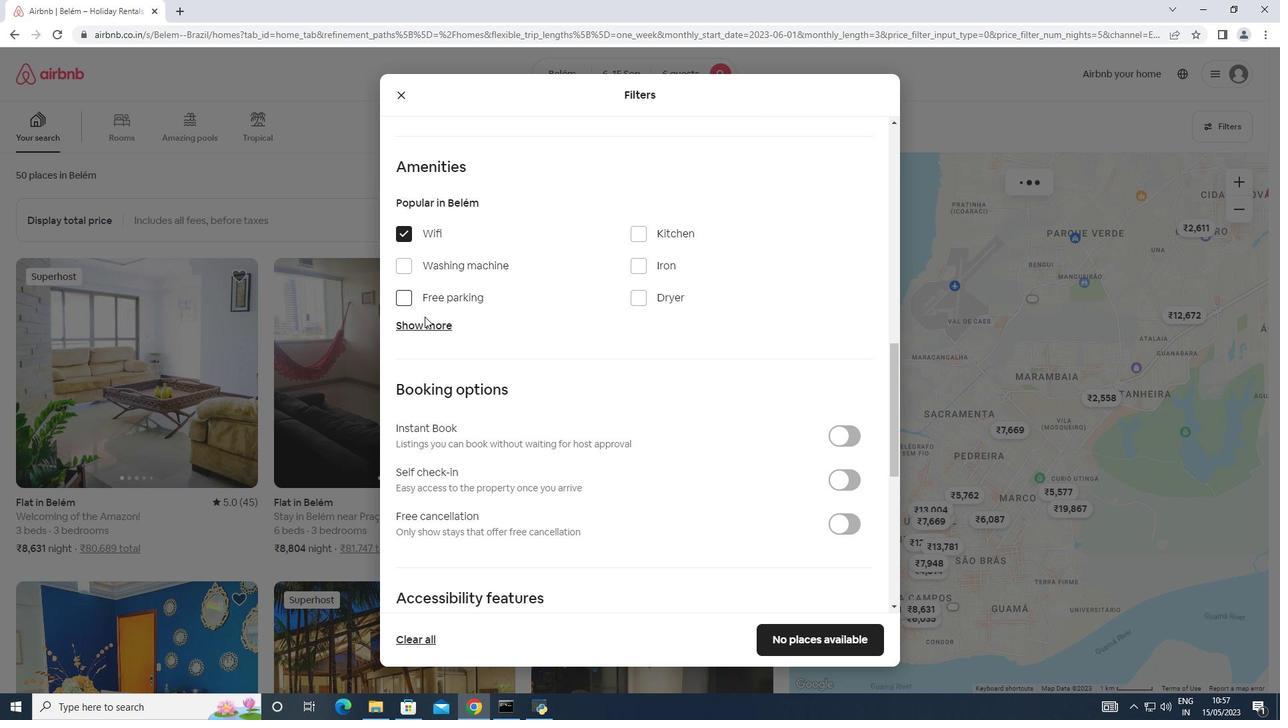 
Action: Mouse pressed left at (429, 326)
Screenshot: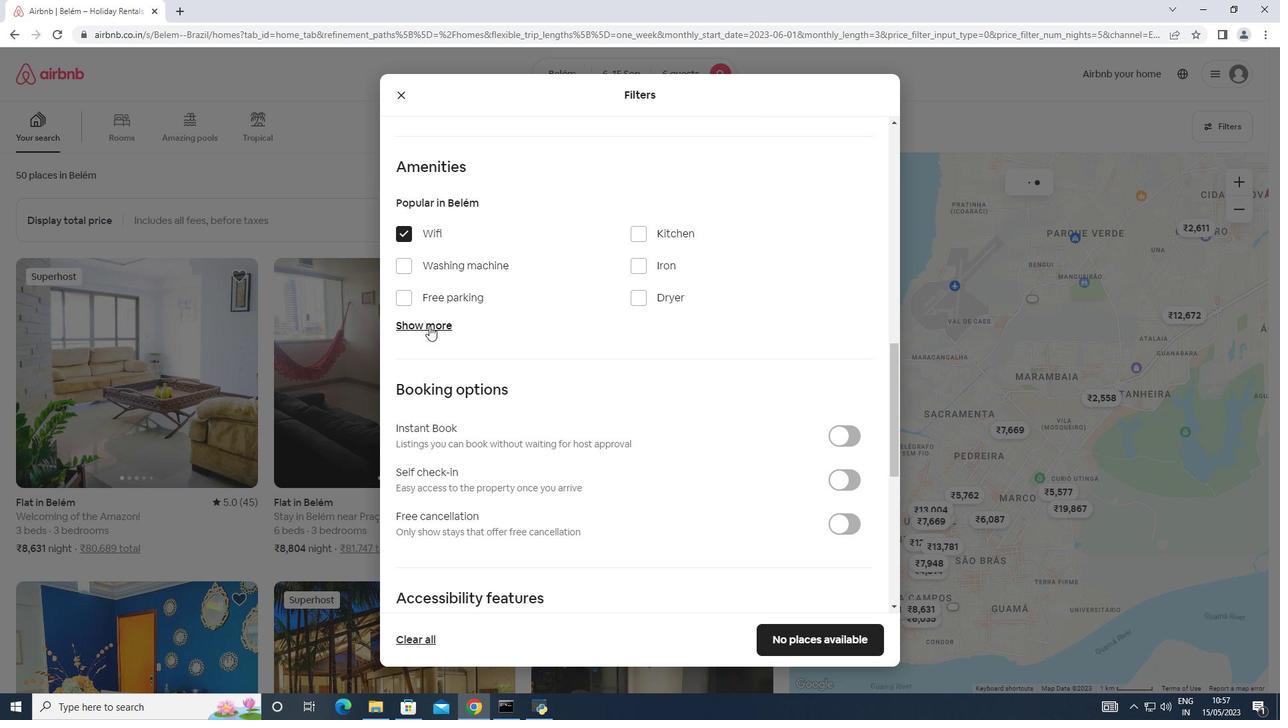
Action: Mouse moved to (640, 406)
Screenshot: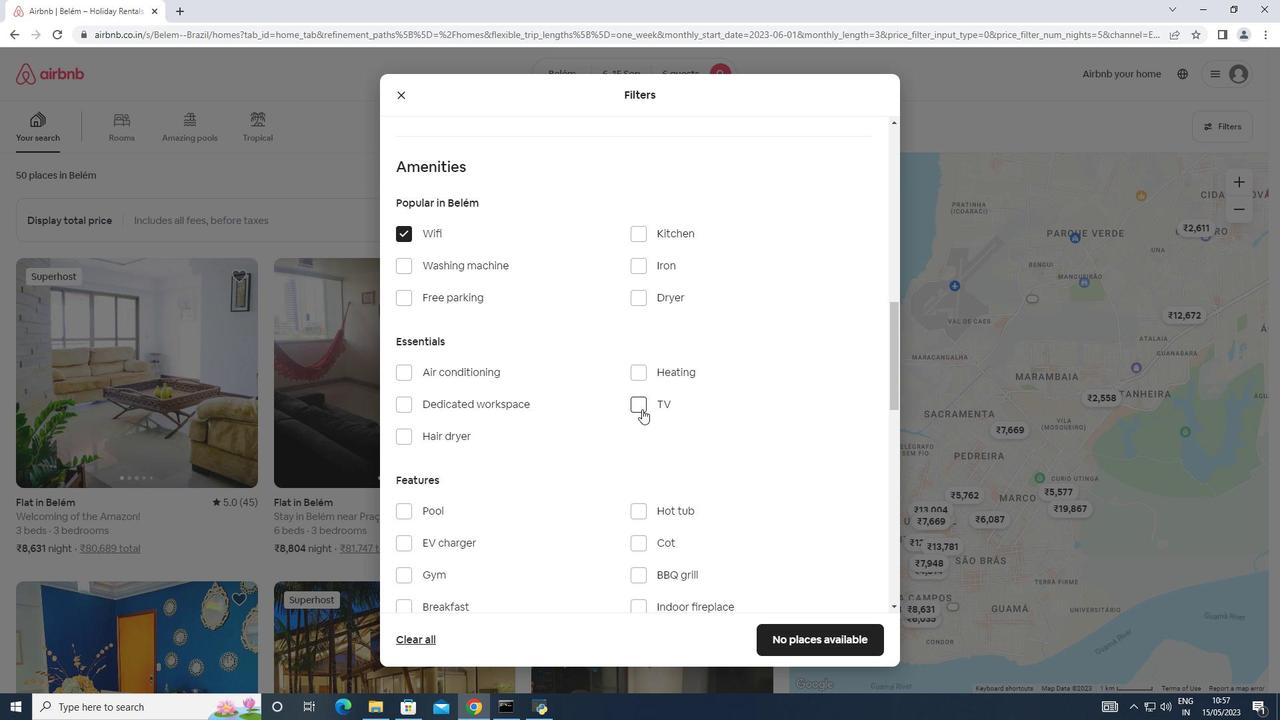 
Action: Mouse pressed left at (640, 406)
Screenshot: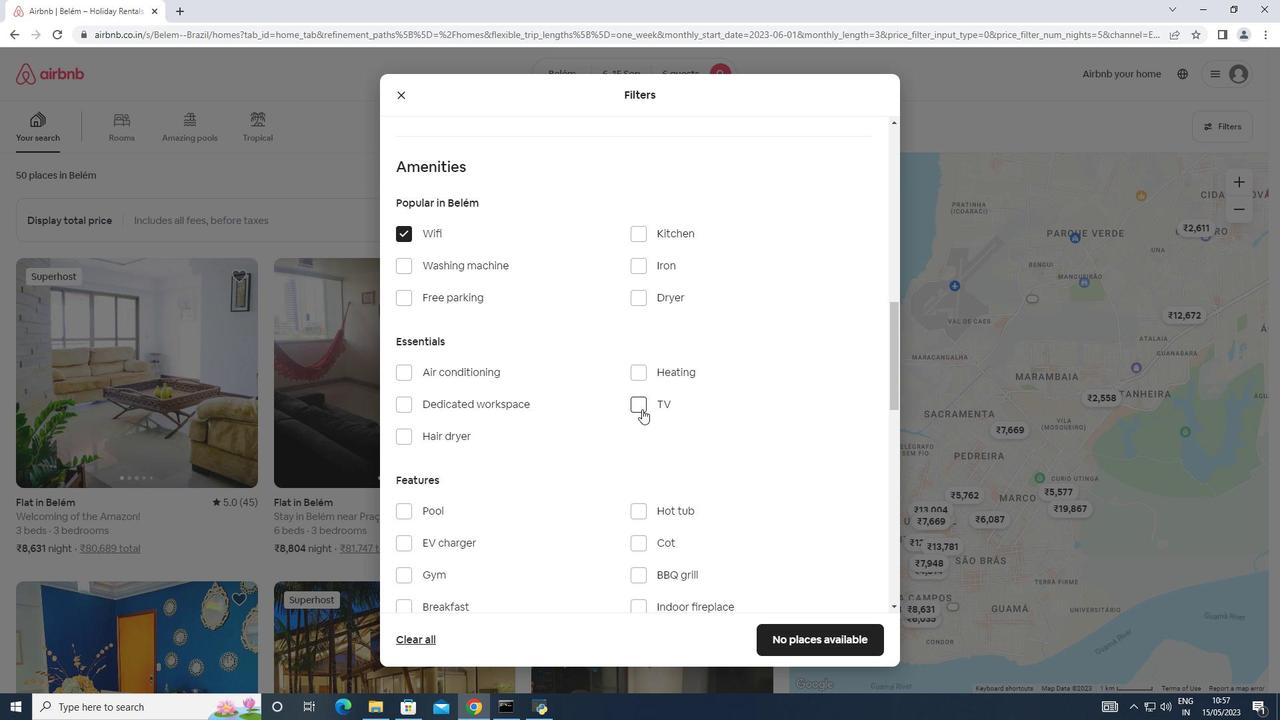 
Action: Mouse moved to (412, 294)
Screenshot: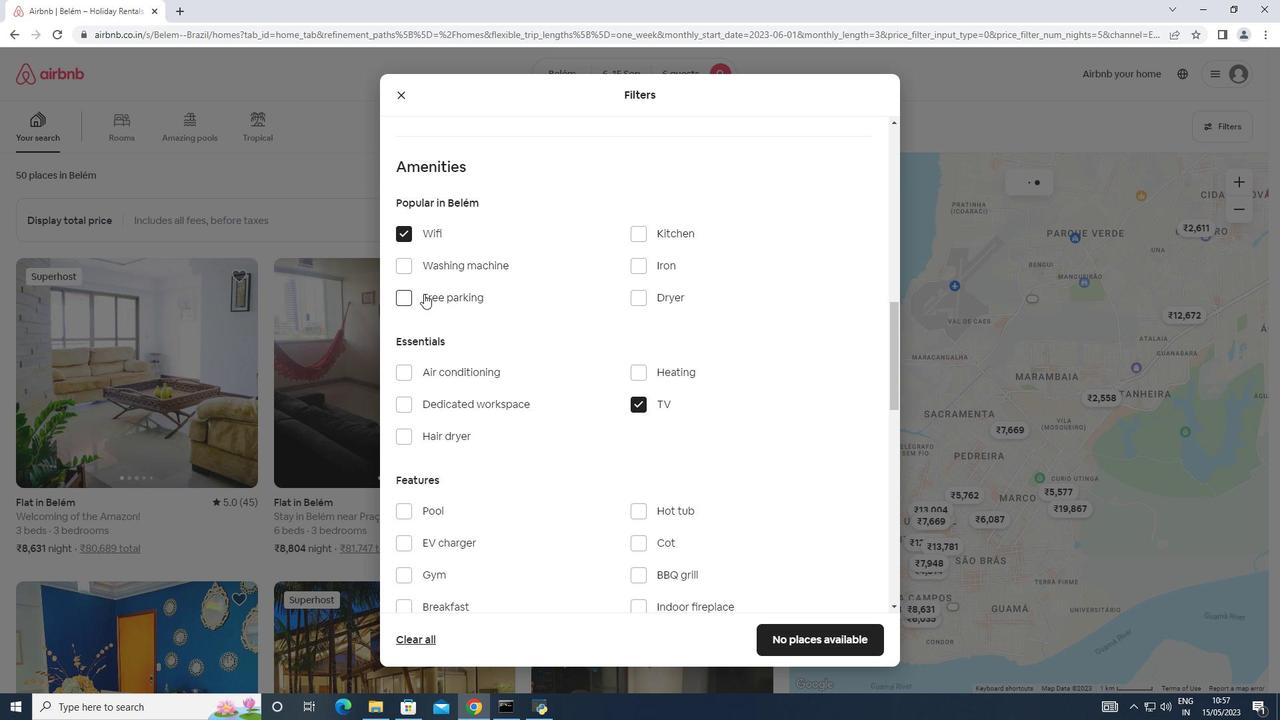 
Action: Mouse pressed left at (412, 294)
Screenshot: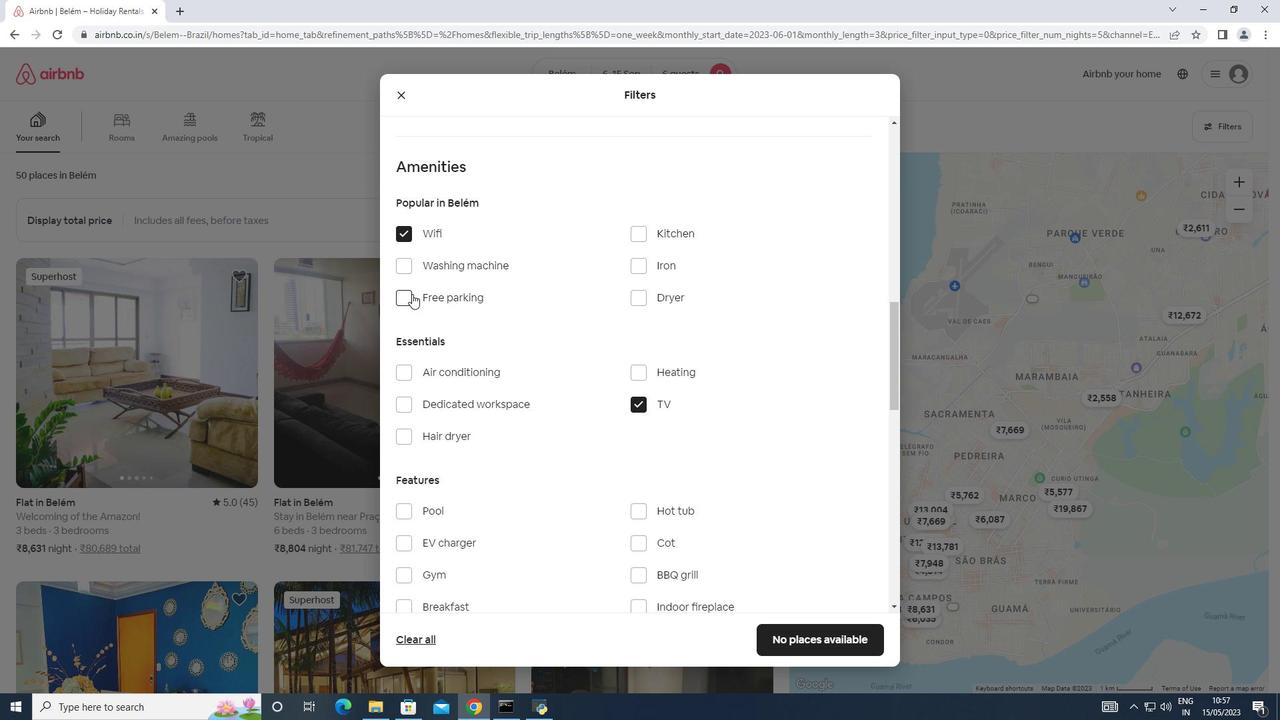 
Action: Mouse moved to (530, 294)
Screenshot: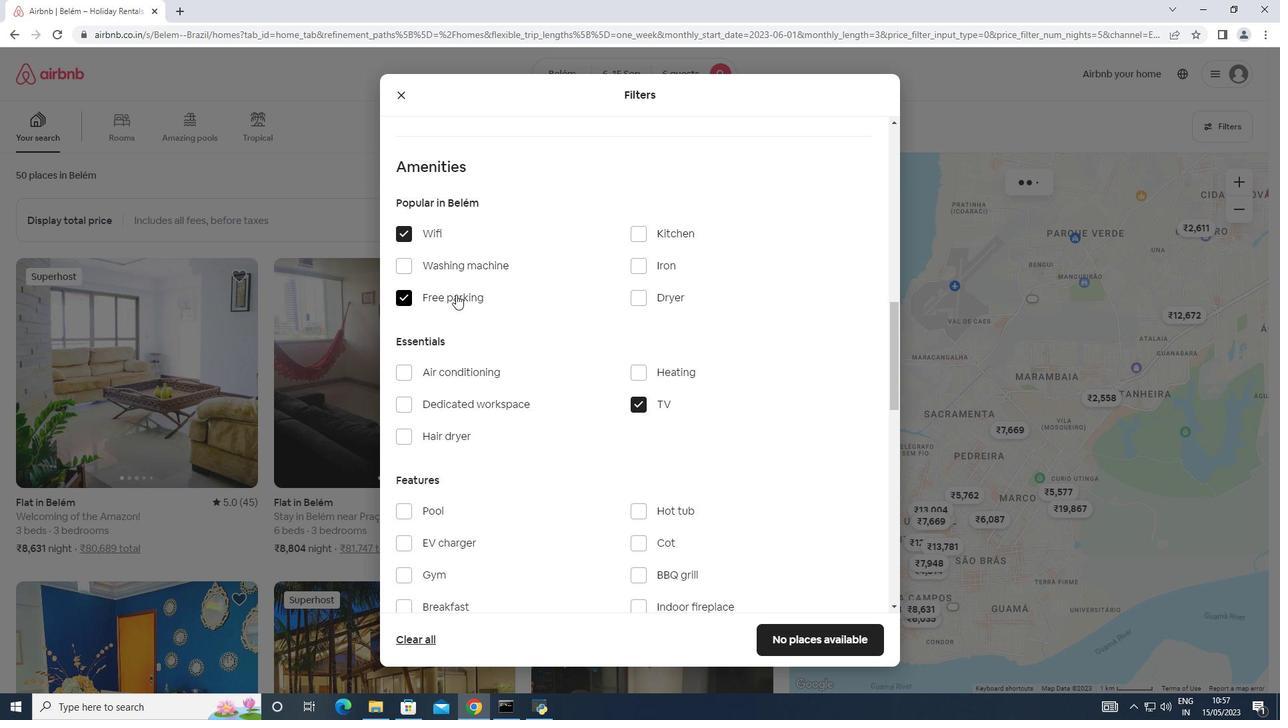 
Action: Mouse scrolled (530, 294) with delta (0, 0)
Screenshot: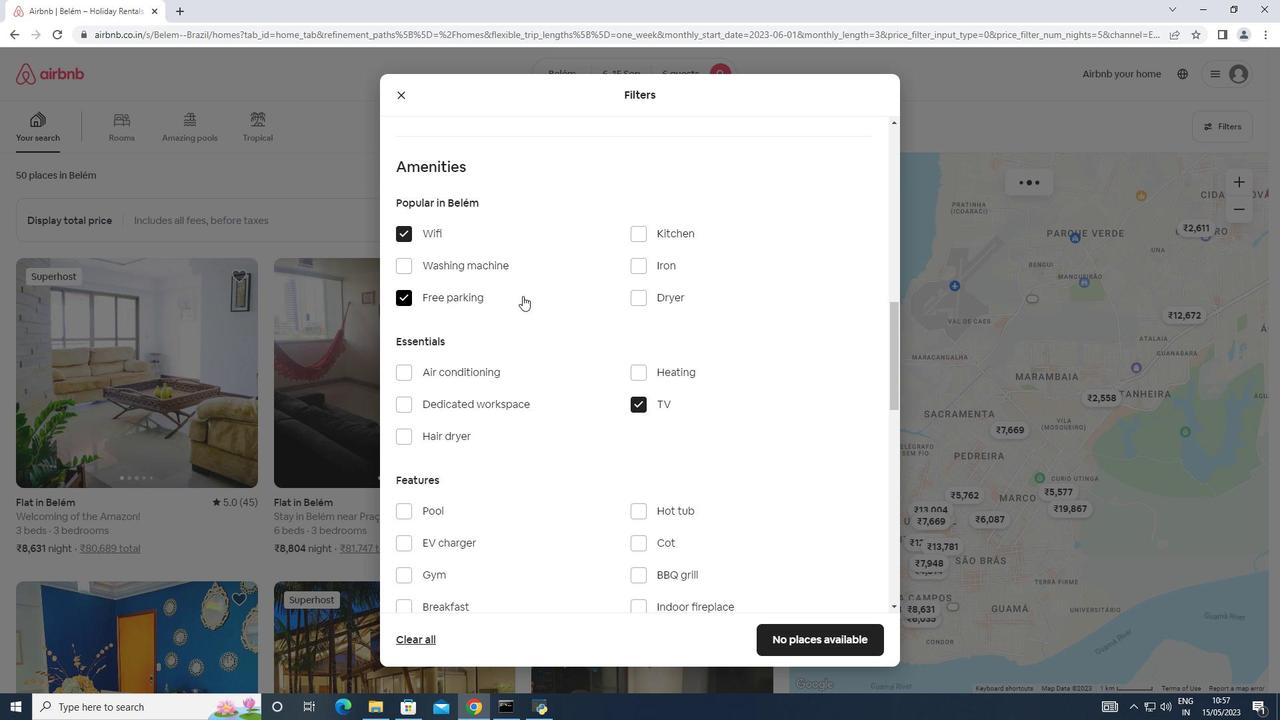 
Action: Mouse scrolled (530, 294) with delta (0, 0)
Screenshot: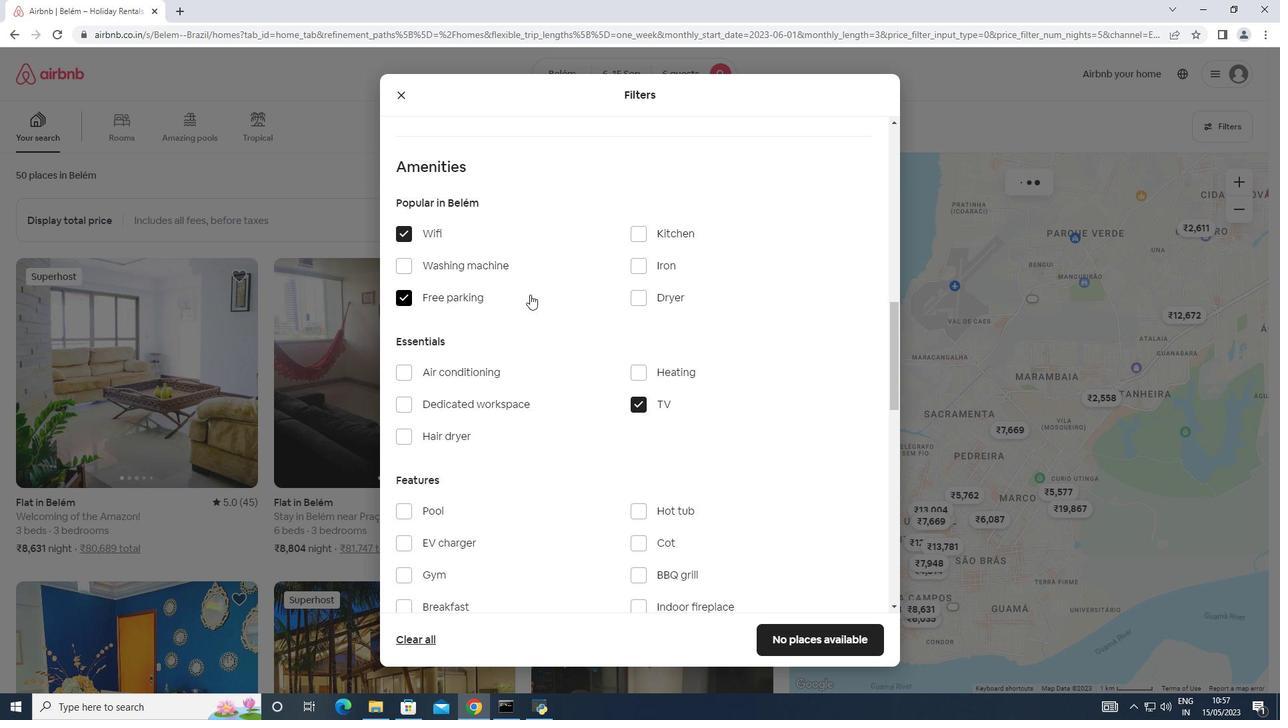 
Action: Mouse scrolled (530, 294) with delta (0, 0)
Screenshot: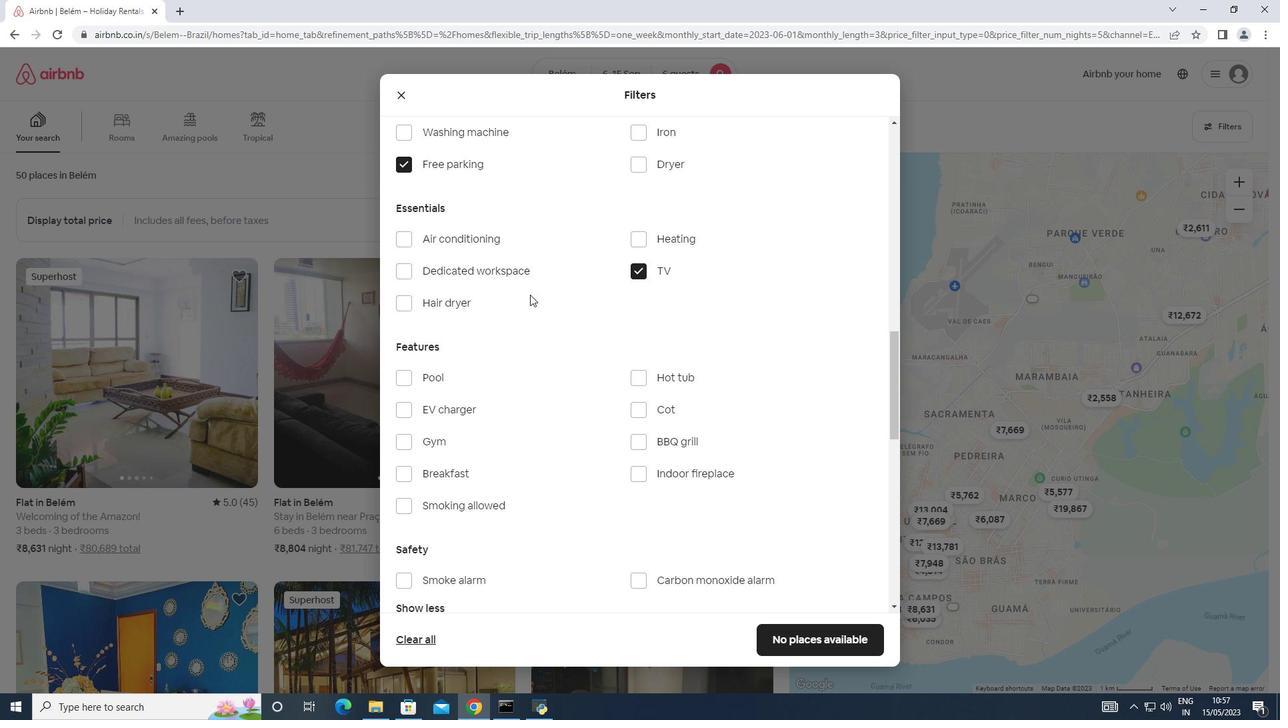 
Action: Mouse moved to (412, 371)
Screenshot: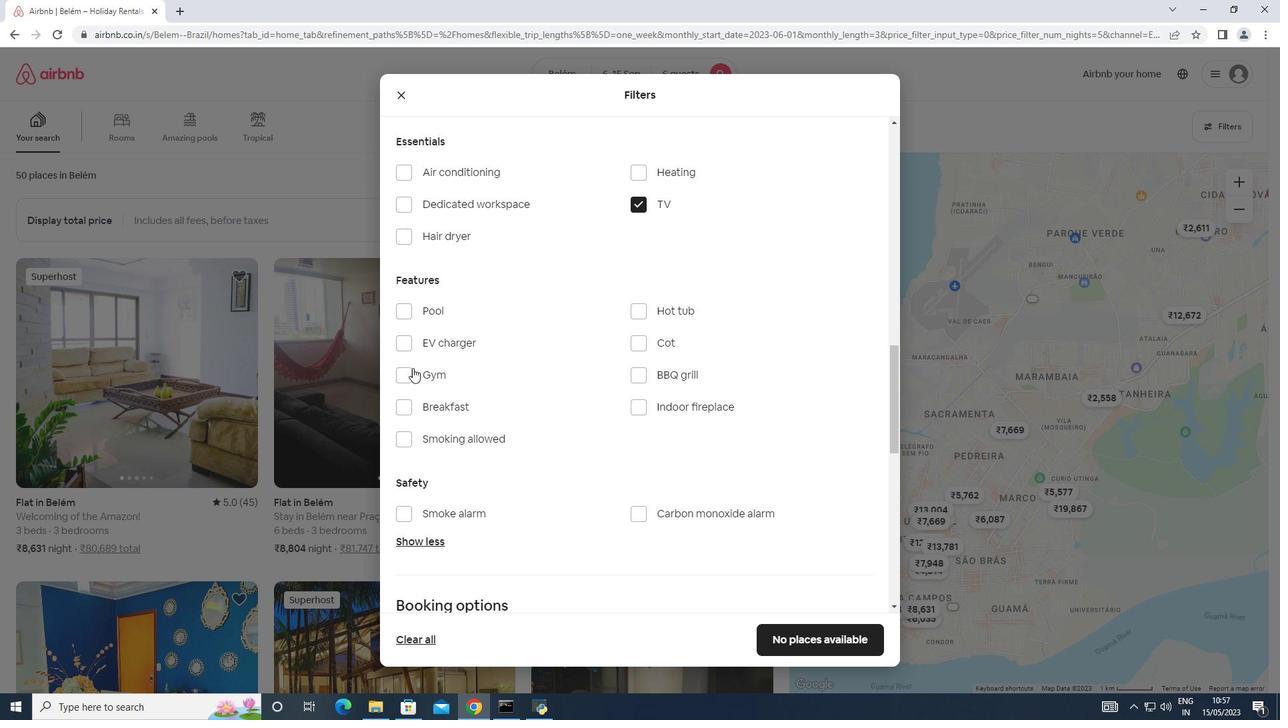 
Action: Mouse pressed left at (412, 371)
Screenshot: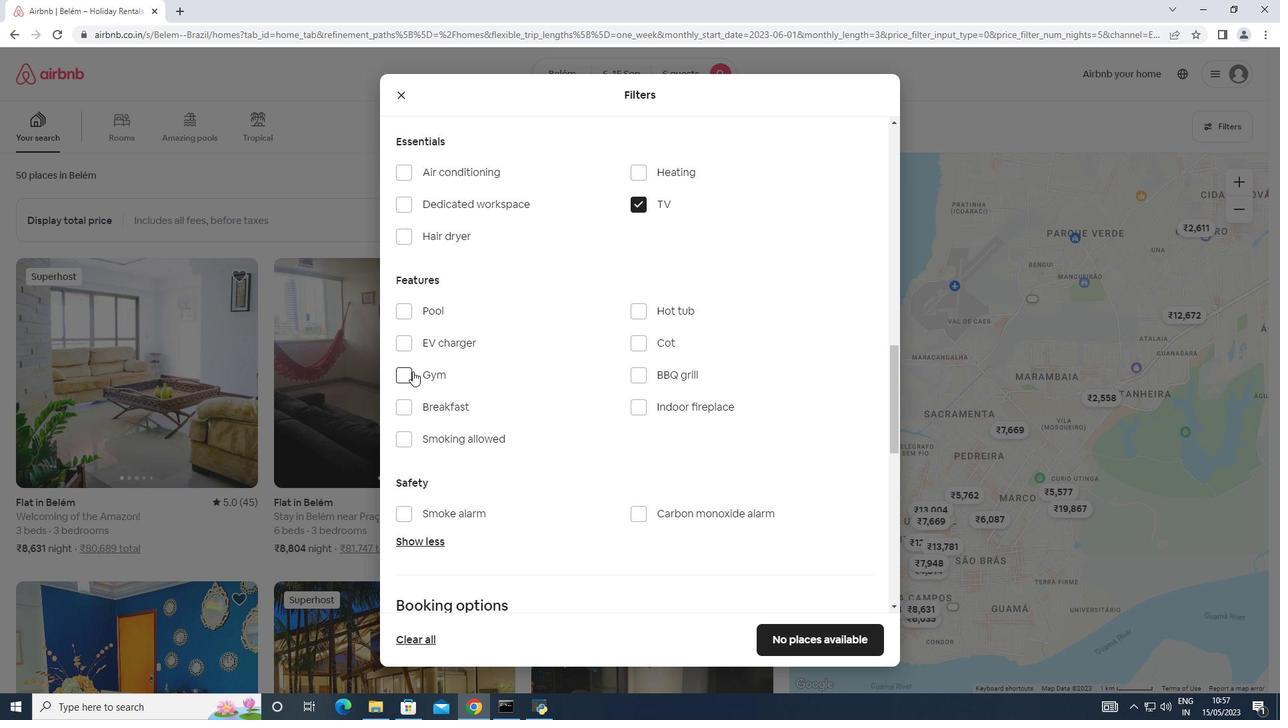 
Action: Mouse moved to (443, 408)
Screenshot: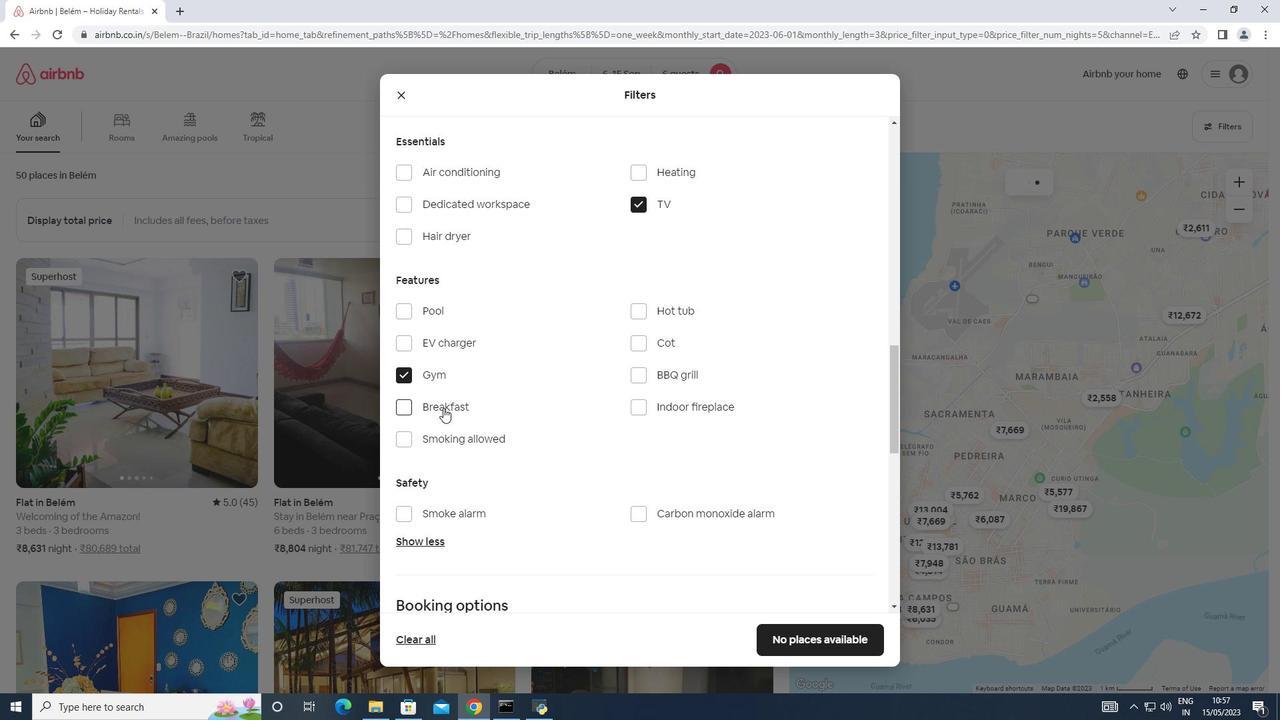 
Action: Mouse pressed left at (443, 408)
Screenshot: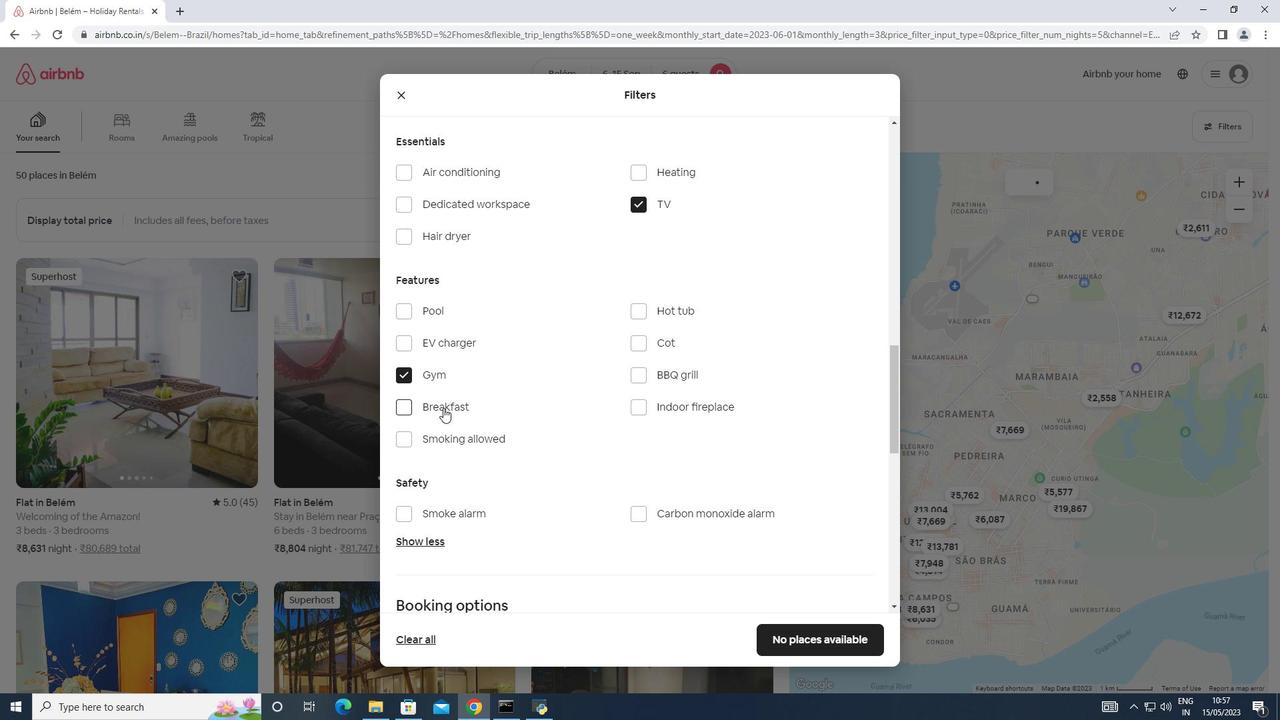 
Action: Mouse moved to (488, 404)
Screenshot: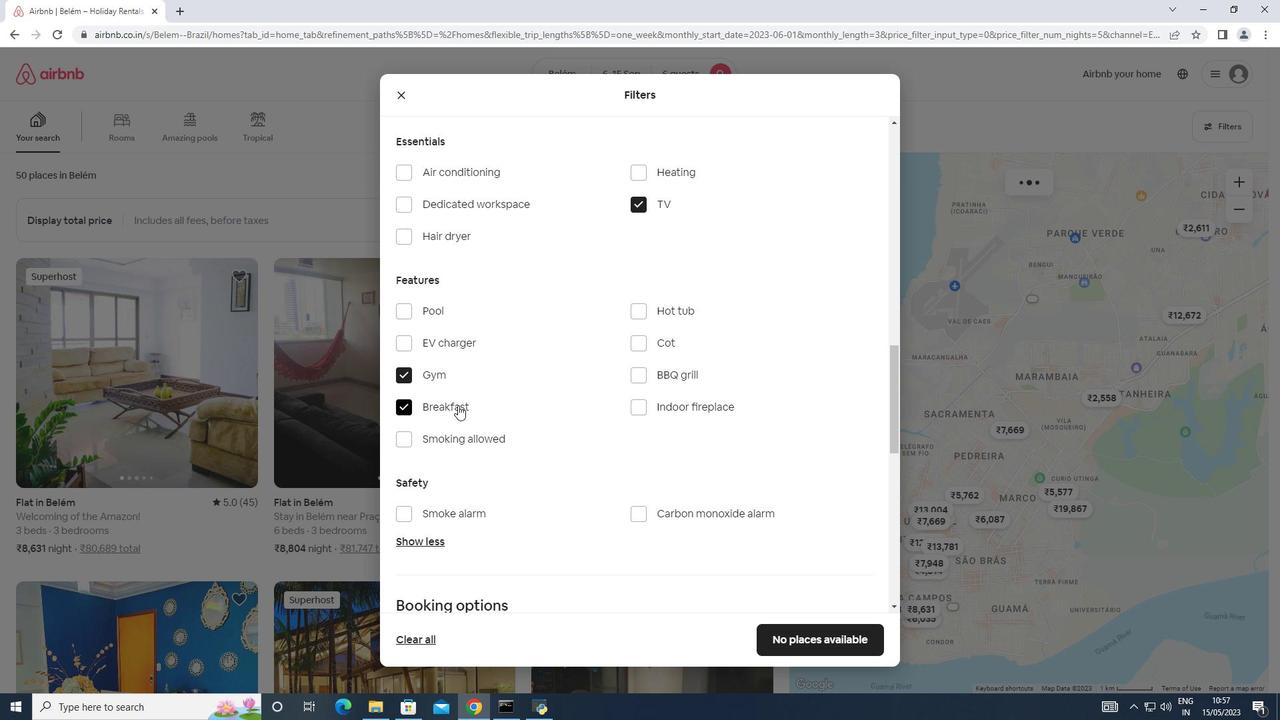 
Action: Mouse scrolled (488, 403) with delta (0, 0)
Screenshot: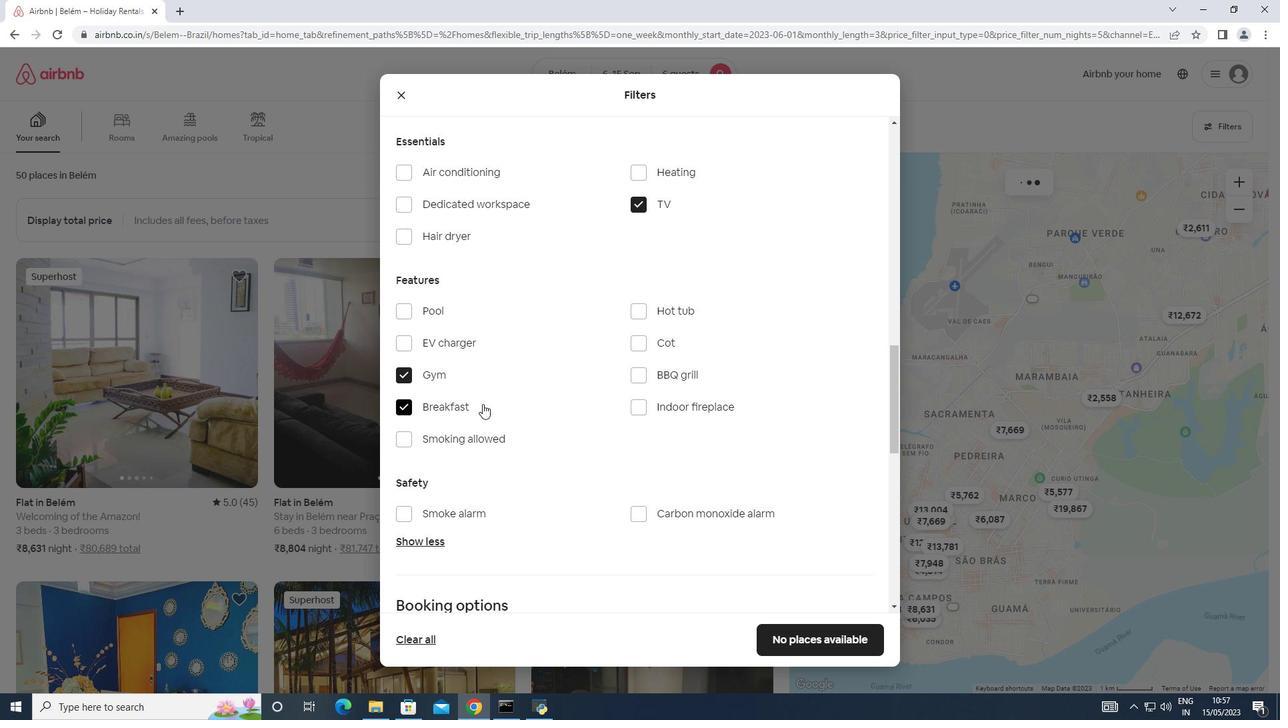 
Action: Mouse moved to (494, 404)
Screenshot: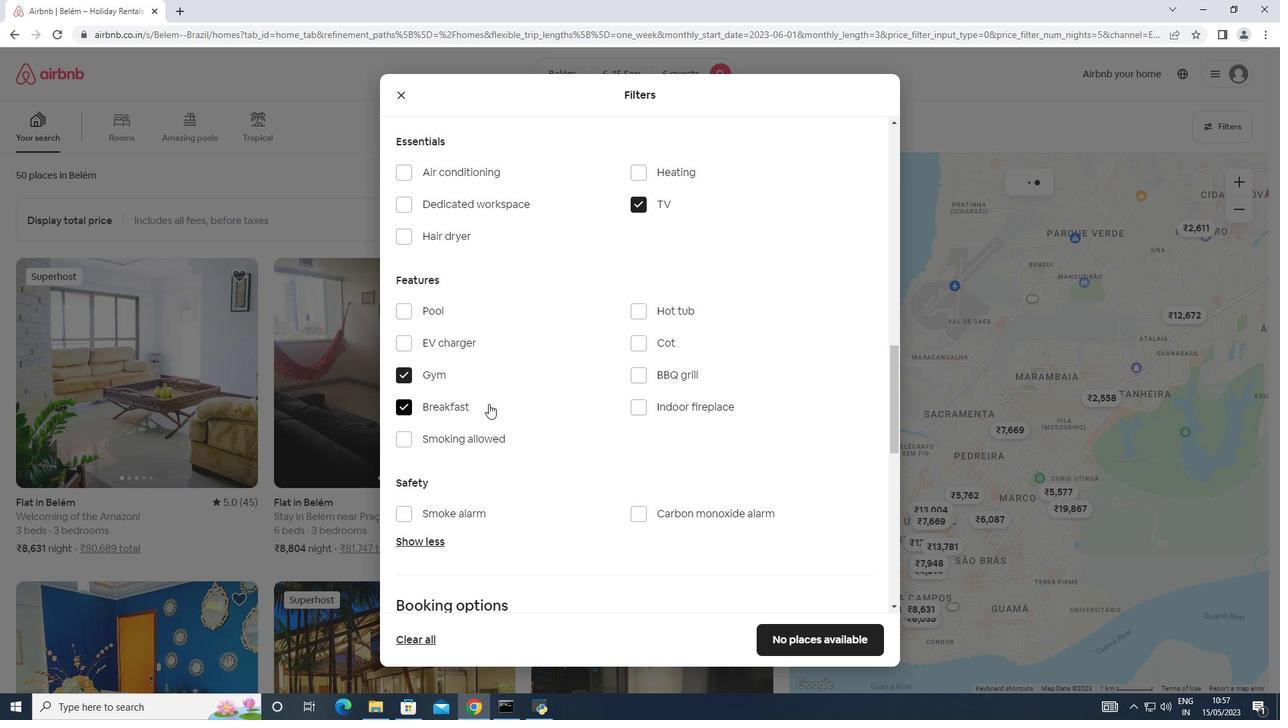 
Action: Mouse scrolled (494, 403) with delta (0, 0)
Screenshot: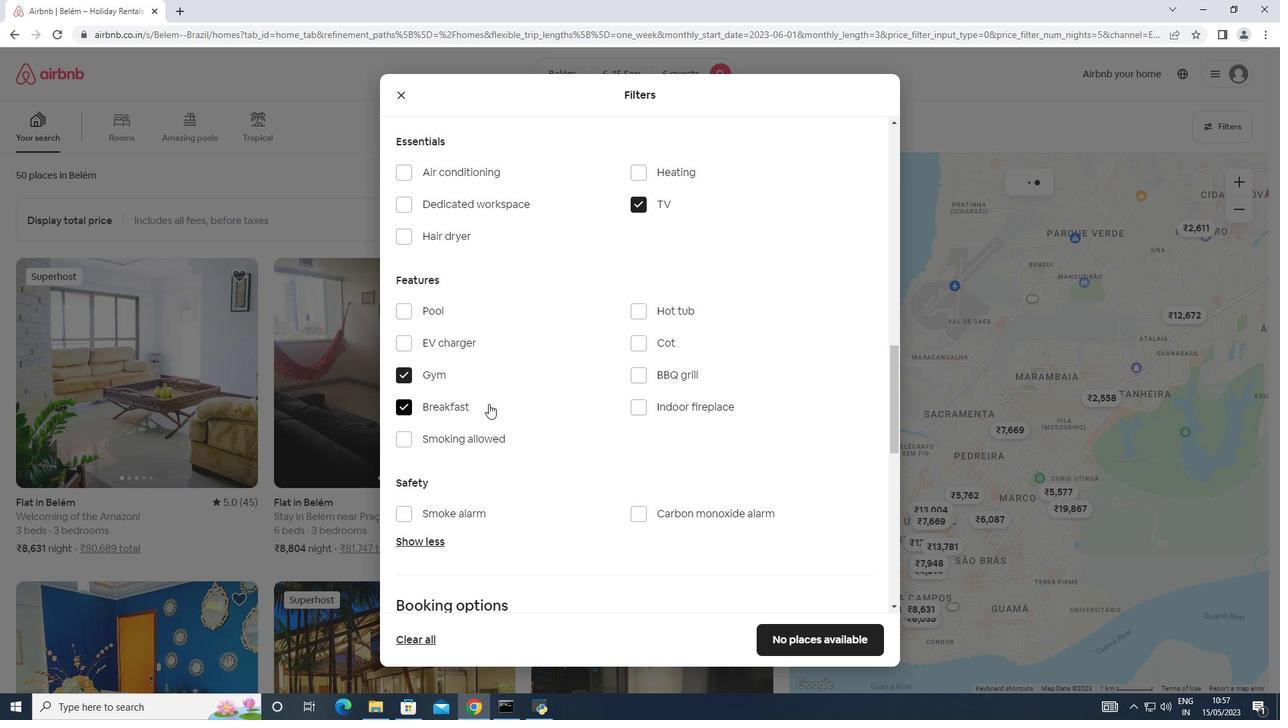 
Action: Mouse moved to (506, 397)
Screenshot: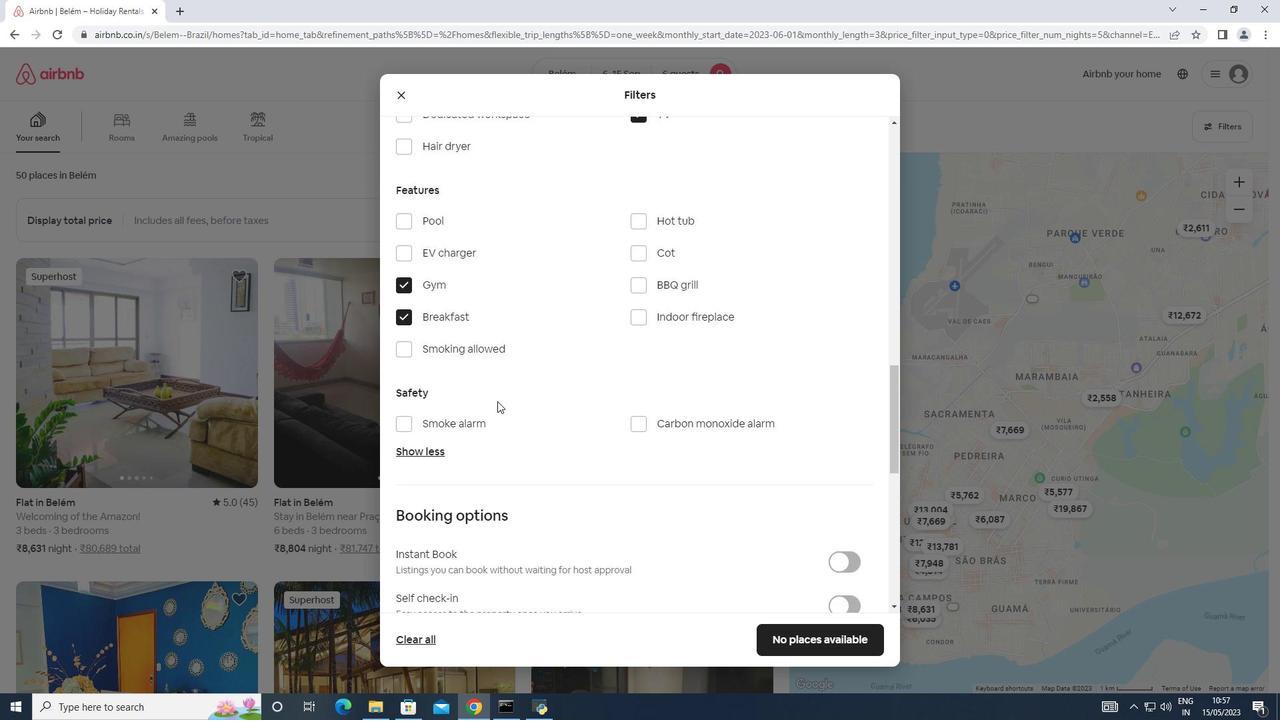 
Action: Mouse scrolled (506, 396) with delta (0, 0)
Screenshot: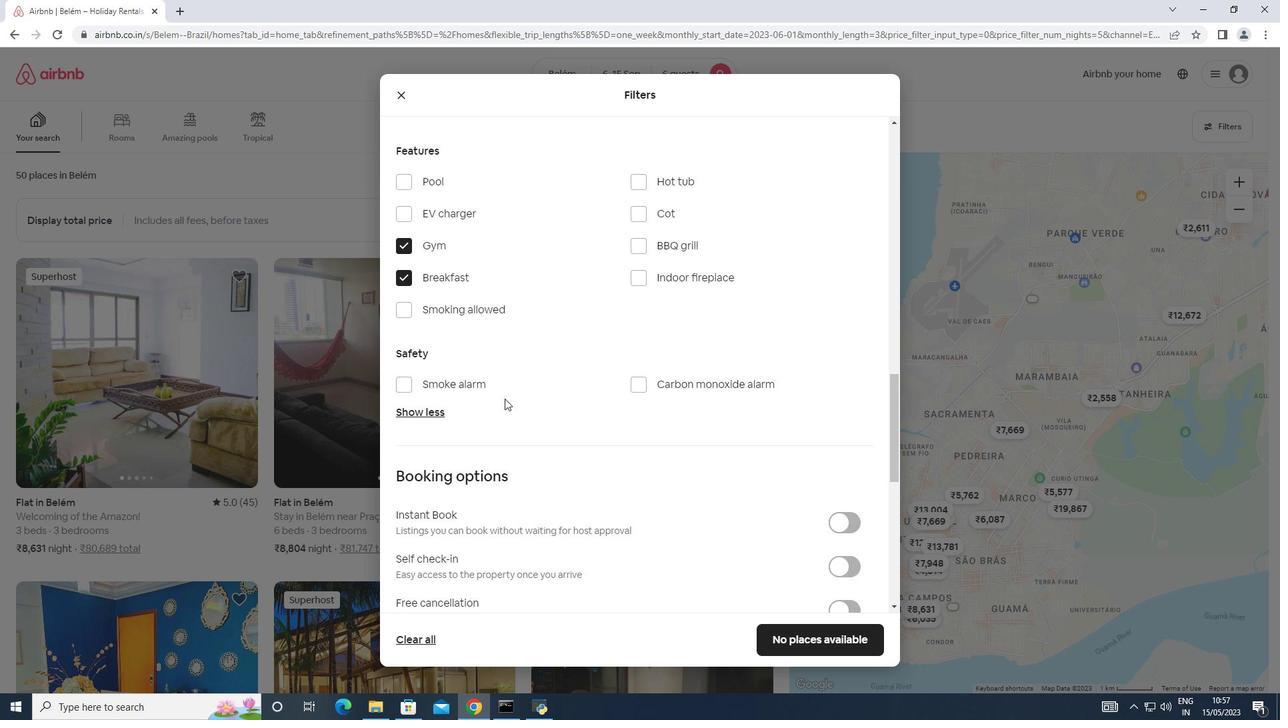 
Action: Mouse moved to (516, 390)
Screenshot: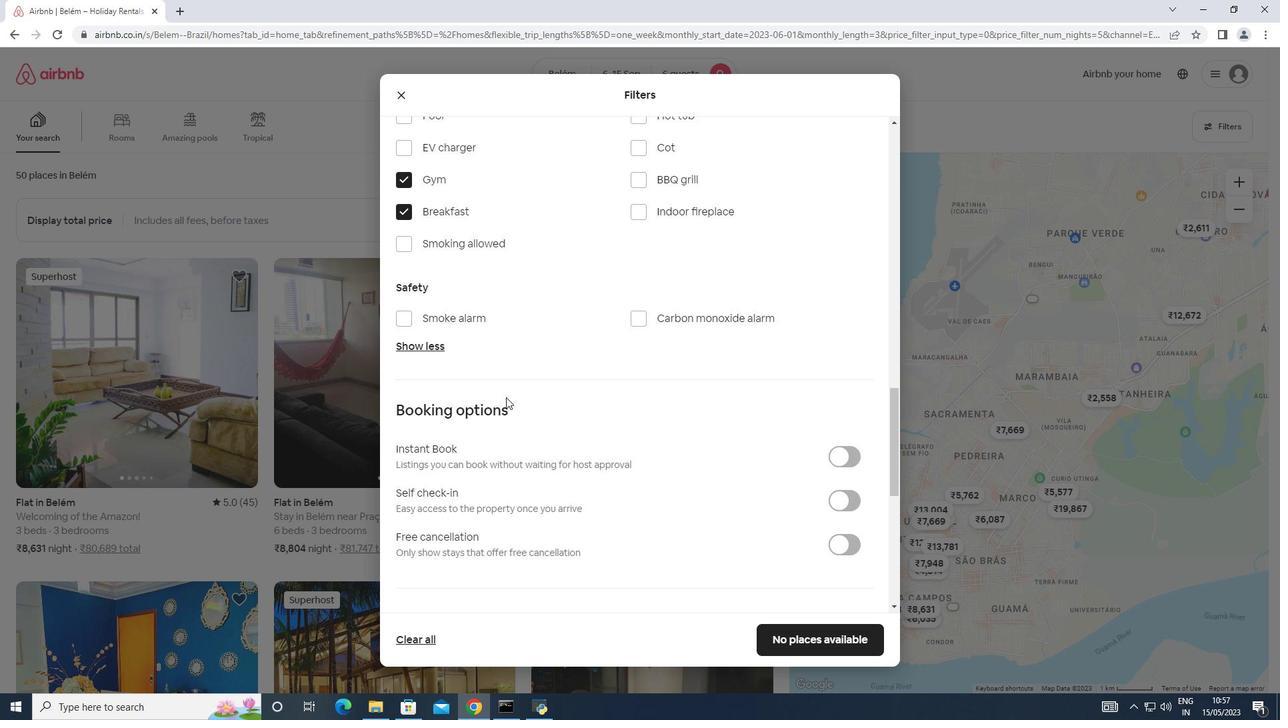 
Action: Mouse scrolled (516, 390) with delta (0, 0)
Screenshot: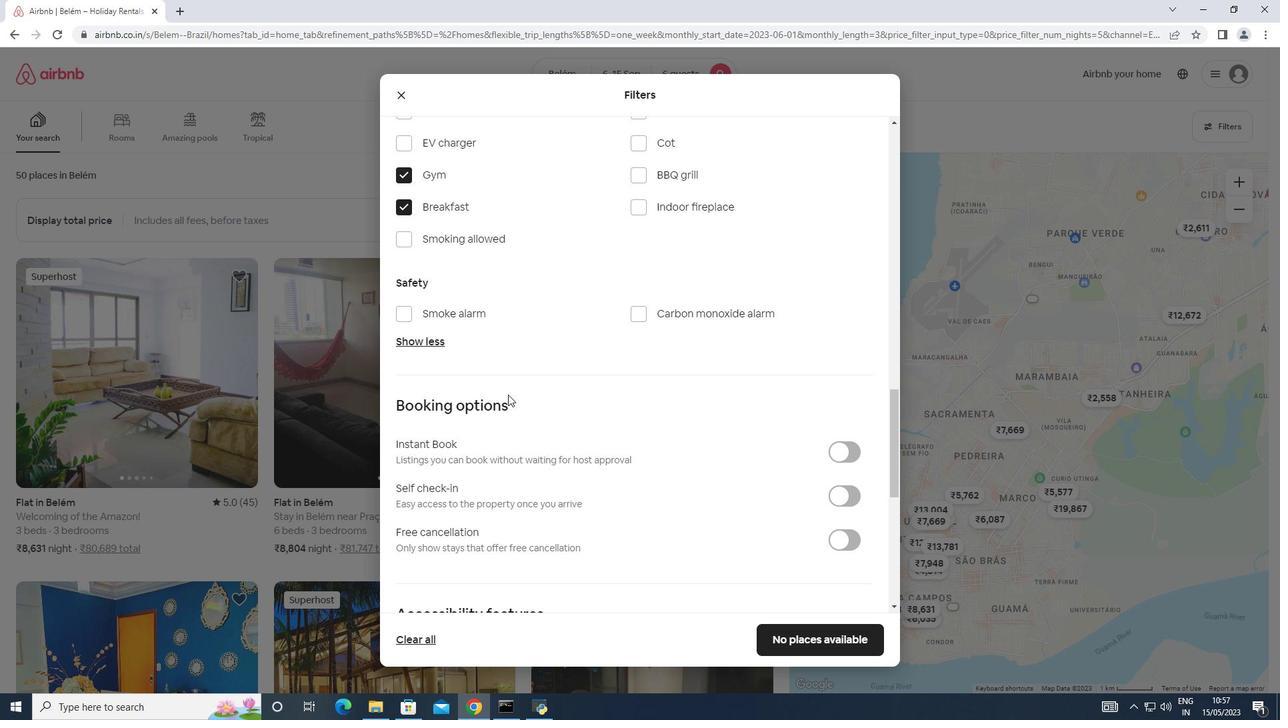 
Action: Mouse moved to (844, 432)
Screenshot: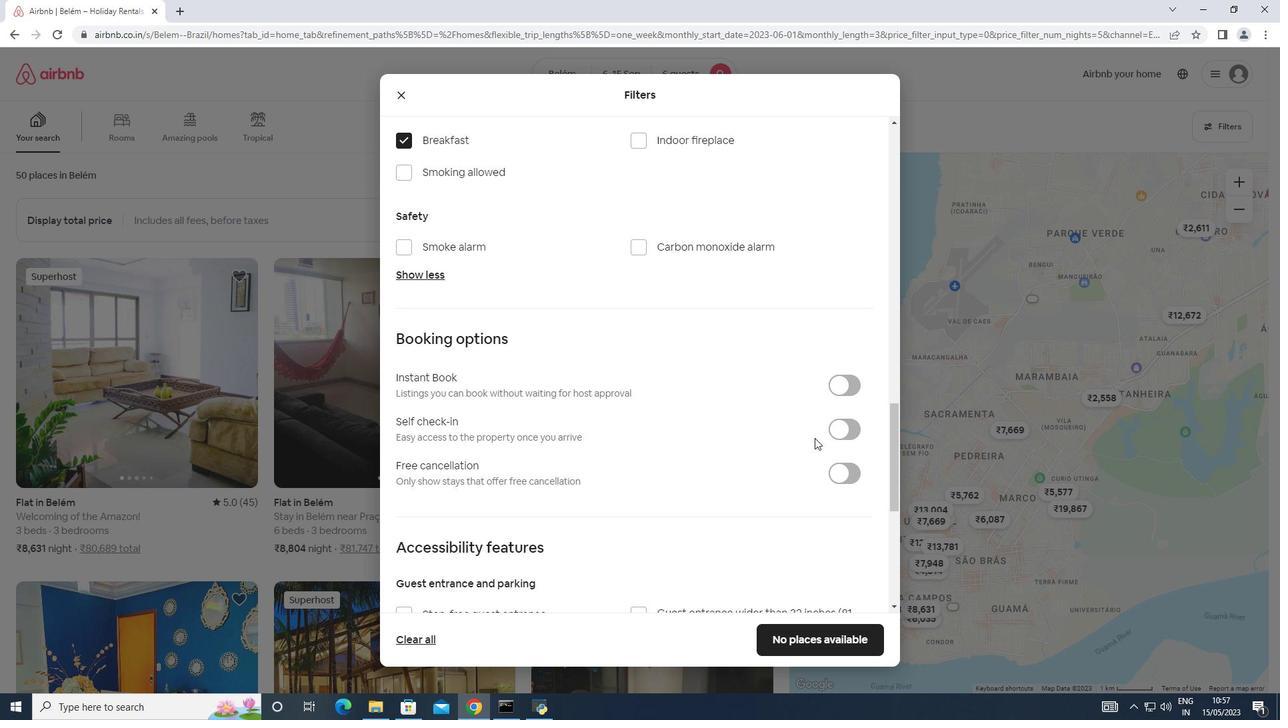
Action: Mouse pressed left at (844, 432)
Screenshot: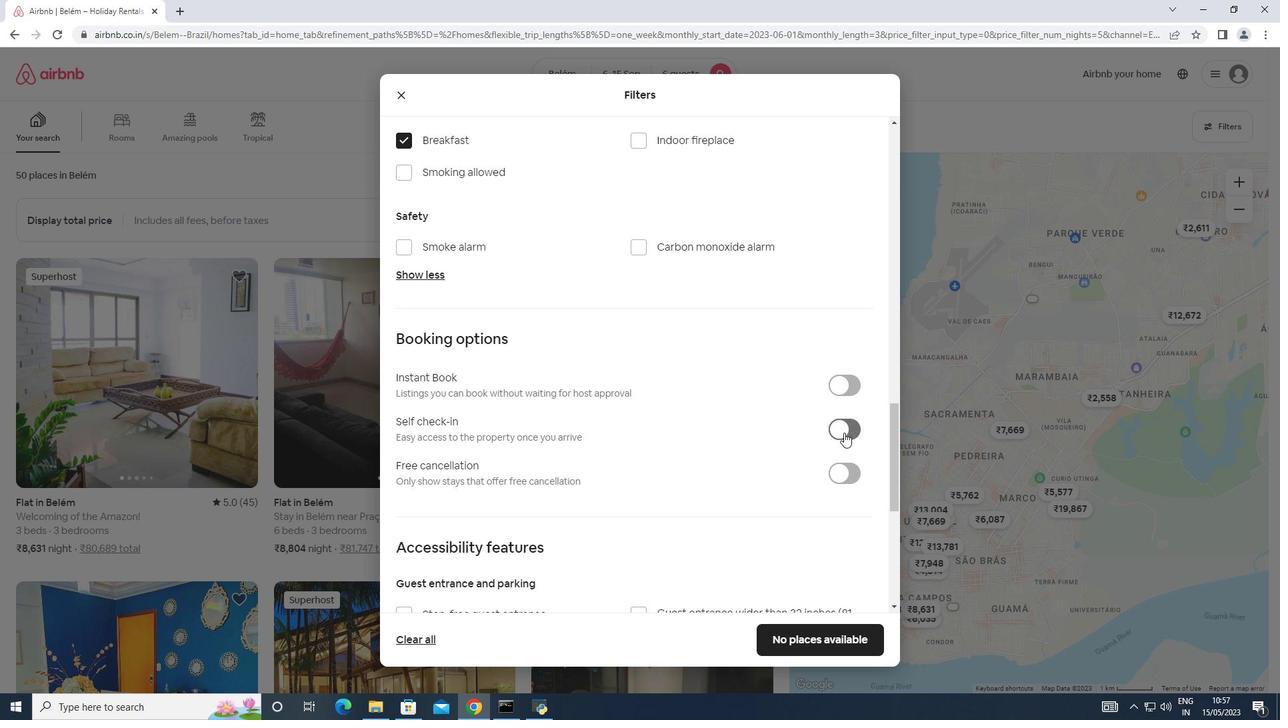 
Action: Mouse moved to (697, 433)
Screenshot: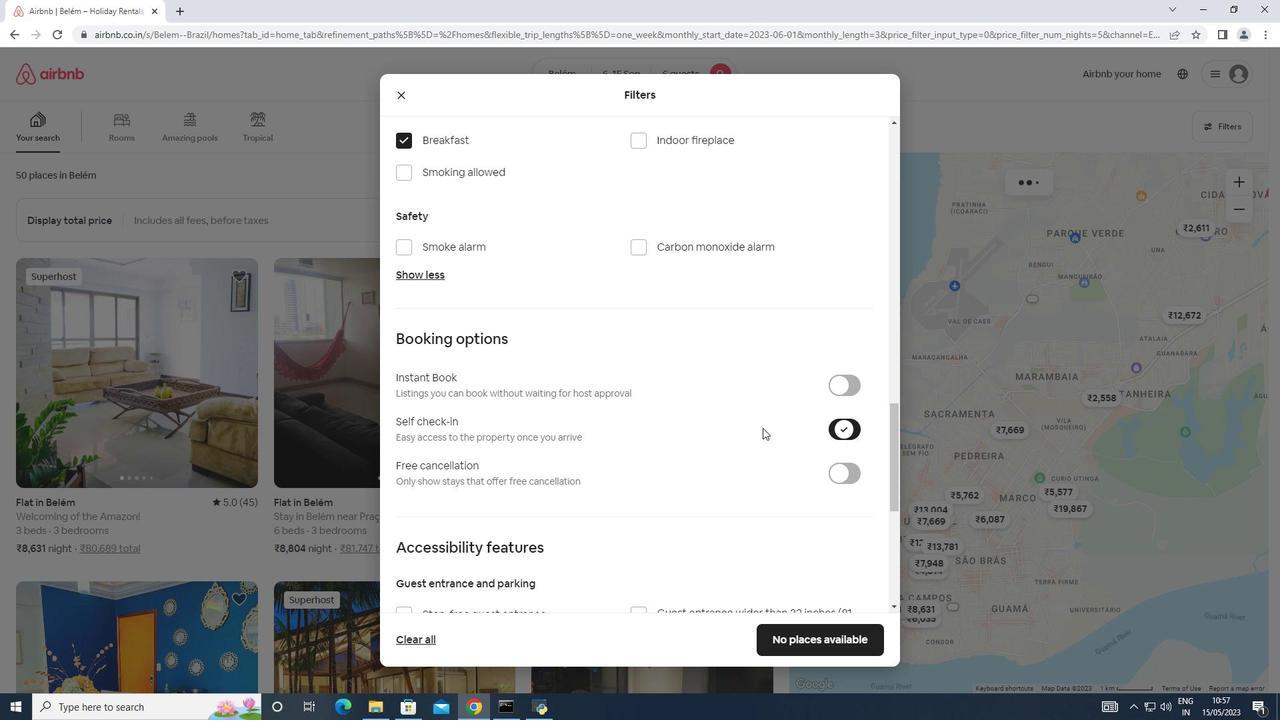 
Action: Mouse scrolled (697, 432) with delta (0, 0)
Screenshot: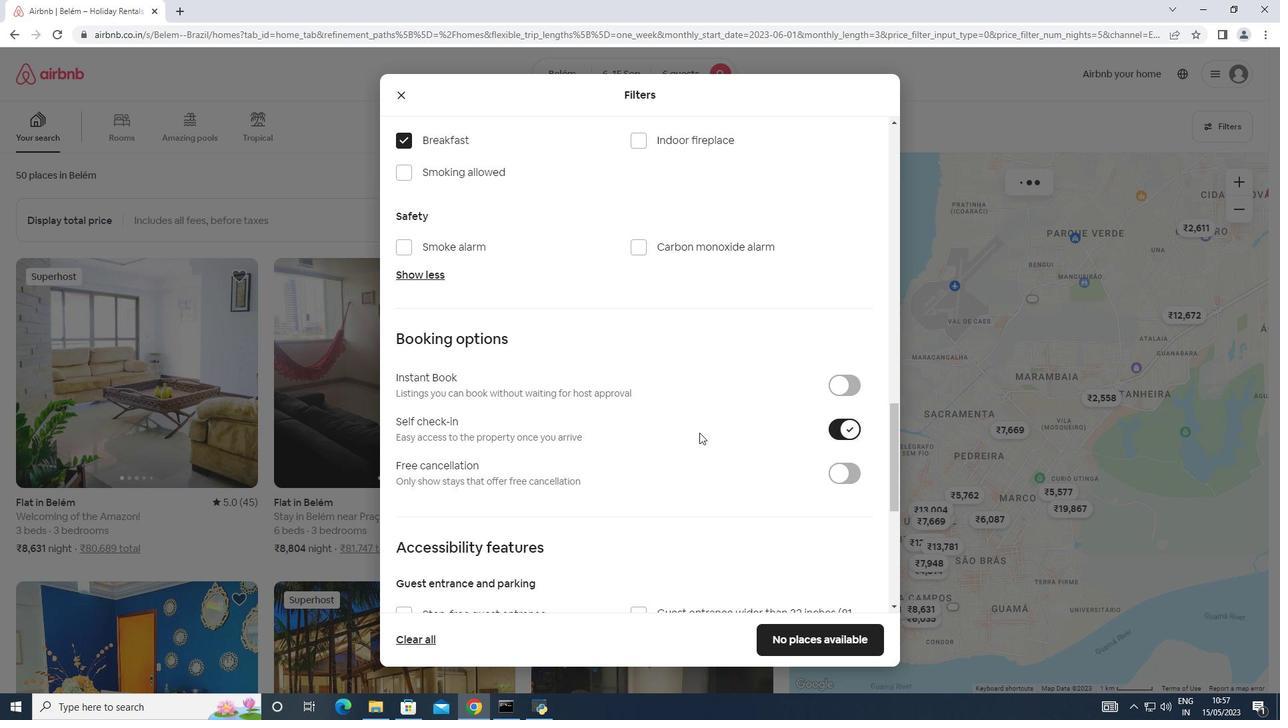 
Action: Mouse scrolled (697, 432) with delta (0, 0)
Screenshot: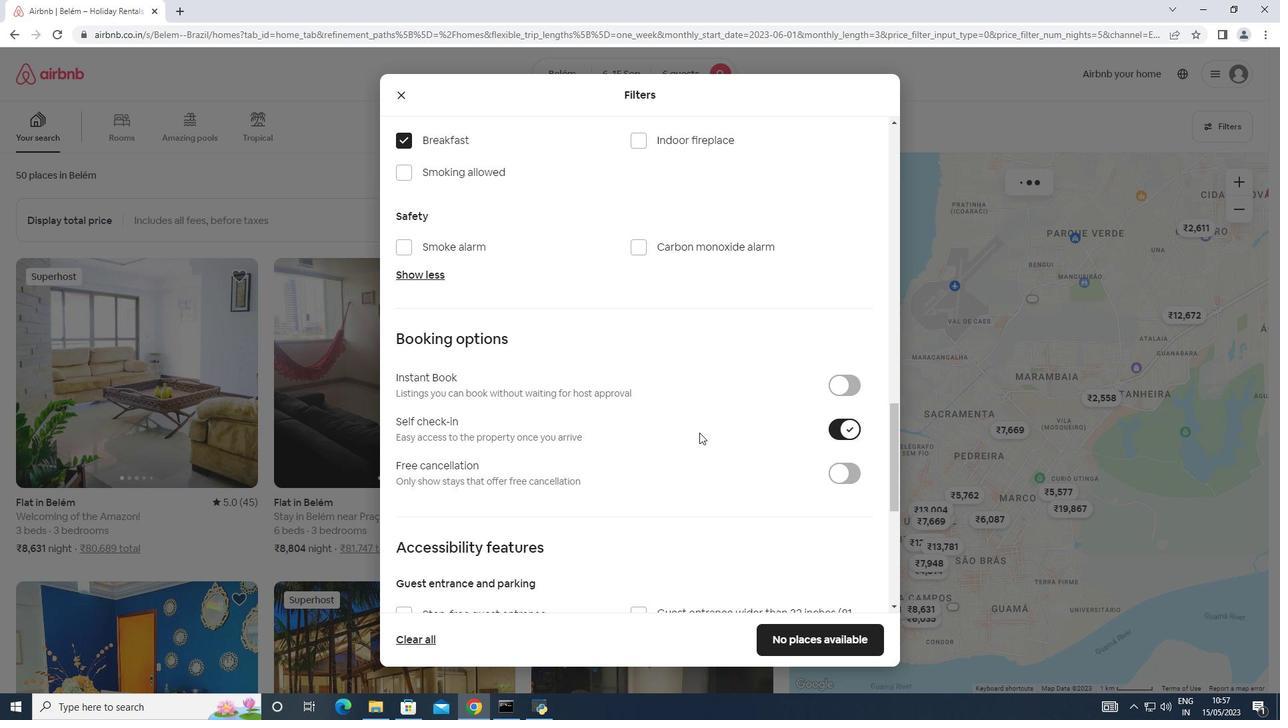 
Action: Mouse moved to (697, 433)
Screenshot: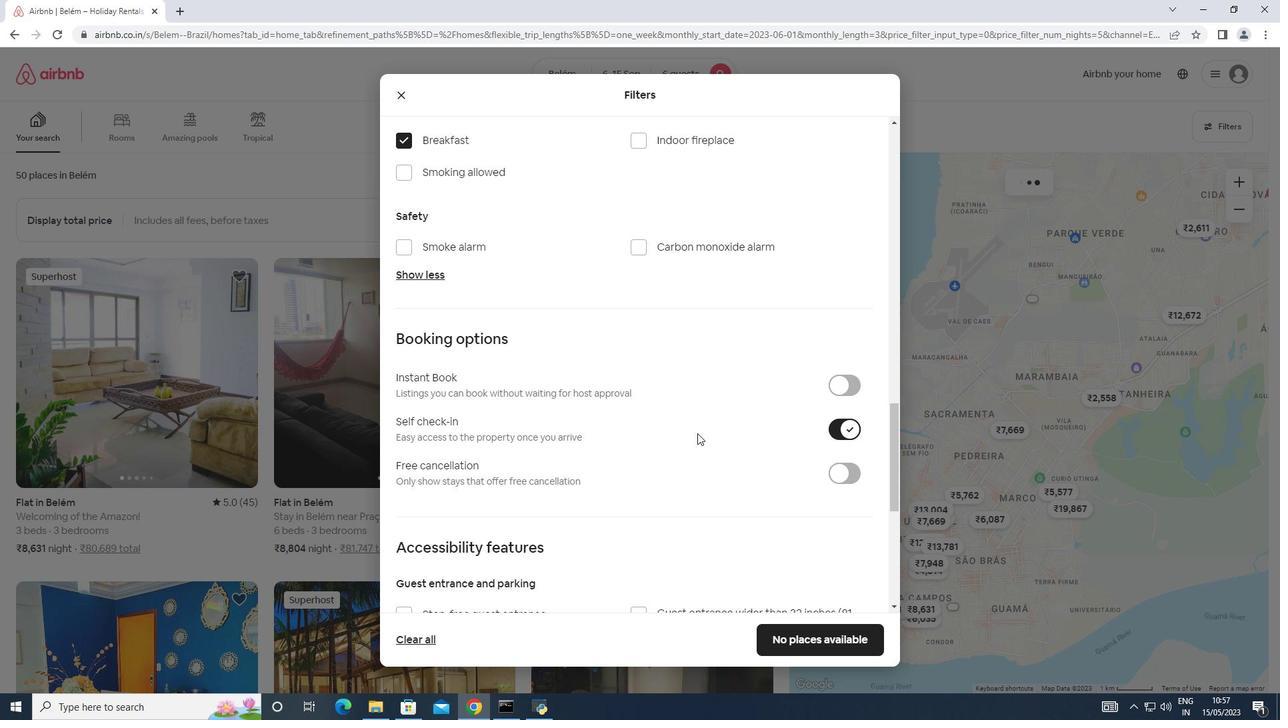 
Action: Mouse scrolled (697, 432) with delta (0, 0)
Screenshot: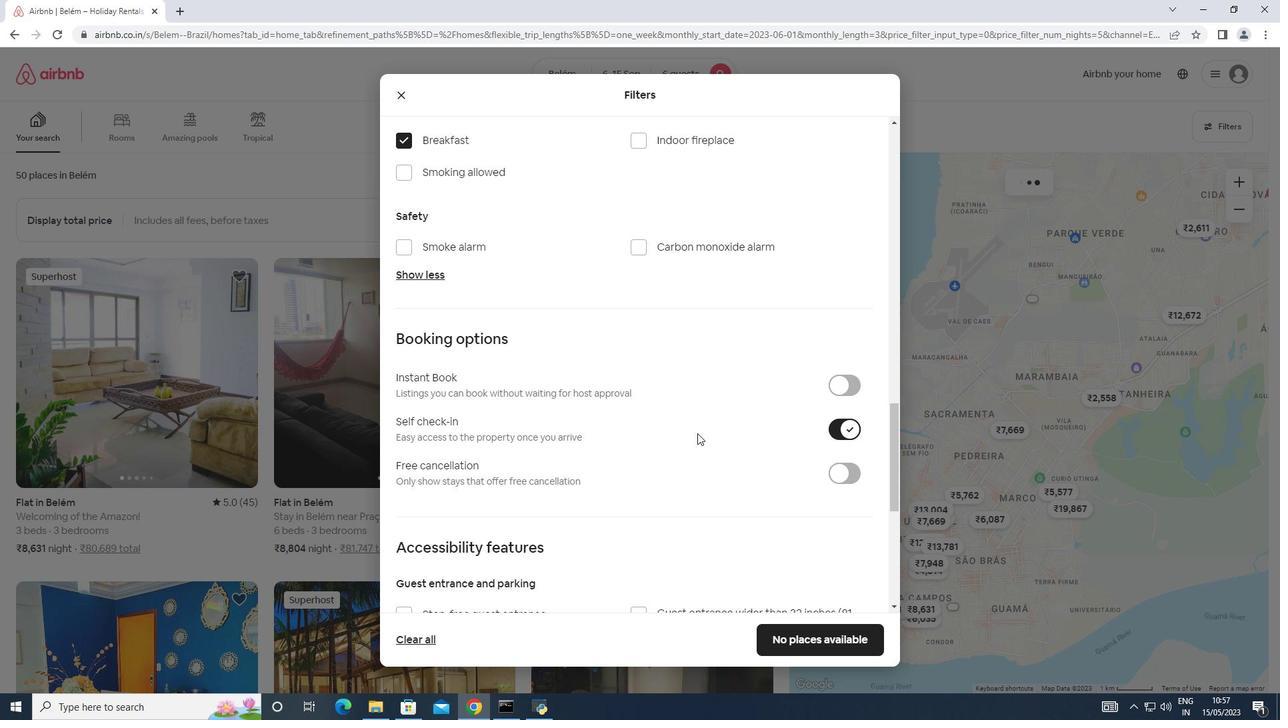 
Action: Mouse moved to (698, 432)
Screenshot: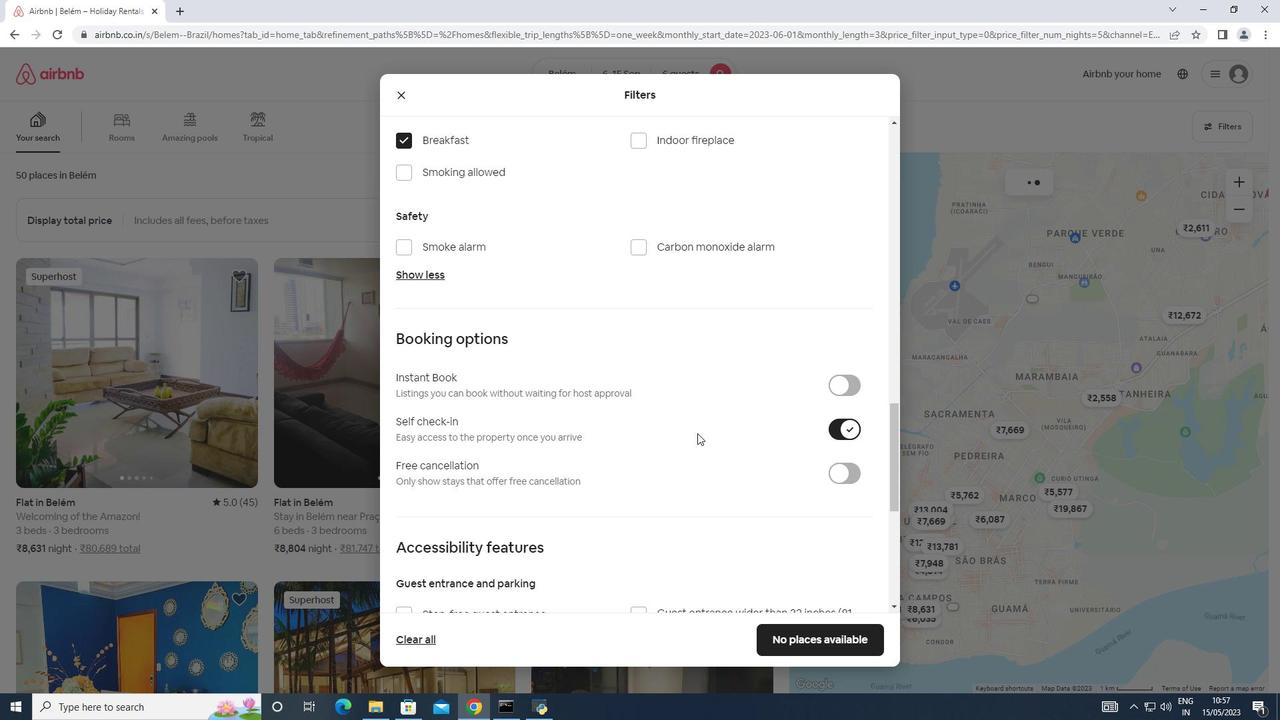 
Action: Mouse scrolled (698, 432) with delta (0, 0)
Screenshot: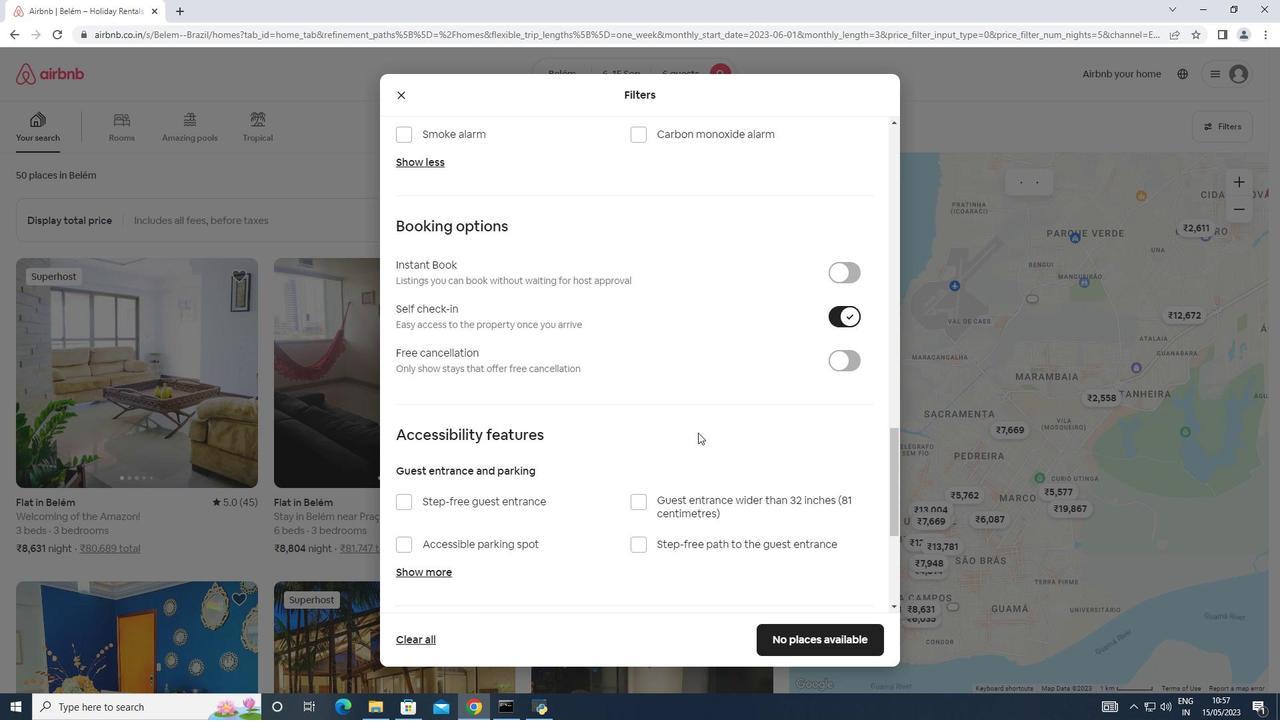 
Action: Mouse scrolled (698, 432) with delta (0, 0)
Screenshot: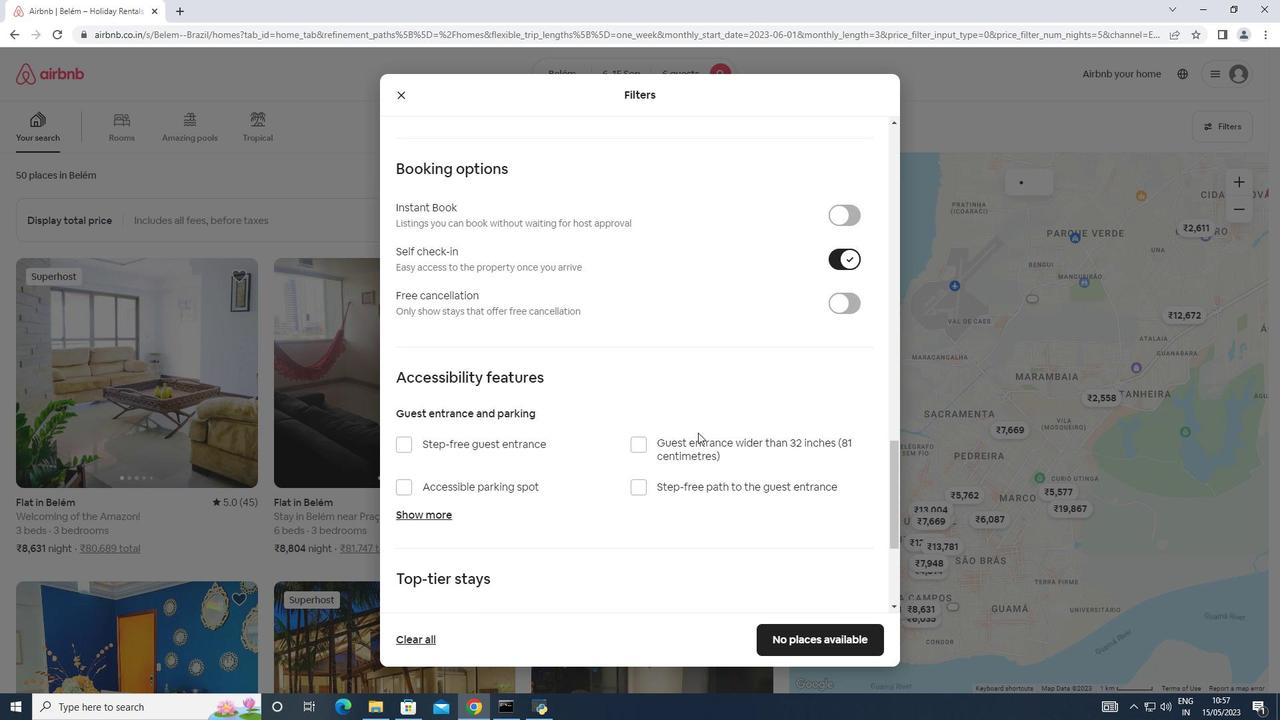 
Action: Mouse moved to (578, 460)
Screenshot: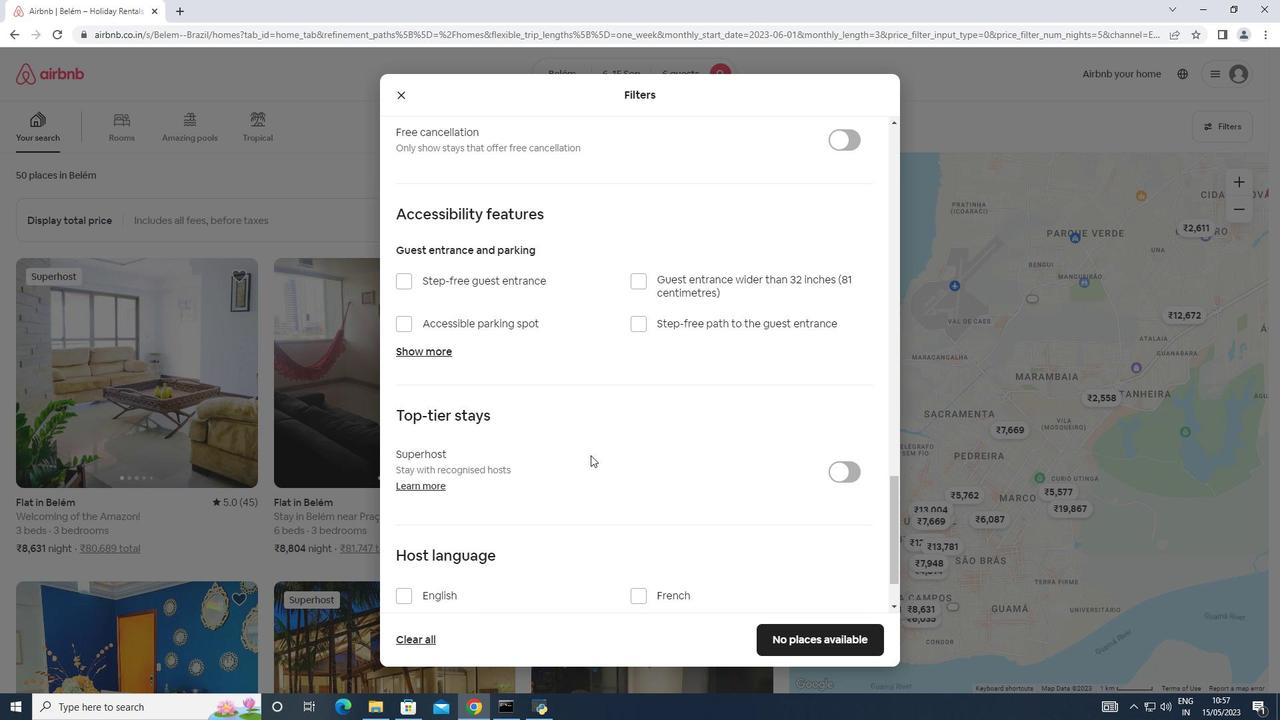 
Action: Mouse scrolled (578, 460) with delta (0, 0)
Screenshot: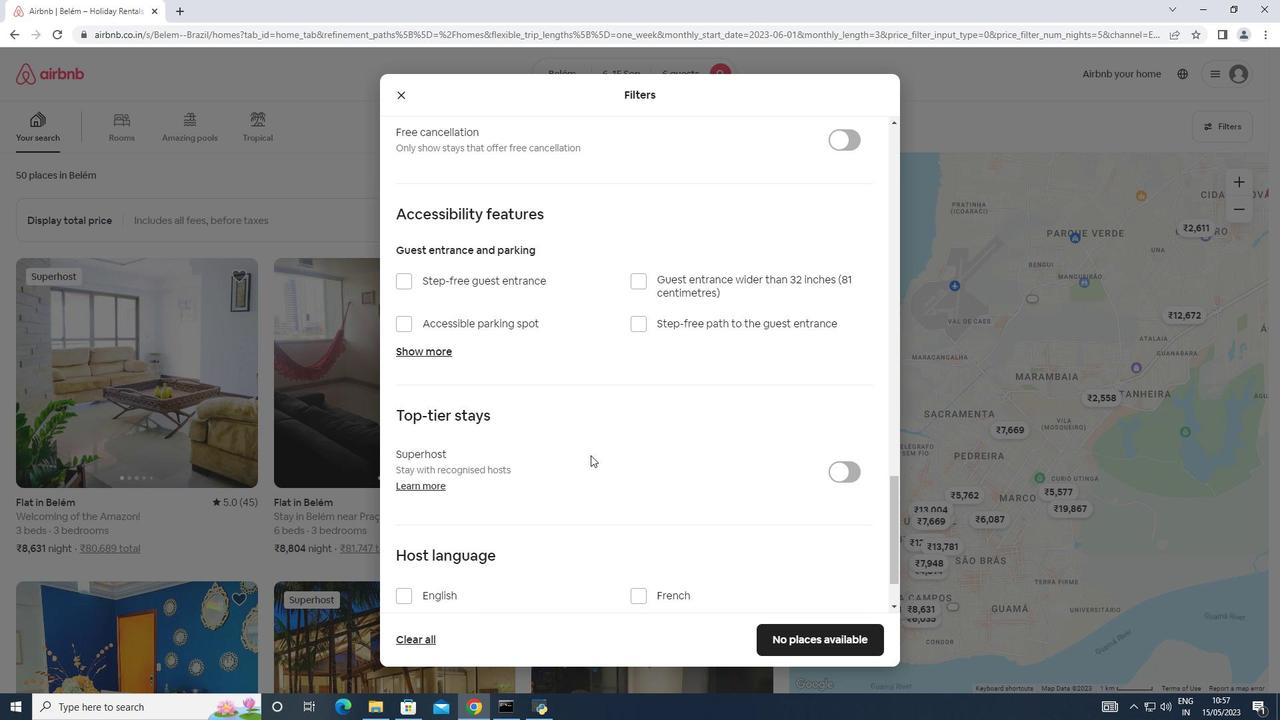 
Action: Mouse moved to (578, 460)
Screenshot: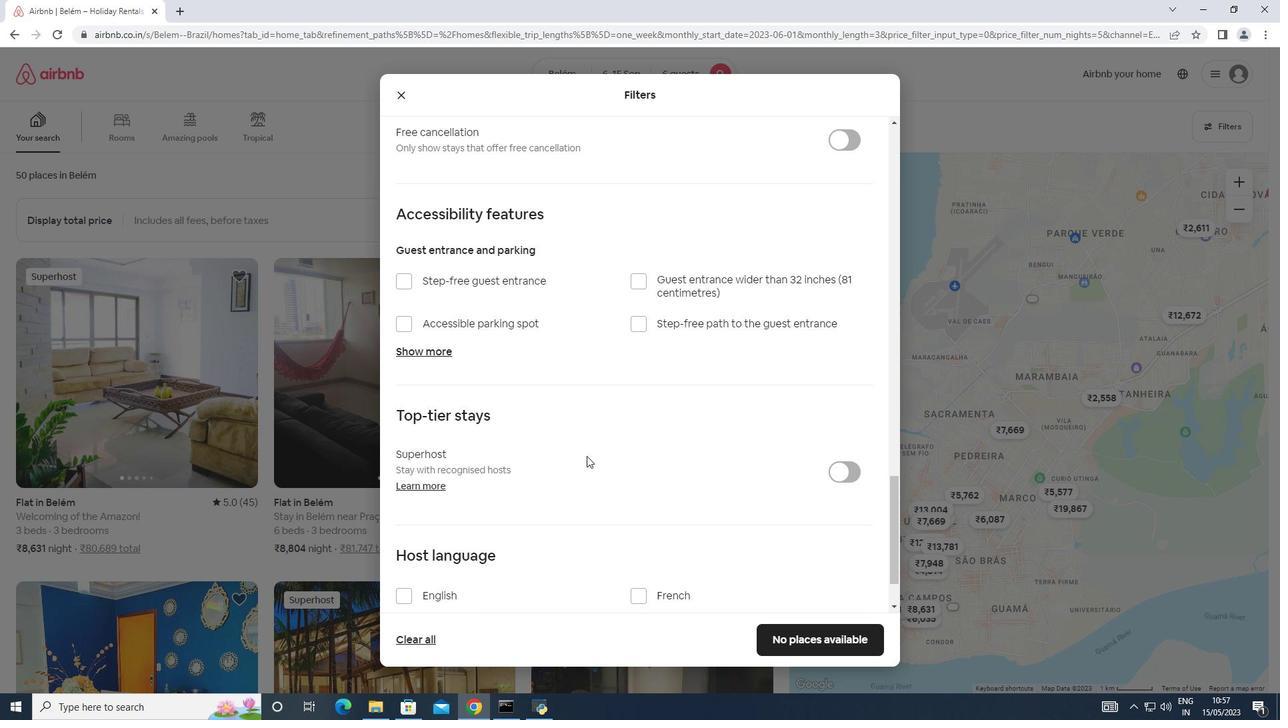 
Action: Mouse scrolled (578, 460) with delta (0, 0)
Screenshot: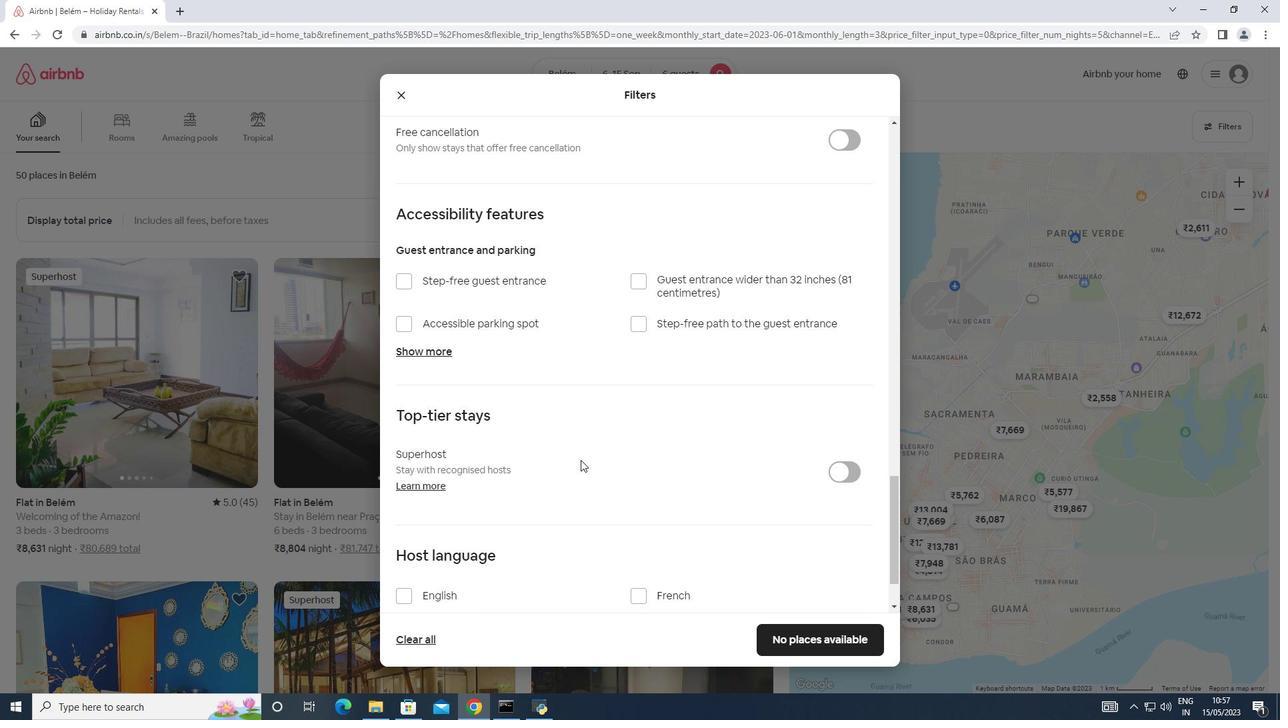 
Action: Mouse scrolled (578, 460) with delta (0, 0)
Screenshot: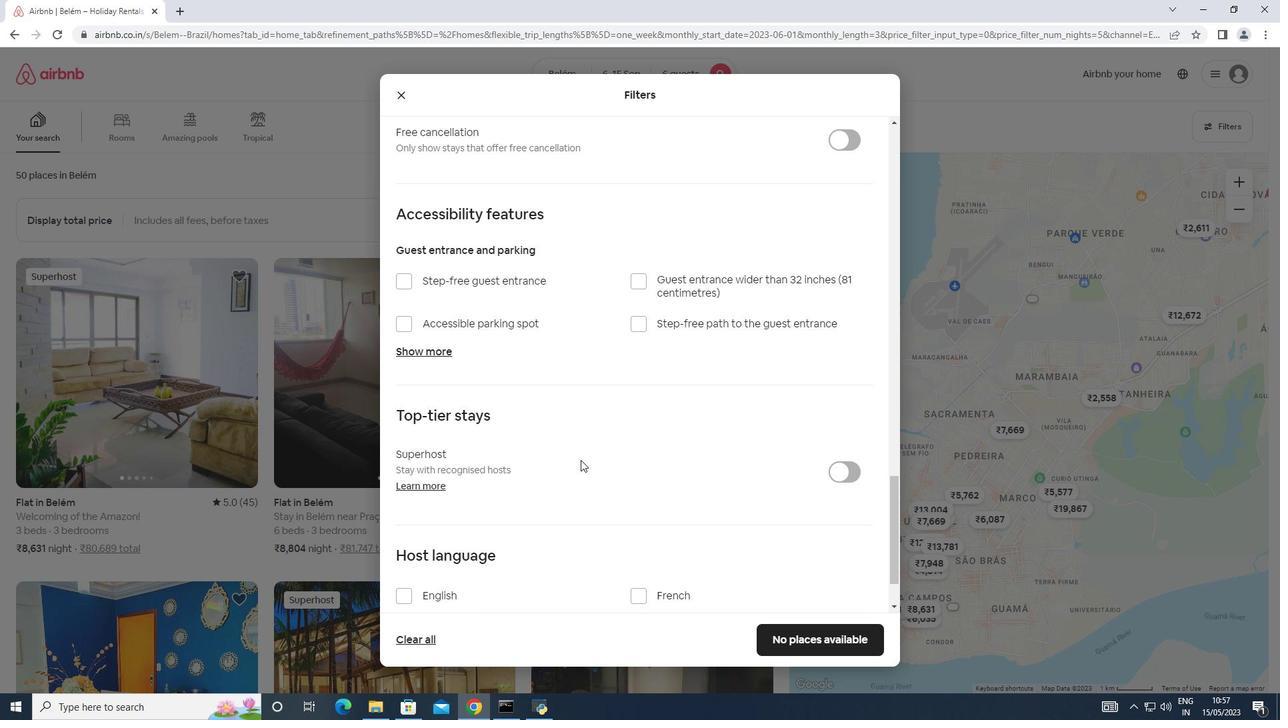 
Action: Mouse moved to (406, 516)
Screenshot: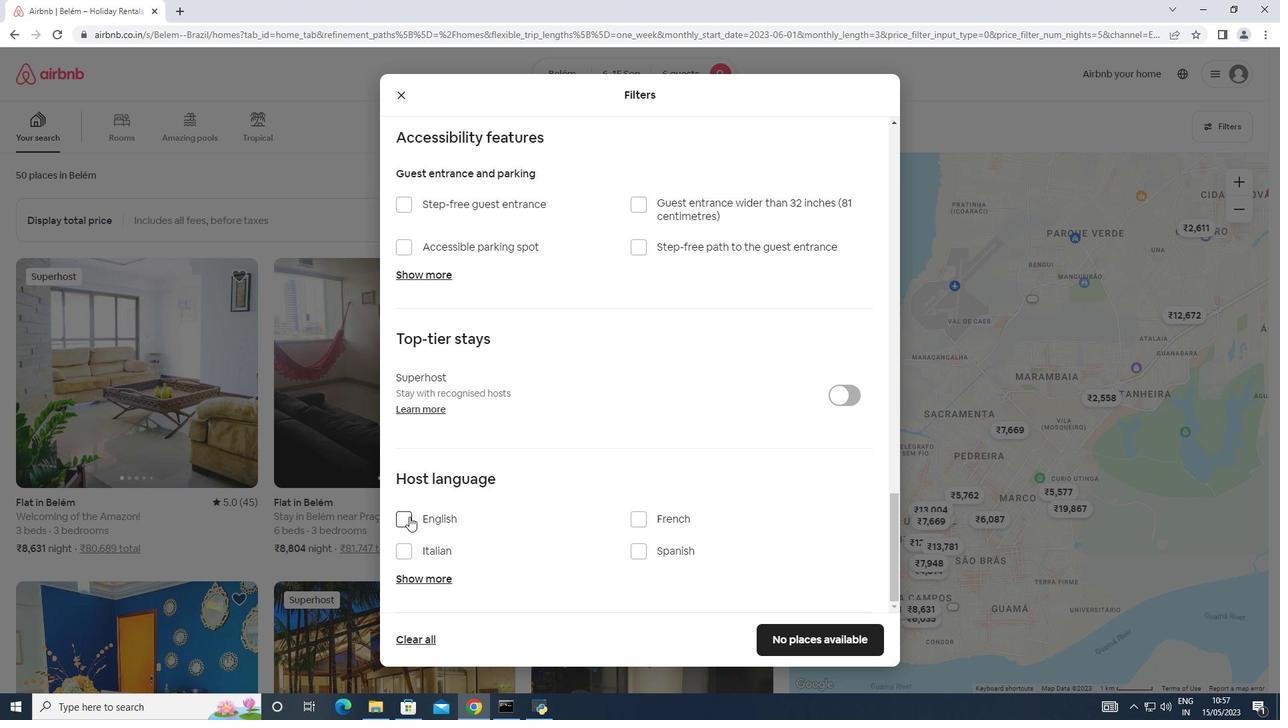 
Action: Mouse pressed left at (406, 516)
Screenshot: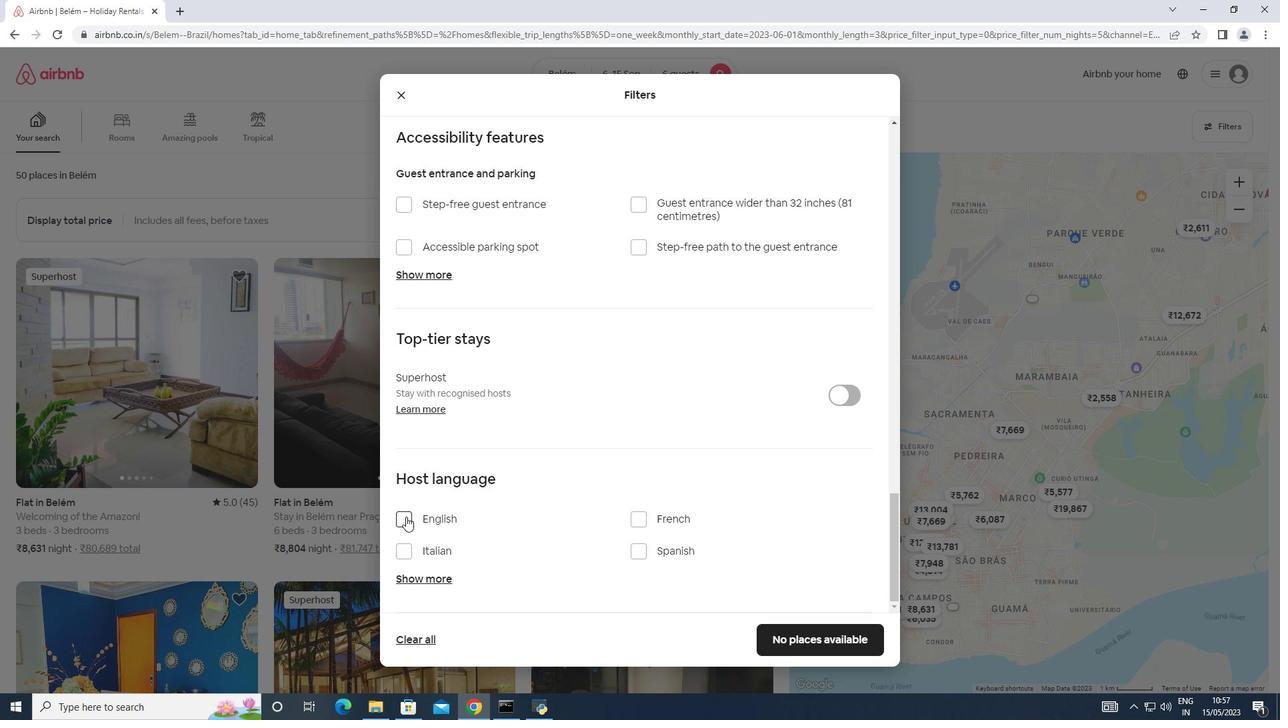 
Action: Mouse moved to (575, 504)
Screenshot: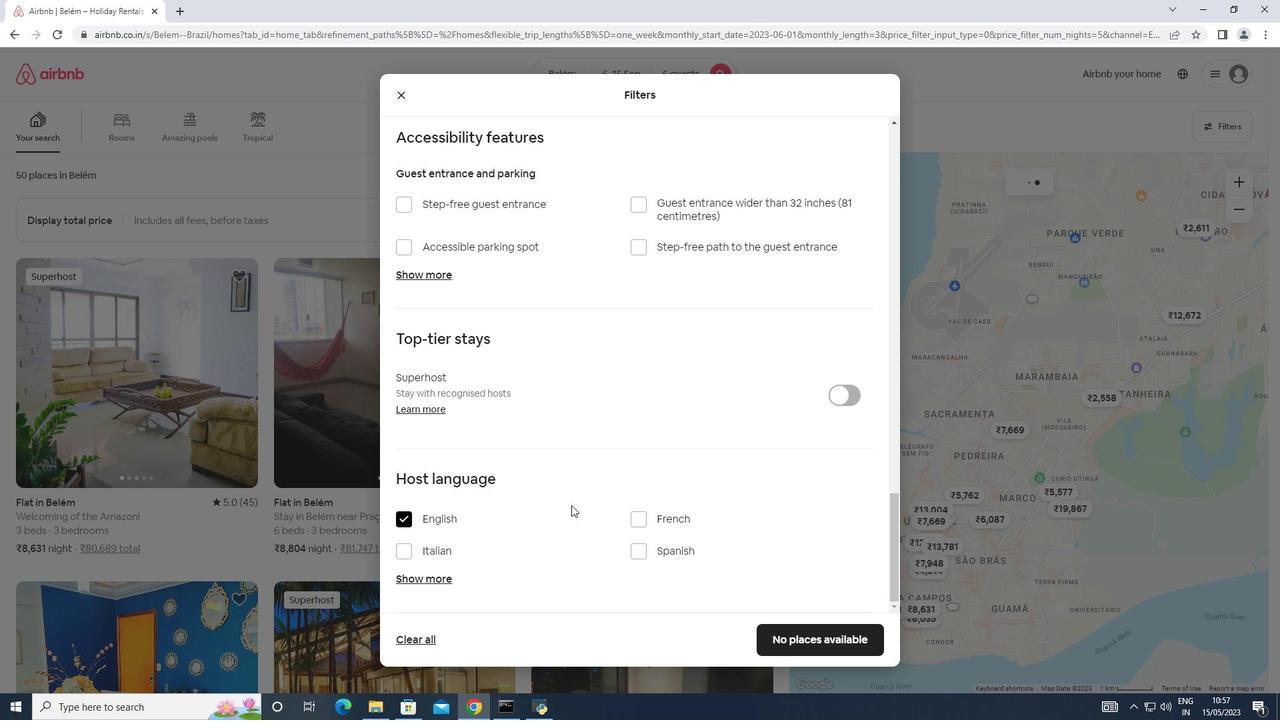 
Action: Mouse scrolled (575, 503) with delta (0, 0)
Screenshot: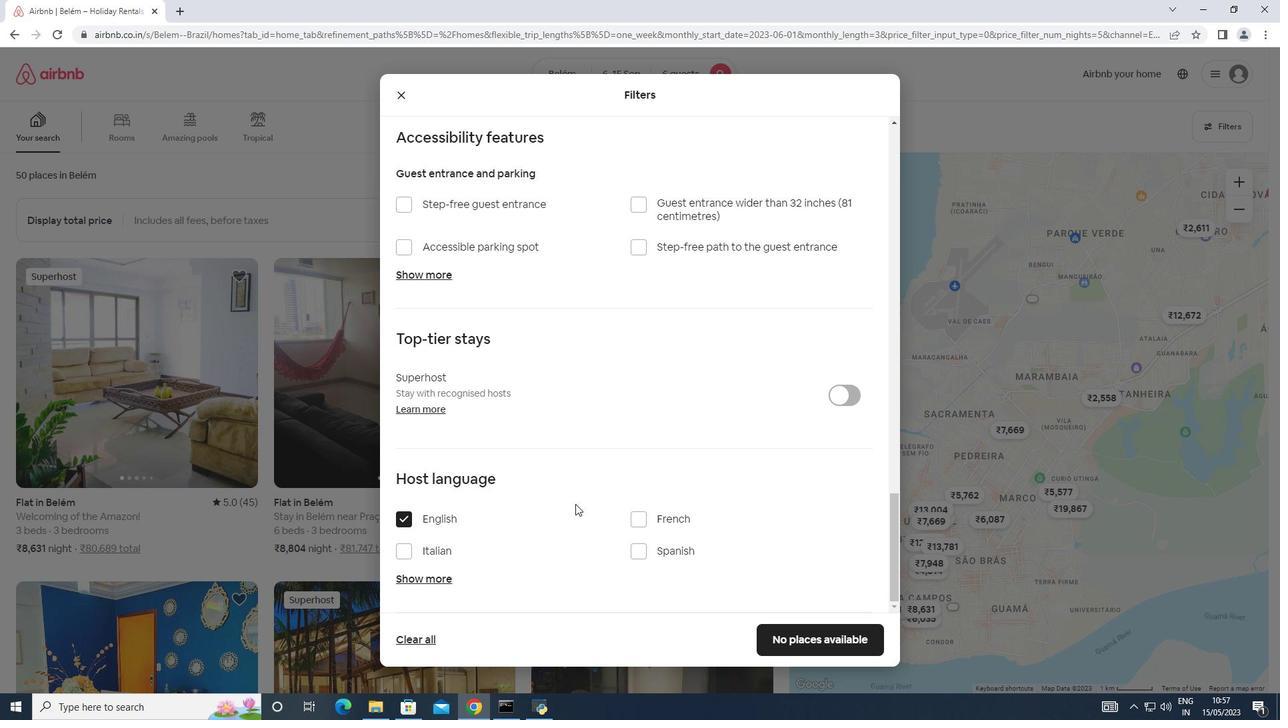 
Action: Mouse scrolled (575, 503) with delta (0, 0)
Screenshot: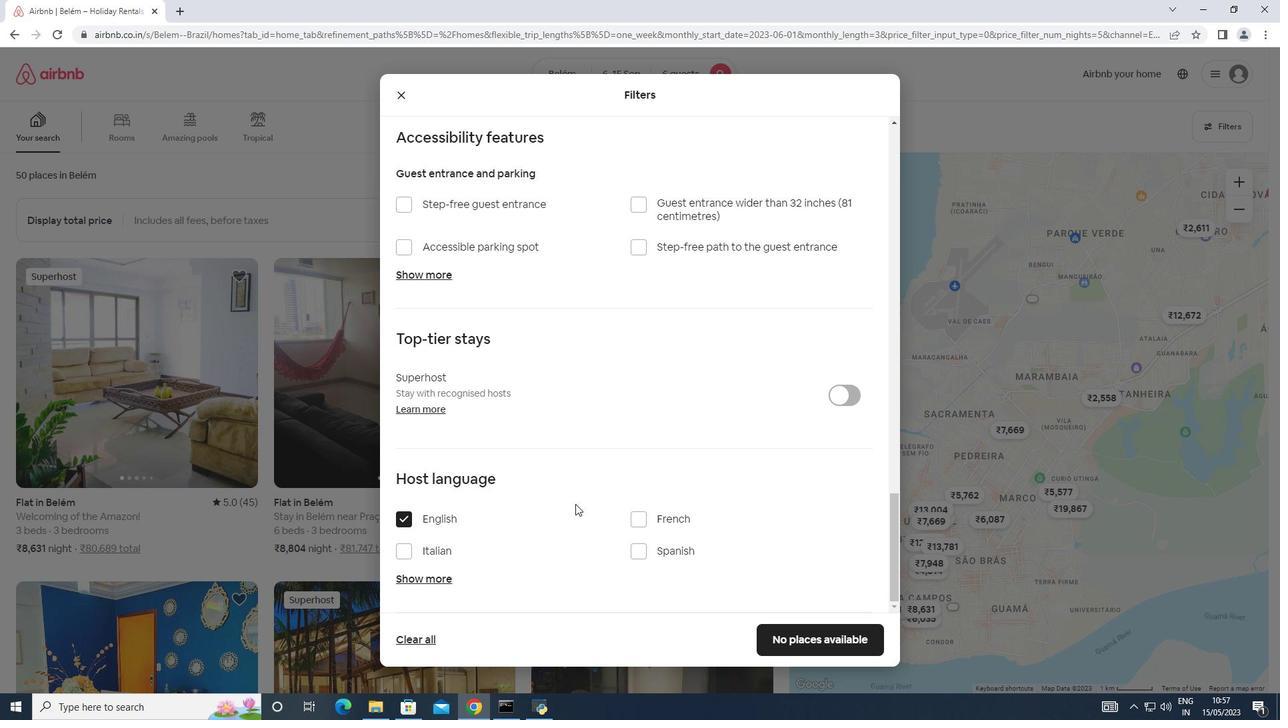 
Action: Mouse moved to (833, 632)
Screenshot: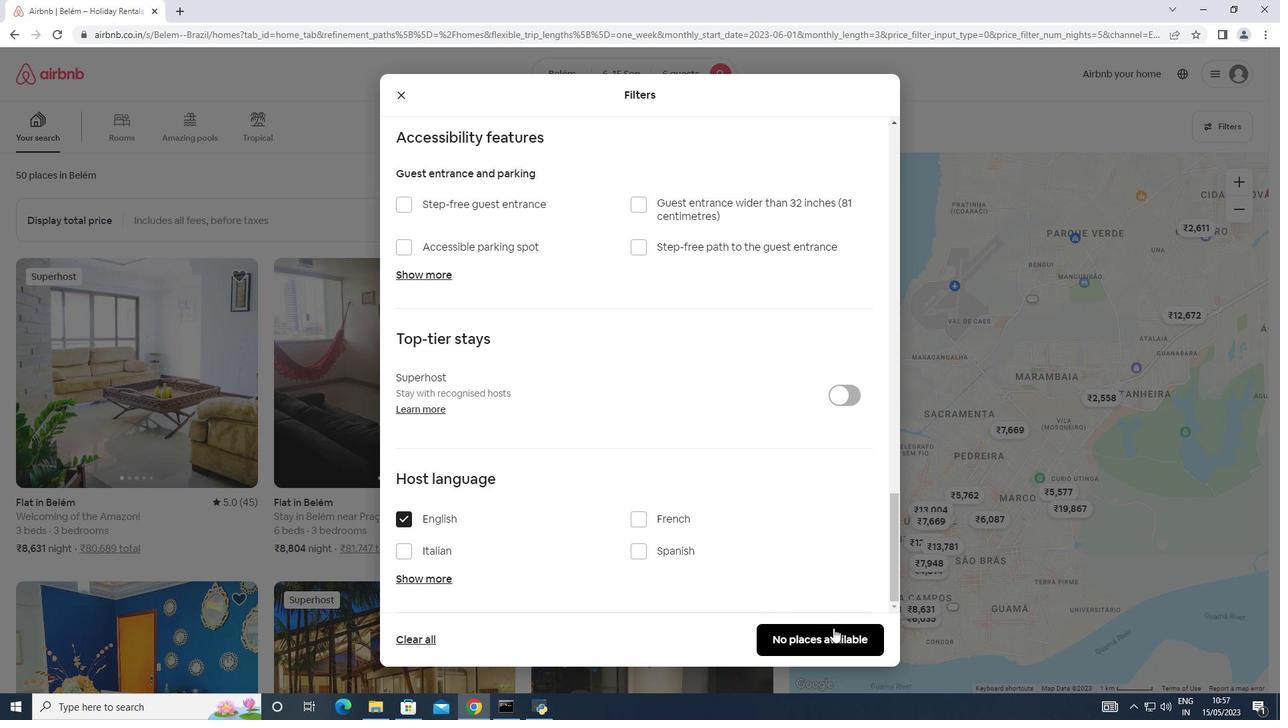 
Action: Mouse pressed left at (833, 632)
Screenshot: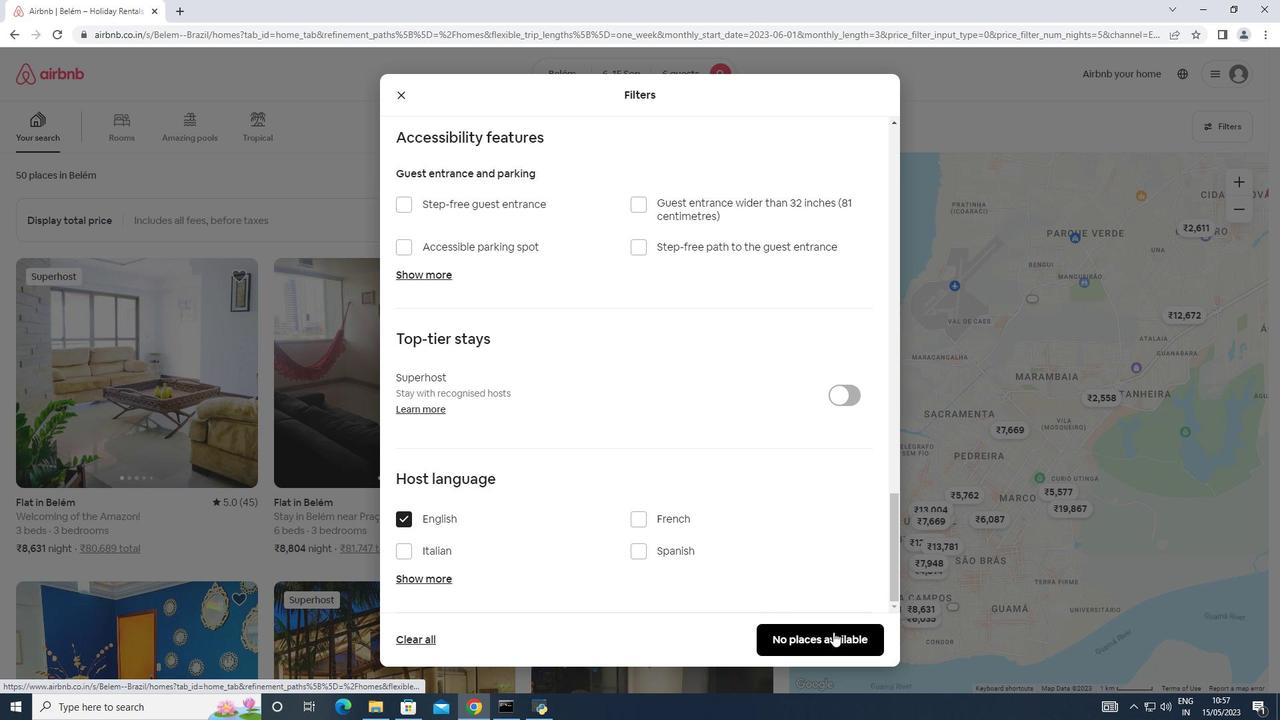 
Action: Mouse moved to (663, 655)
Screenshot: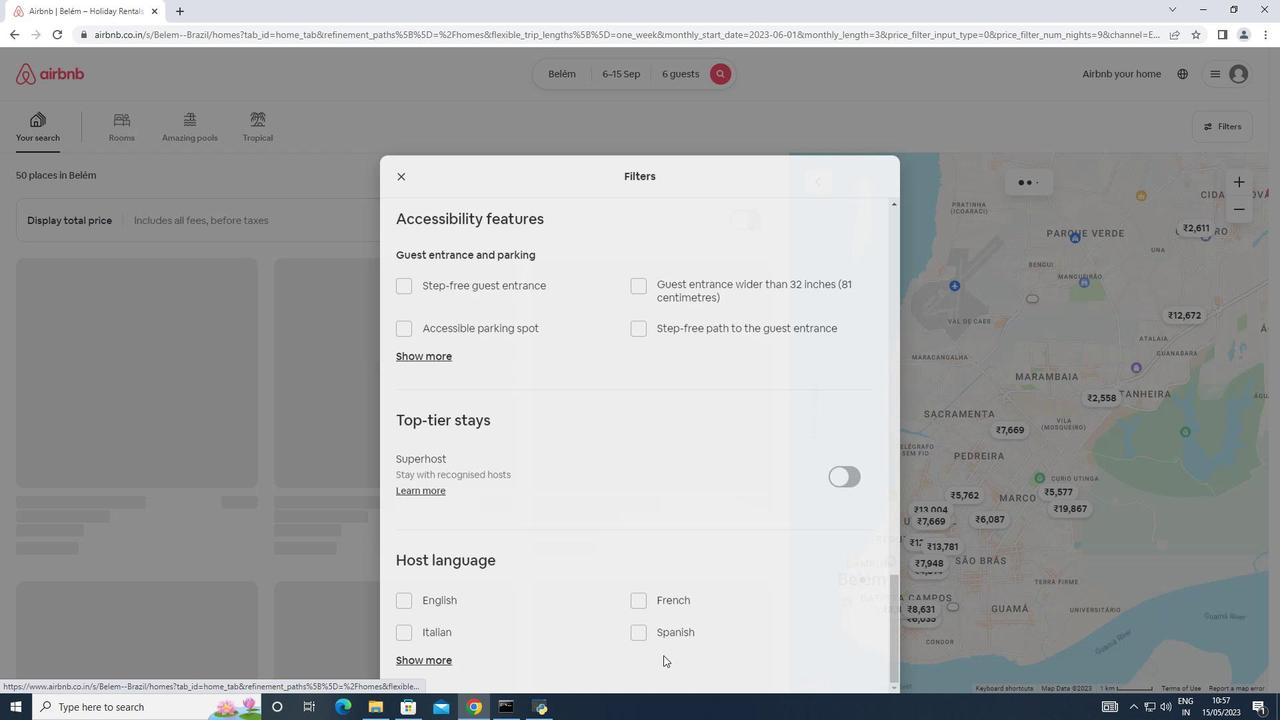 
